 Task: Open an excel sheet with  and write heading  City data  Add 10 city name:-  '1. Chelsea, New York, NY _x000D_
2. Beverly Hills, Los Angeles, CA _x000D_
3. Knightsbridge, London, United Kingdom _x000D_
4. Le Marais, Paris, forance _x000D_
5. Ginza, Tokyo, Japan _x000D_
6. Circular Quay, Sydney, Australia _x000D_
7. Mitte, Berlin, Germany _x000D_
8. Downtown, Toronto, Canada _x000D_
9. Trastevere, Rome_x000D_
10. Colaba, Mumbai, India. ' in march Last week sales are  1. Chelsea, New York, NY 10001 | 2. Beverly Hills, Los Angeles, CA 90210 | 3. Knightsbridge, London, United Kingdom SW1X 7XL | 4. Le Marais, Paris, forance 75004 | 5. Ginza, Tokyo, Japan 104-0061 | 6. Circular Quay, Sydney, Australia 2000 | 7. Mitte, Berlin, Germany 10178 | 8. Downtown, Toronto, Canada M5V 3L9 | 9. Trastevere, Rome, Italy 00153 | 10. Colaba, Mumbai, India 400005. Save page EvaluationSalesBySKU_2022
Action: Mouse moved to (17, 124)
Screenshot: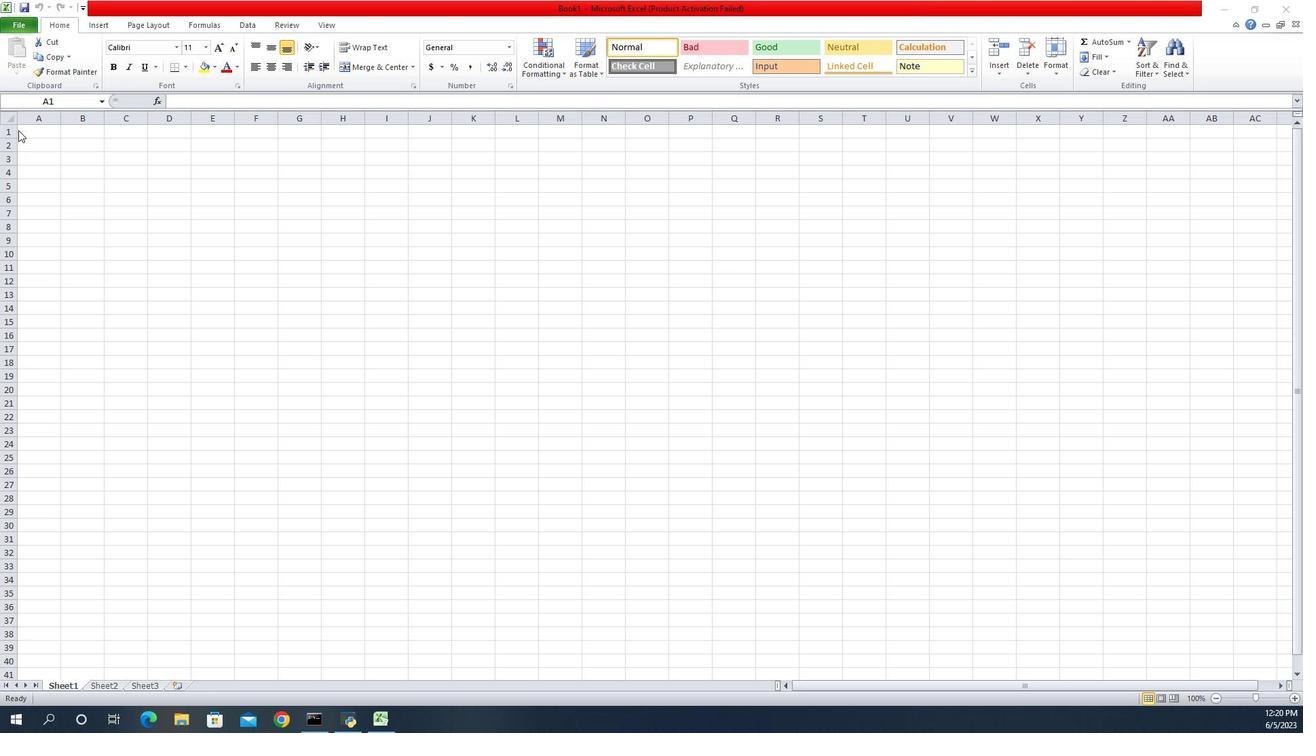 
Action: Mouse pressed left at (17, 124)
Screenshot: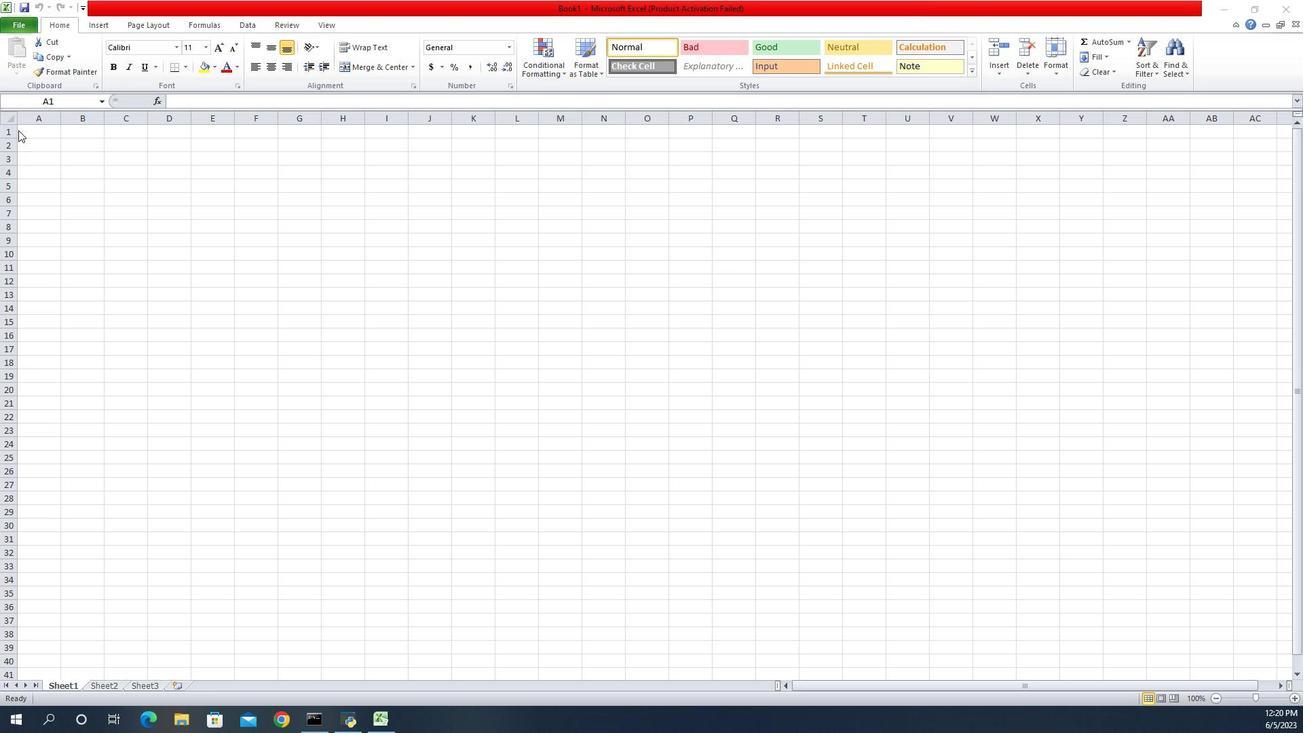
Action: Mouse moved to (17, 124)
Screenshot: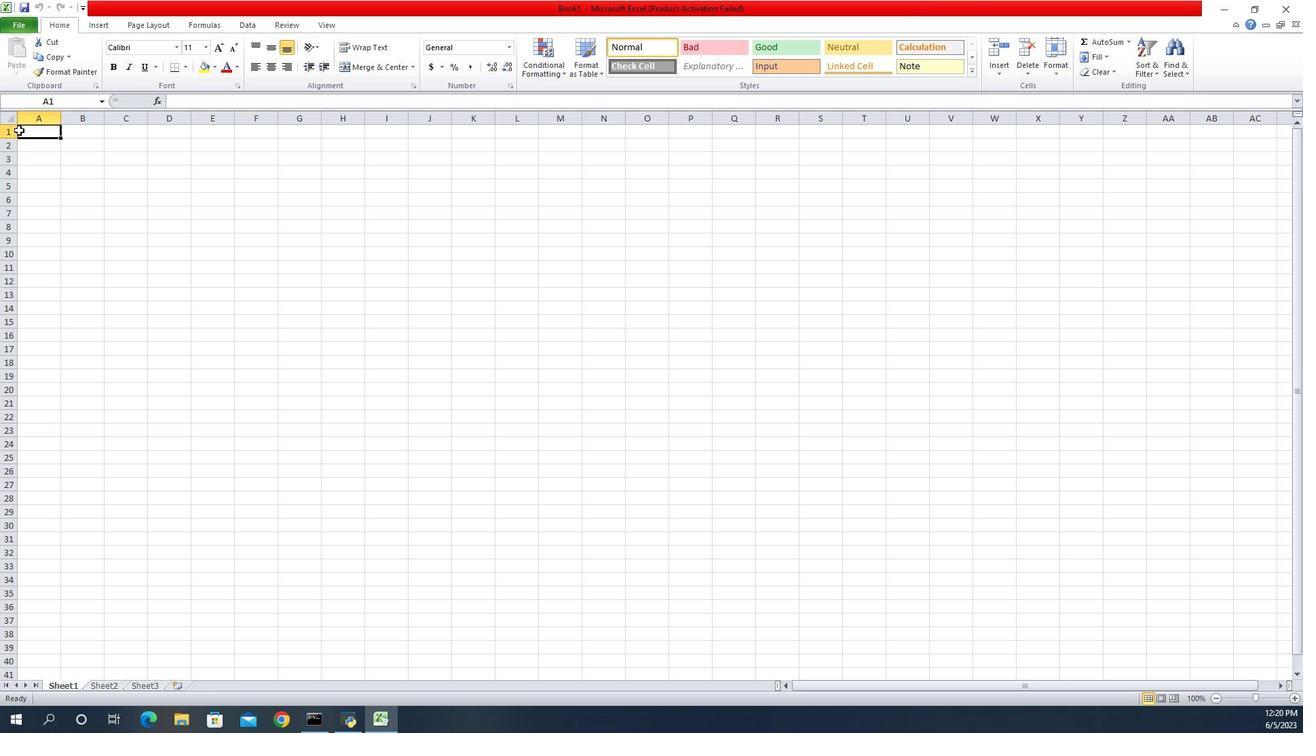 
Action: Key pressed <Key.shift>City<Key.space><Key.shift>Data<Key.enter><Key.up><Key.down>
Screenshot: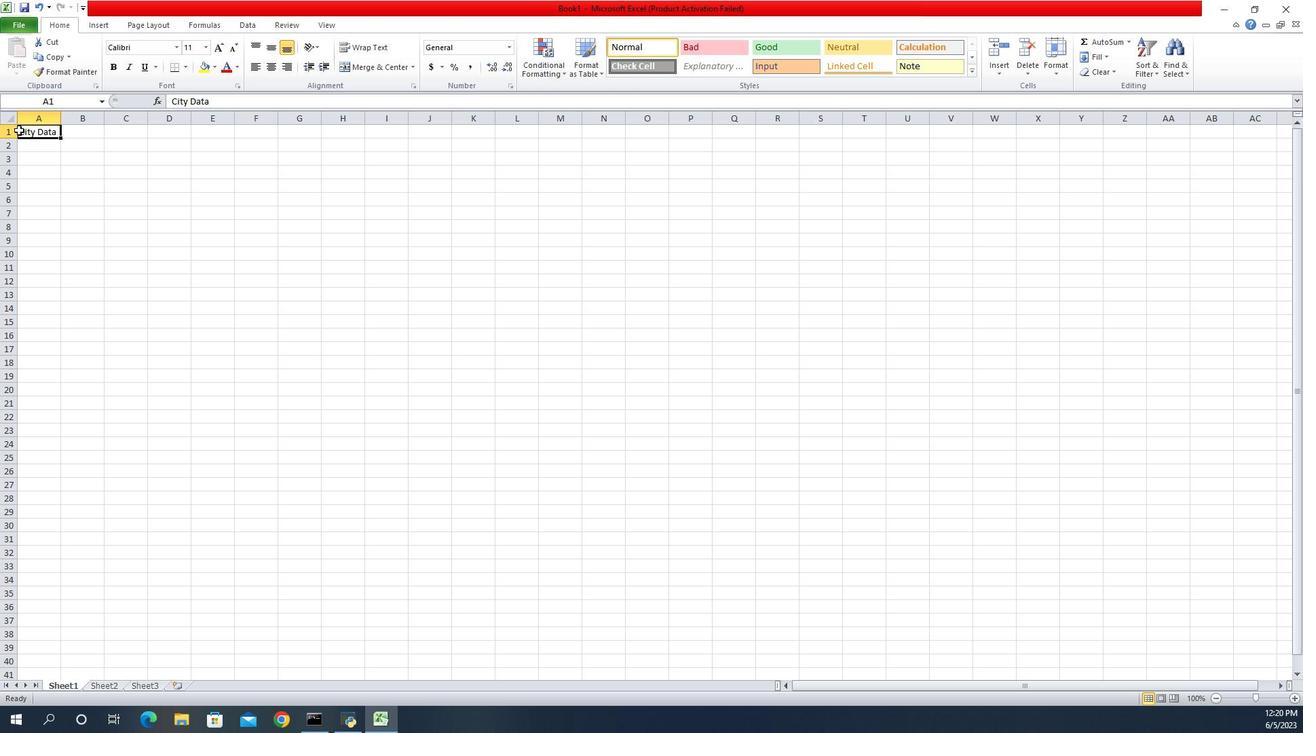 
Action: Mouse moved to (35, 140)
Screenshot: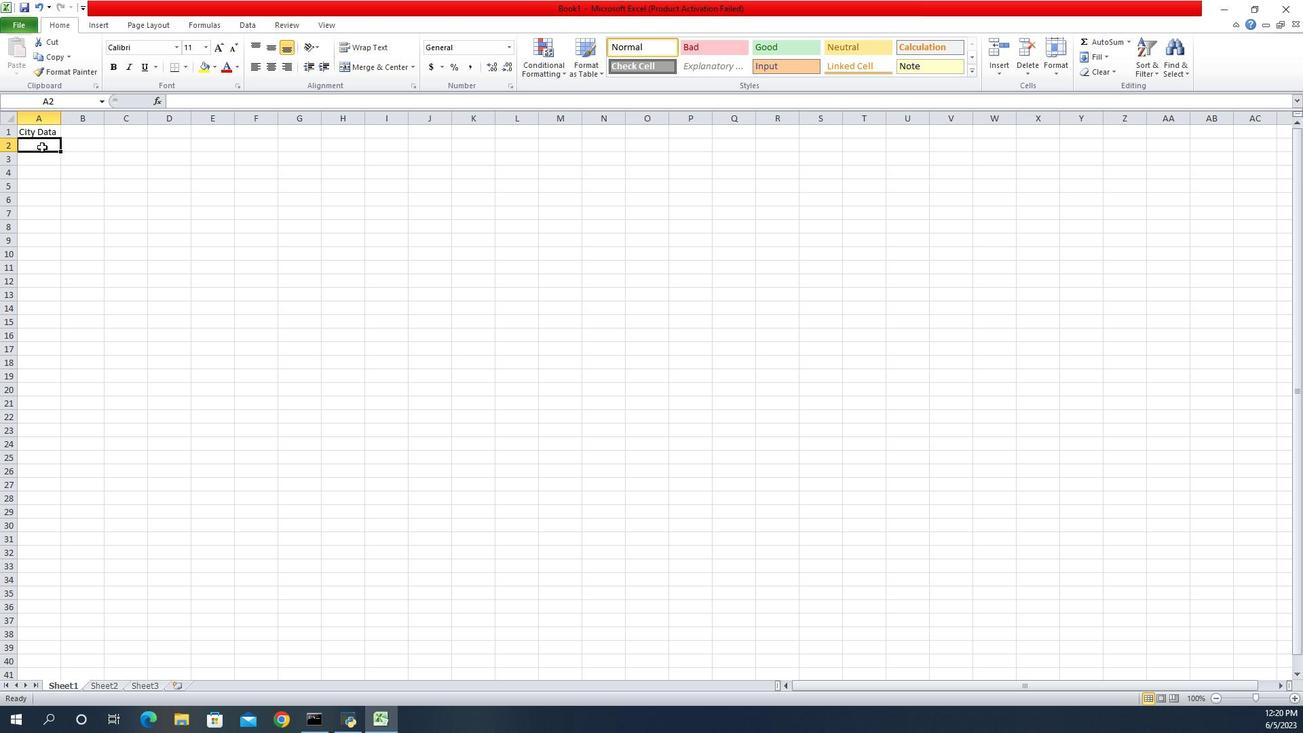 
Action: Key pressed <Key.shift>City<Key.space><Key.shift><Key.shift><Key.shift><Key.shift><Key.shift><Key.shift><Key.shift><Key.shift><Key.shift><Key.shift><Key.shift><Key.shift><Key.shift><Key.shift><Key.shift><Key.shift><Key.shift><Key.shift><Key.shift><Key.shift><Key.shift><Key.shift><Key.shift><Key.shift><Key.shift><Key.shift><Key.shift><Key.shift><Key.shift><Key.shift><Key.shift><Key.shift><Key.shift><Key.shift><Key.shift><Key.shift><Key.shift><Key.shift><Key.shift><Key.shift><Key.shift><Key.shift><Key.shift><Key.shift><Key.shift><Key.shift><Key.shift><Key.shift><Key.shift><Key.shift><Key.shift>Name<Key.enter>
Screenshot: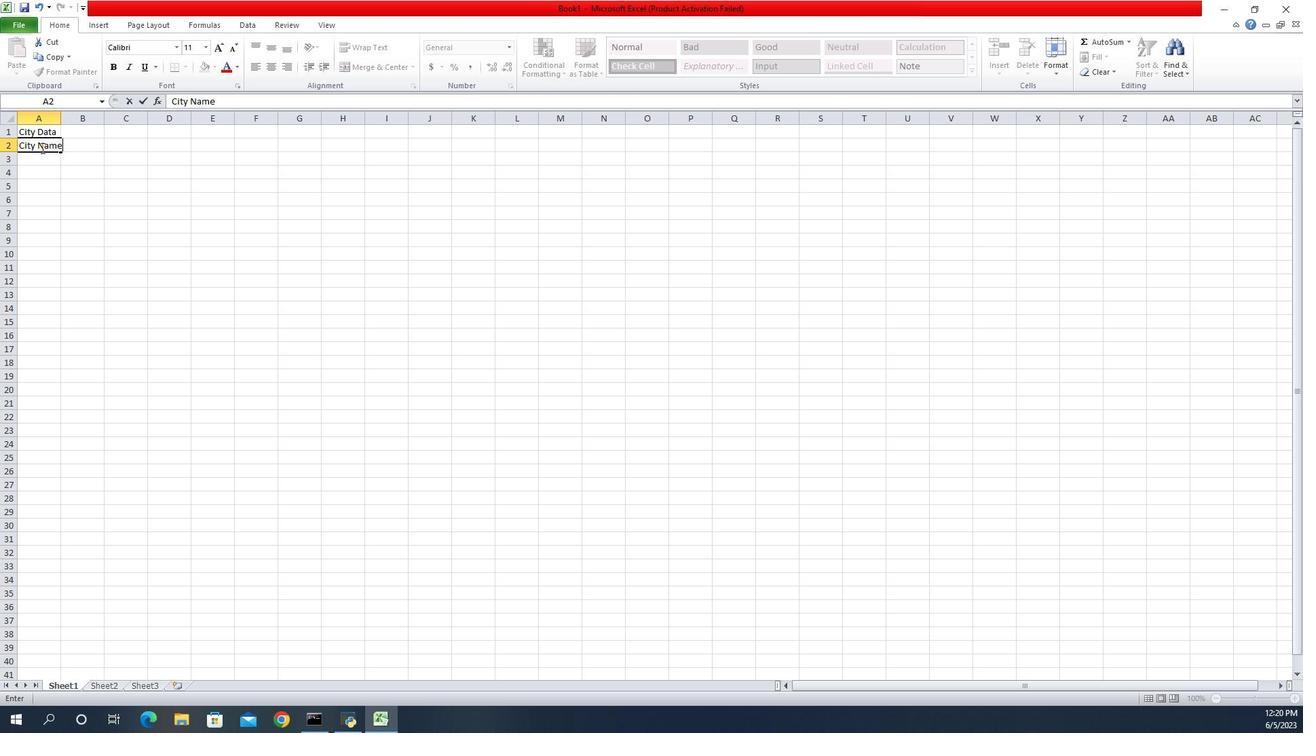 
Action: Mouse moved to (54, 141)
Screenshot: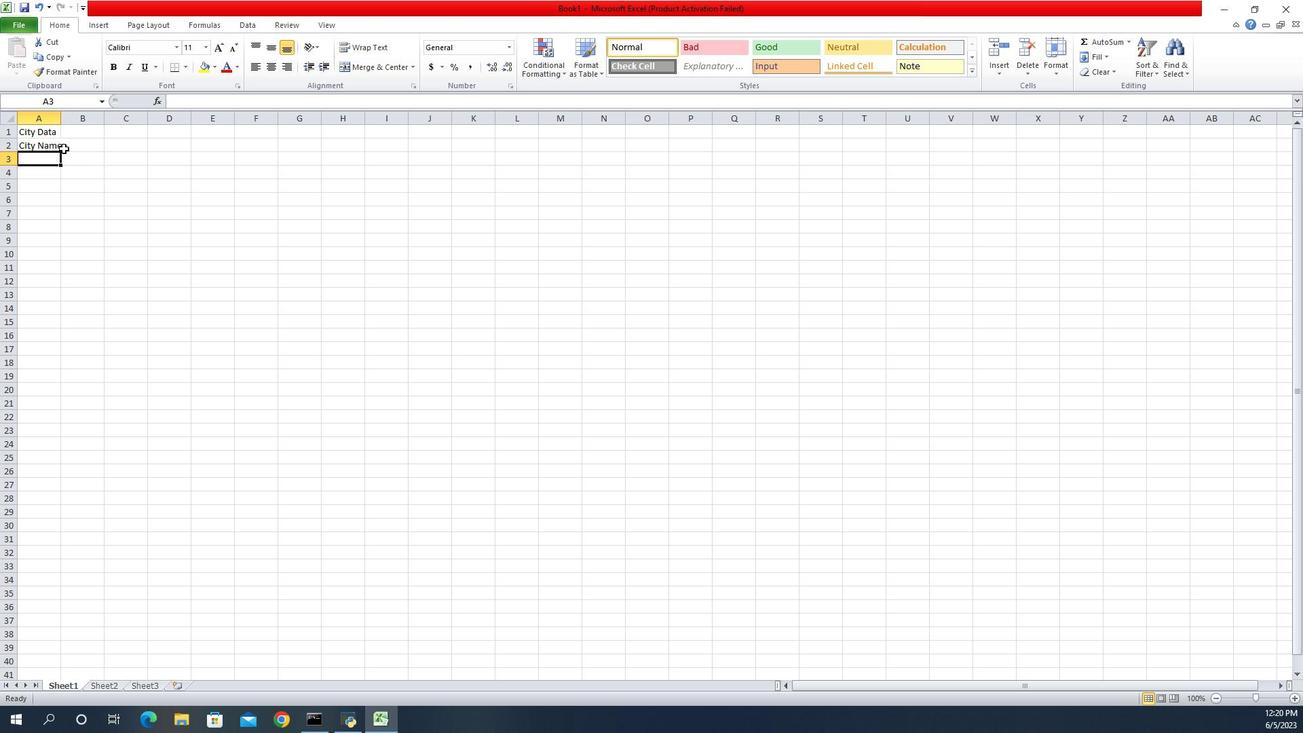 
Action: Key pressed <Key.shift>Chelsa<Key.space><Key.backspace>,<Key.space><Key.shift>New<Key.space><Key.shift>York,<Key.space><Key.shift>NY<Key.enter>
Screenshot: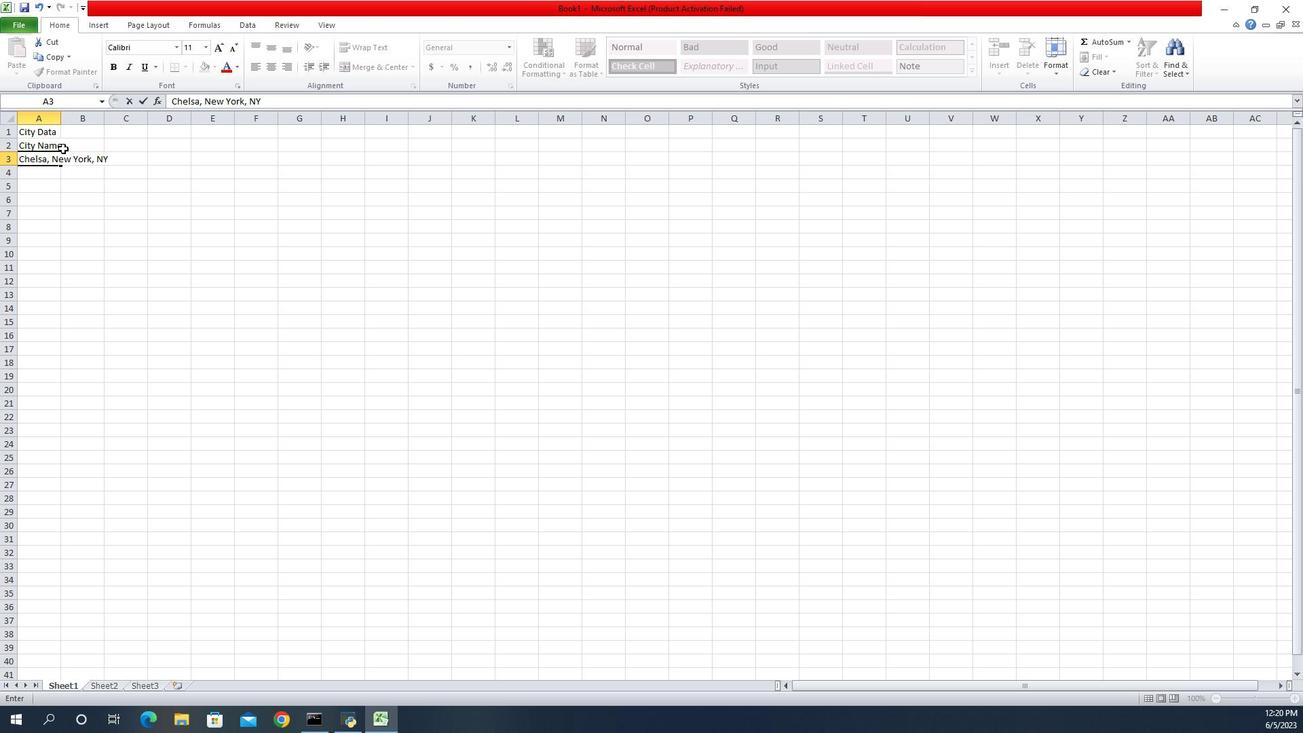 
Action: Mouse moved to (52, 107)
Screenshot: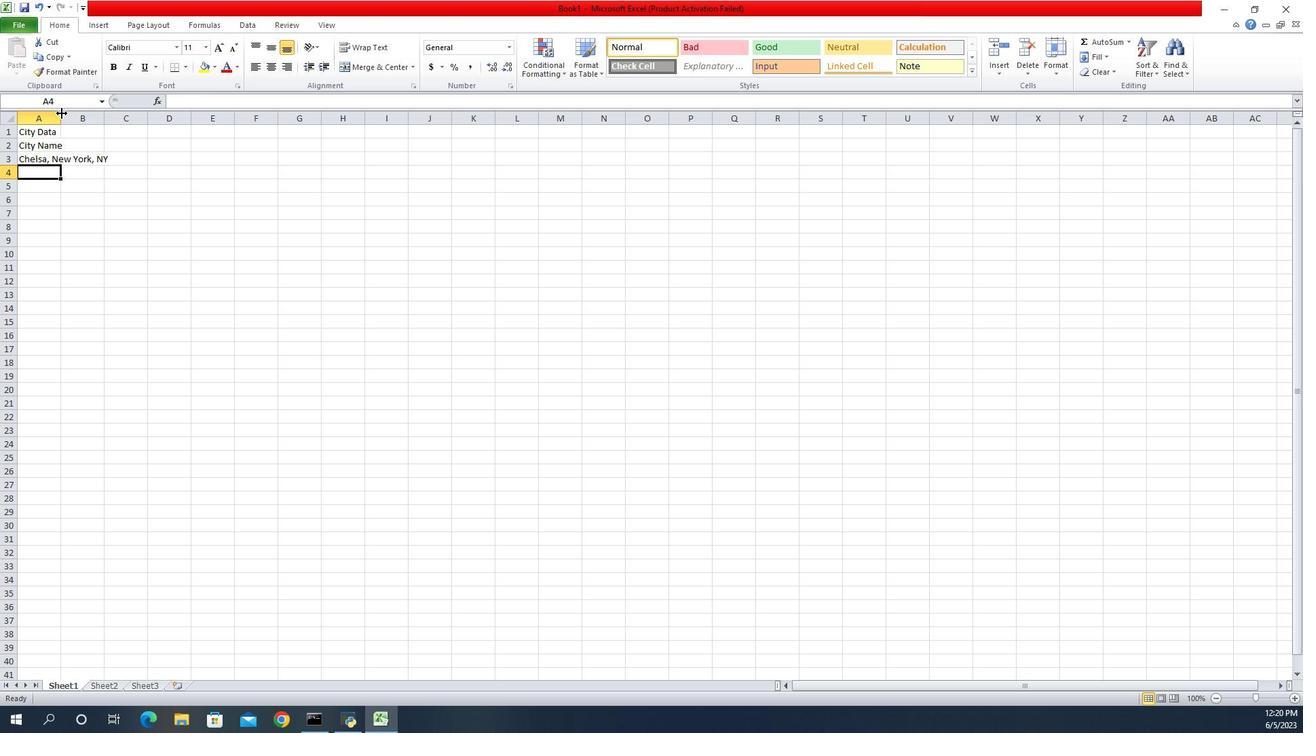 
Action: Mouse pressed left at (52, 107)
Screenshot: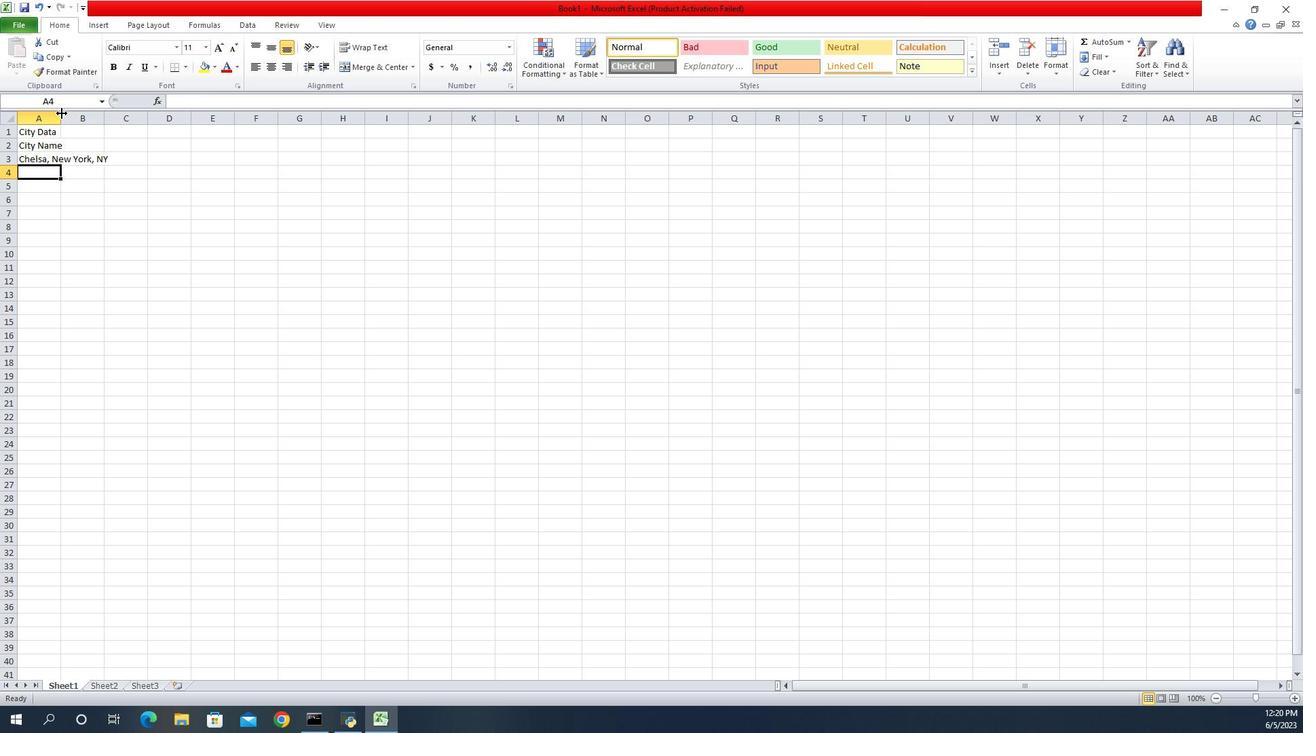 
Action: Mouse pressed left at (52, 107)
Screenshot: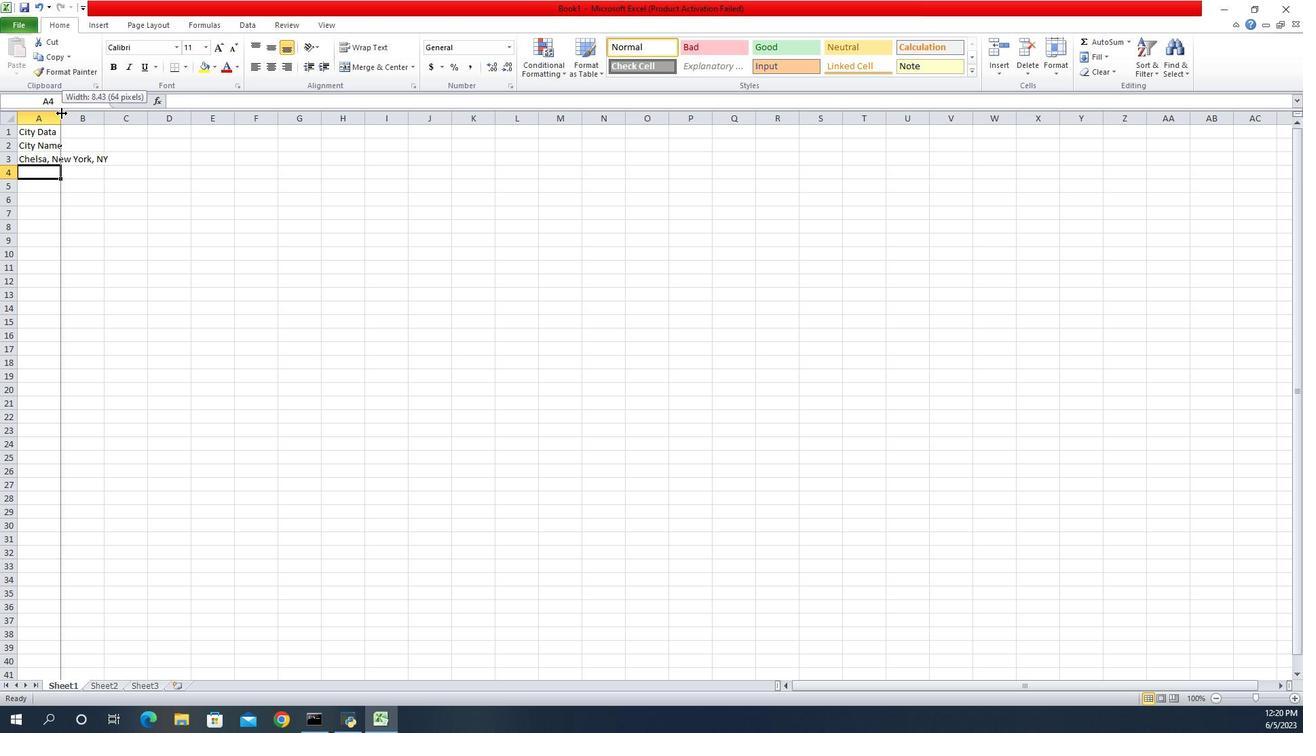 
Action: Mouse moved to (52, 166)
Screenshot: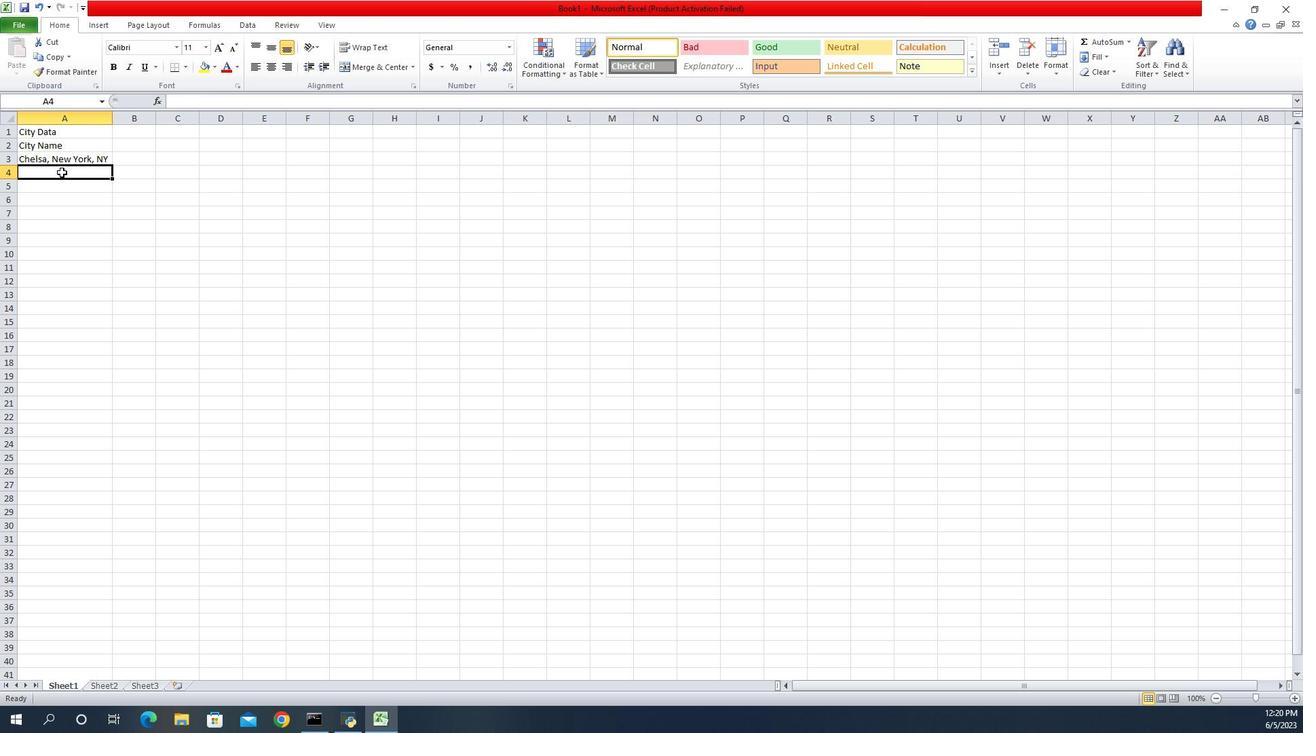 
Action: Key pressed <Key.shift>Beverly<Key.space><Key.shift>Hills,<Key.space><Key.shift>Los<Key.space><Key.shift>Angeles,<Key.space><Key.shift>Ca<Key.backspace><Key.shift>A<Key.enter>
Screenshot: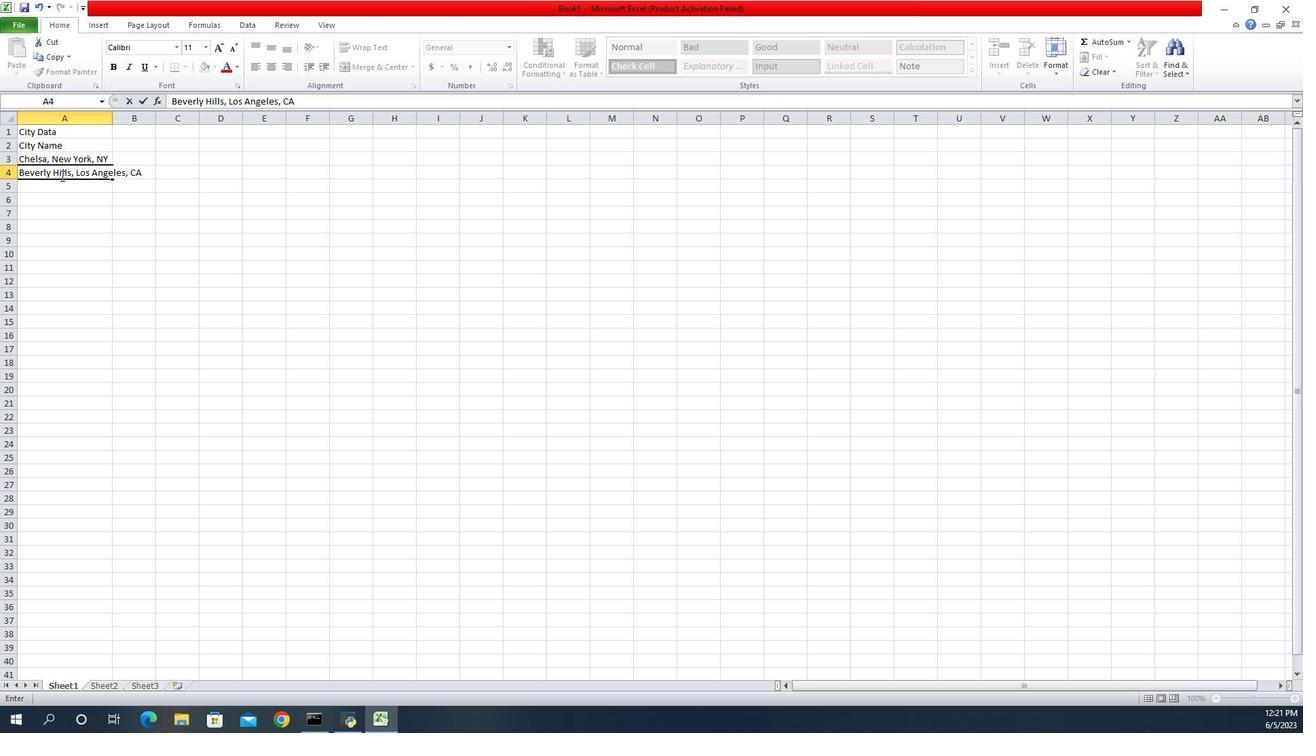 
Action: Mouse moved to (99, 112)
Screenshot: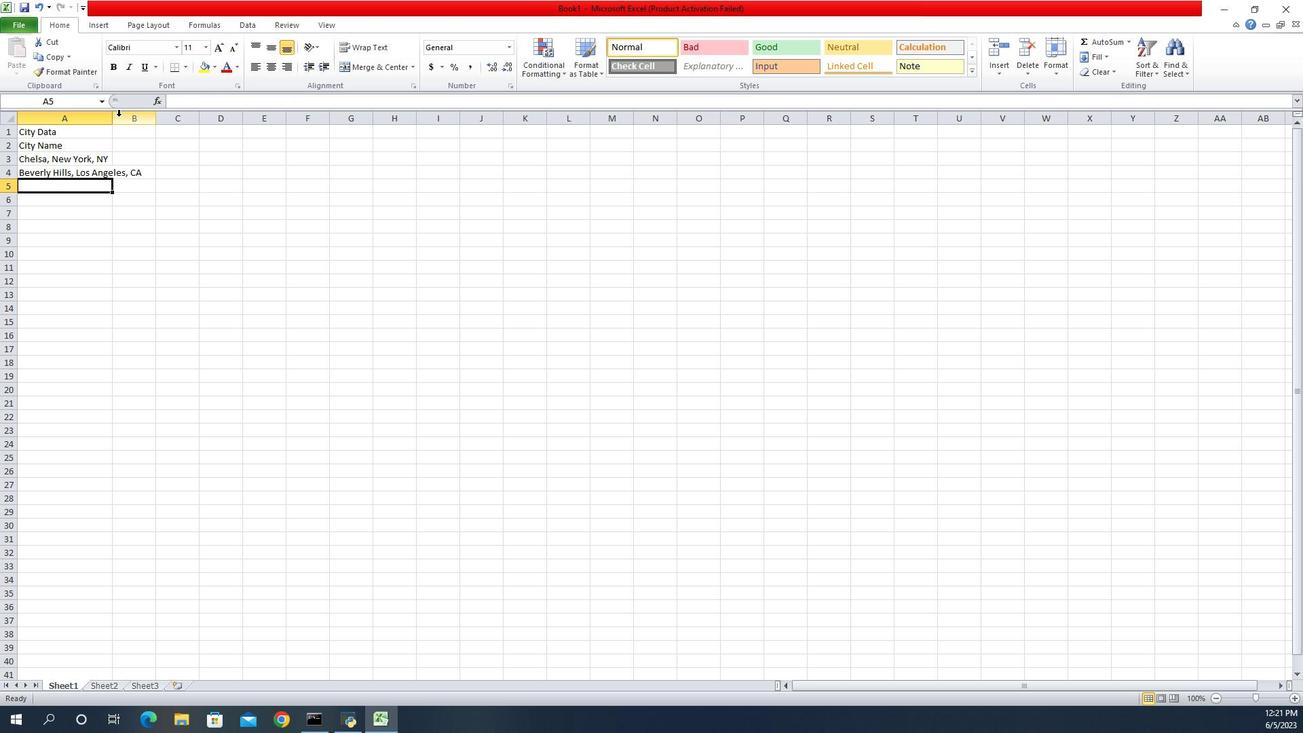 
Action: Mouse pressed left at (99, 112)
Screenshot: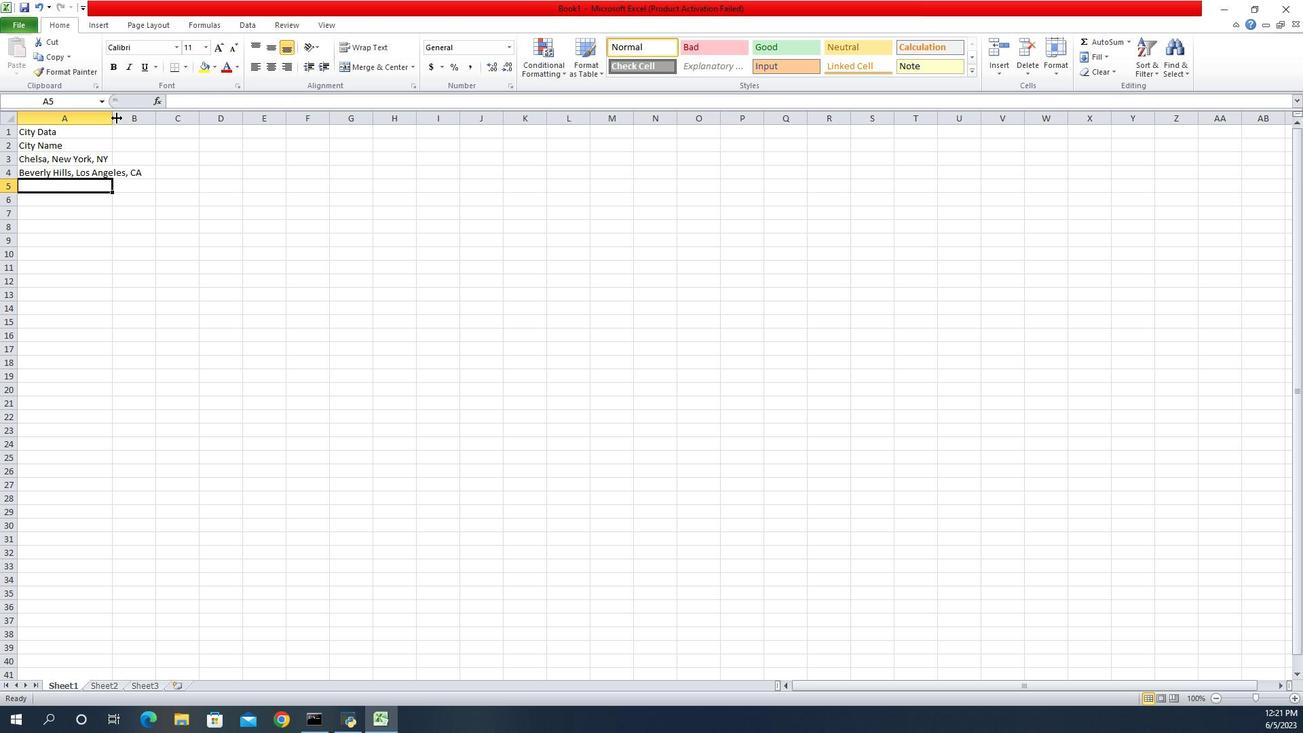 
Action: Mouse moved to (99, 112)
Screenshot: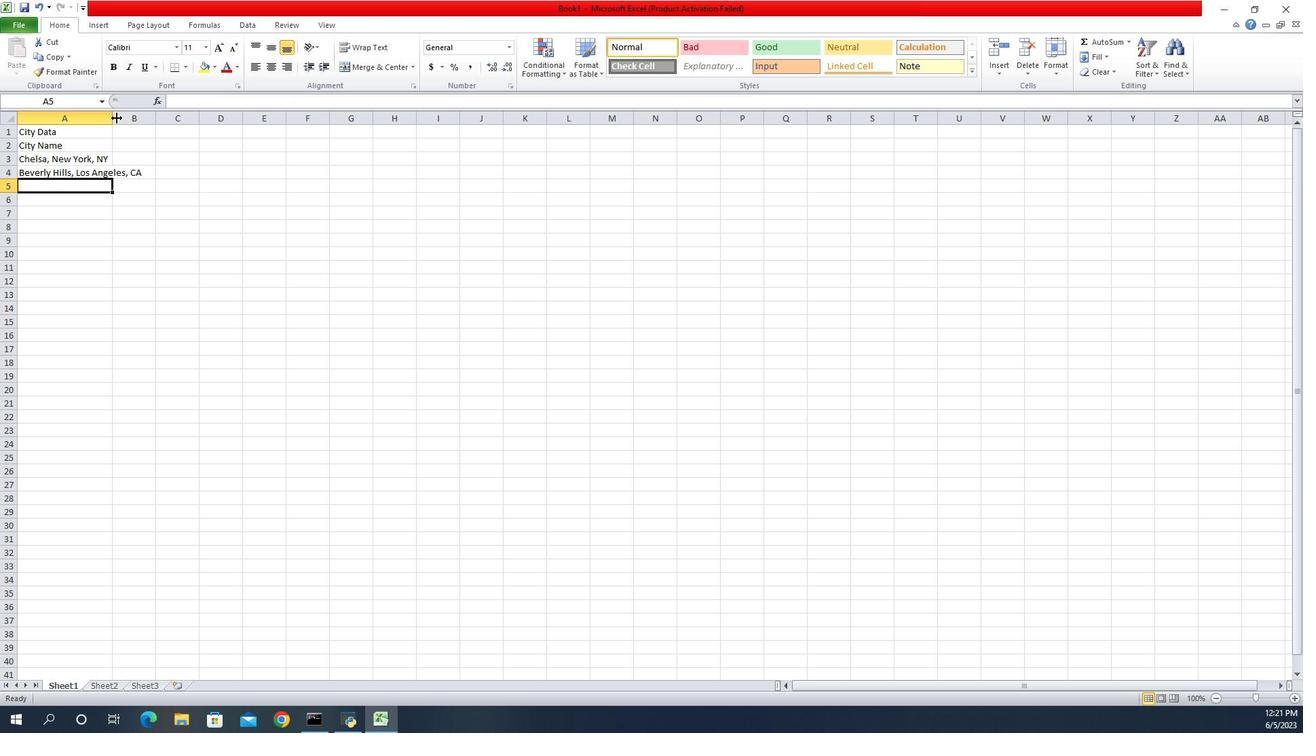 
Action: Mouse pressed left at (99, 112)
Screenshot: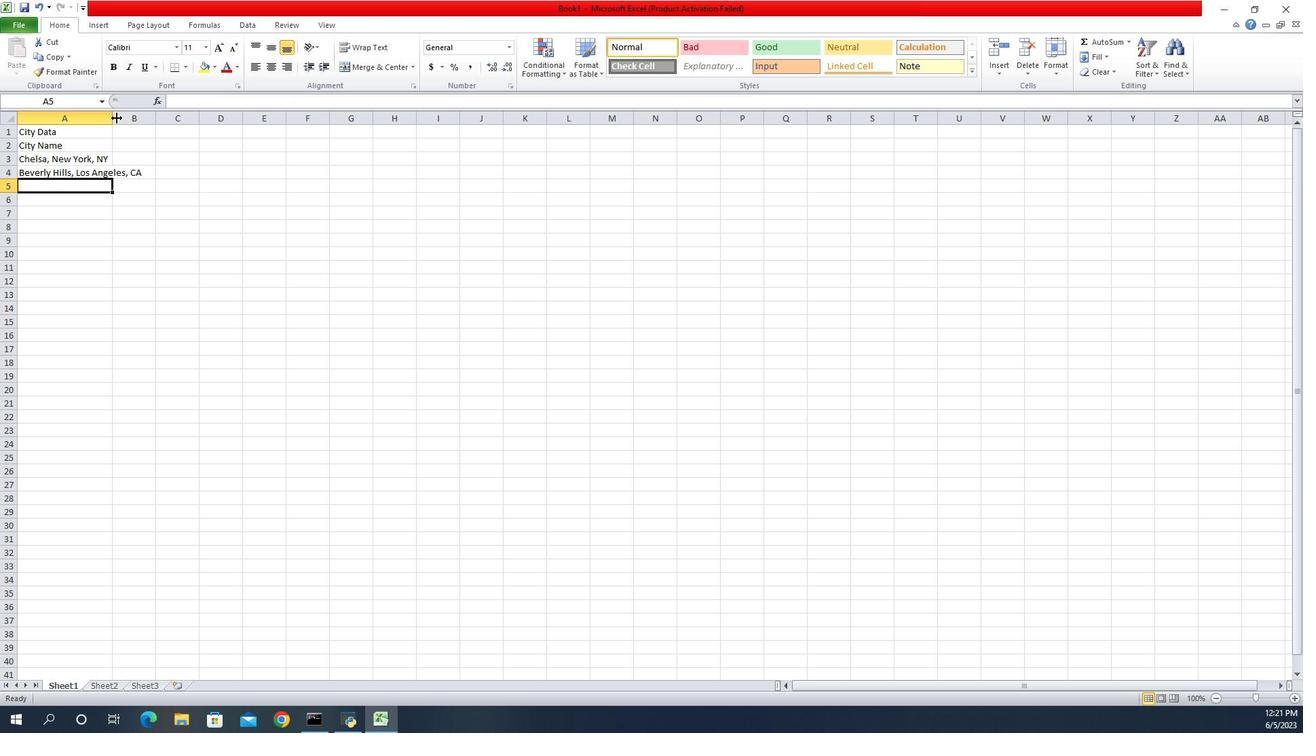 
Action: Mouse pressed right at (99, 112)
Screenshot: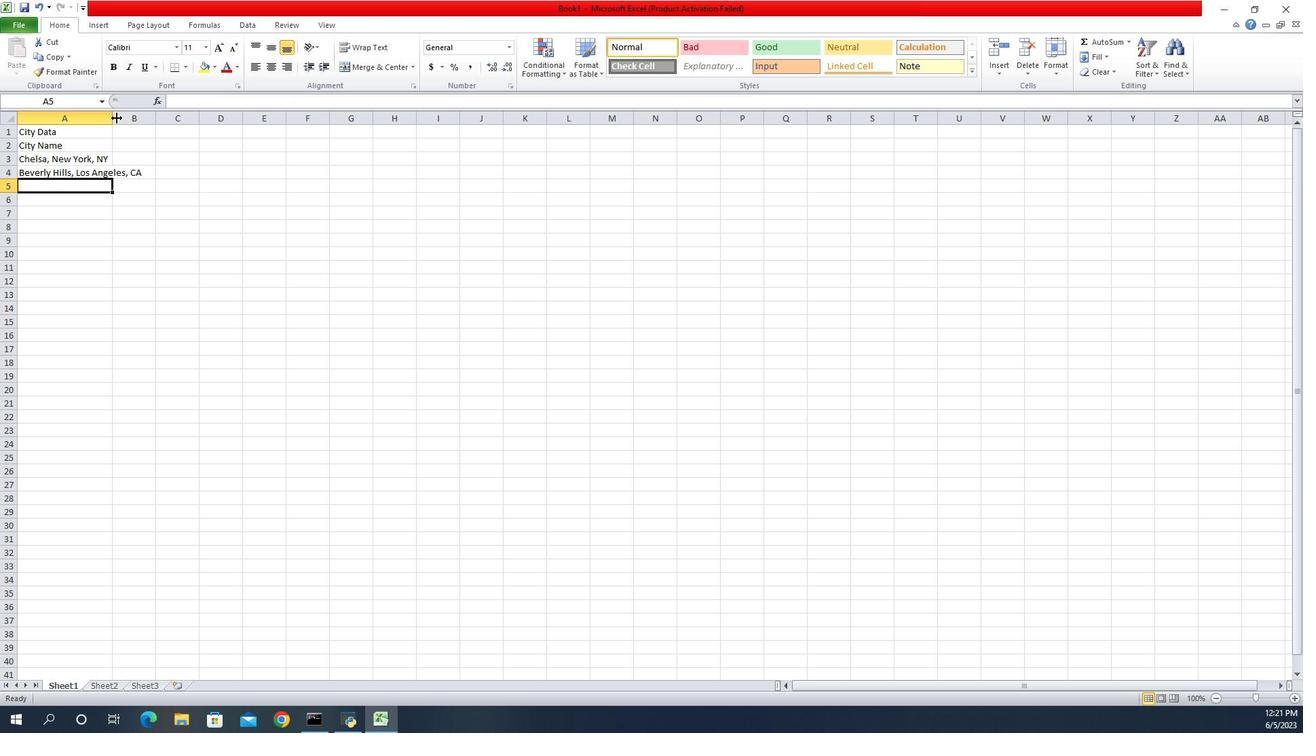 
Action: Mouse moved to (96, 115)
Screenshot: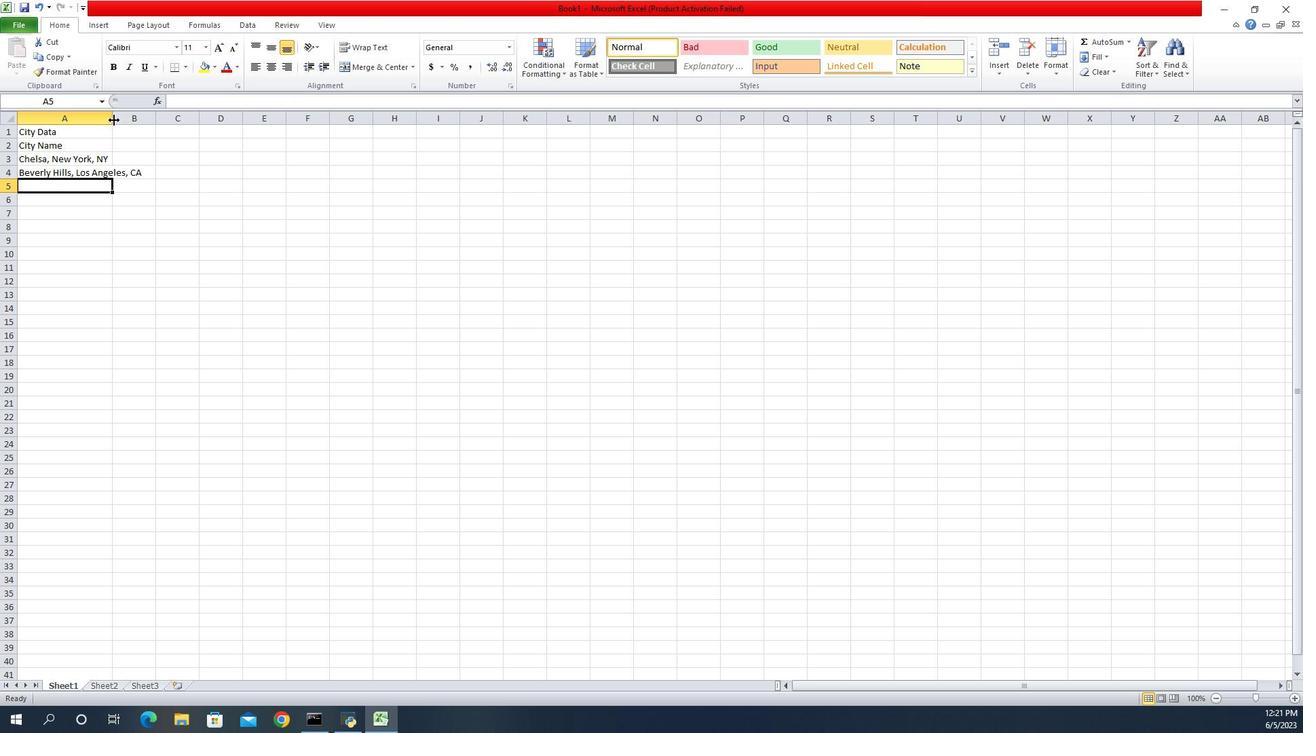 
Action: Mouse pressed left at (96, 115)
Screenshot: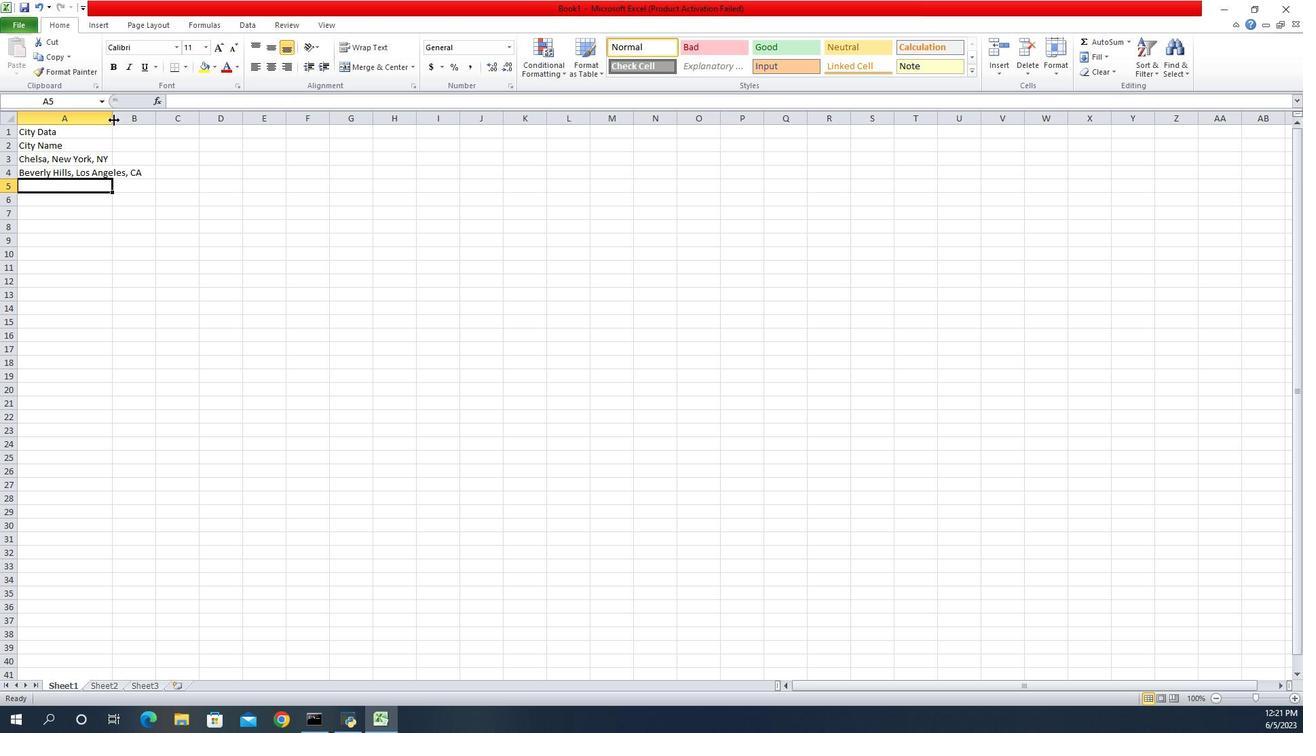 
Action: Mouse pressed left at (96, 115)
Screenshot: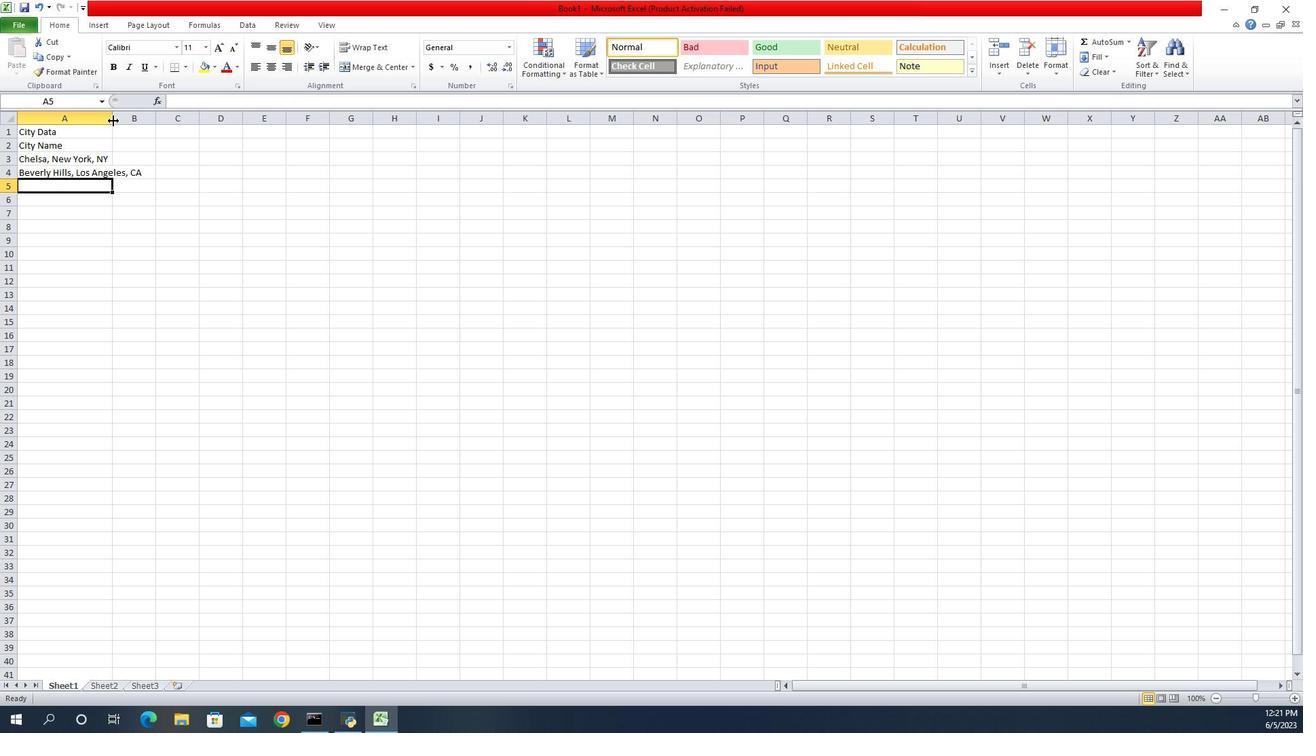 
Action: Mouse moved to (96, 181)
Screenshot: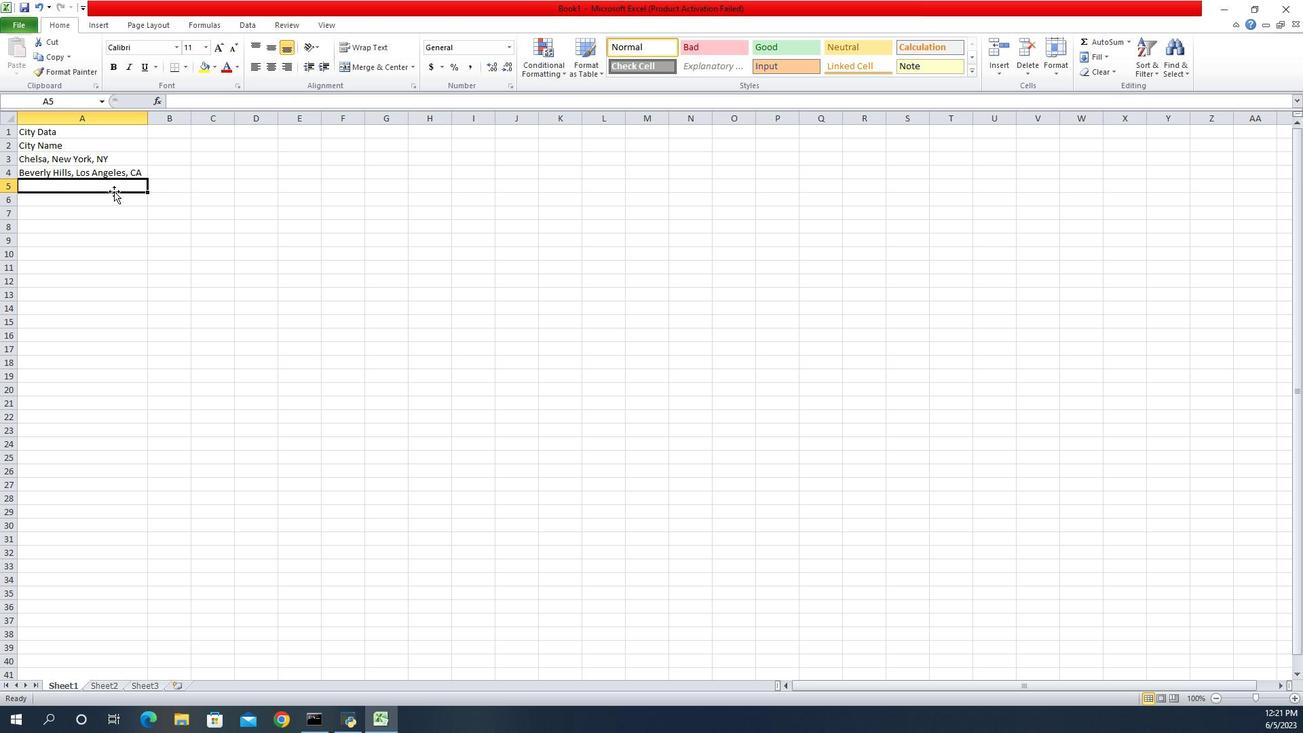 
Action: Key pressed <Key.shift><Key.shift><Key.shift><Key.shift><Key.shift>Knightsbridge,<Key.space><Key.shift>London,<Key.space><Key.shift>United<Key.space><Key.shift><Key.shift><Key.shift><Key.shift><Key.shift><Key.shift><Key.shift><Key.shift><Key.shift>Kingdom<Key.enter>
Screenshot: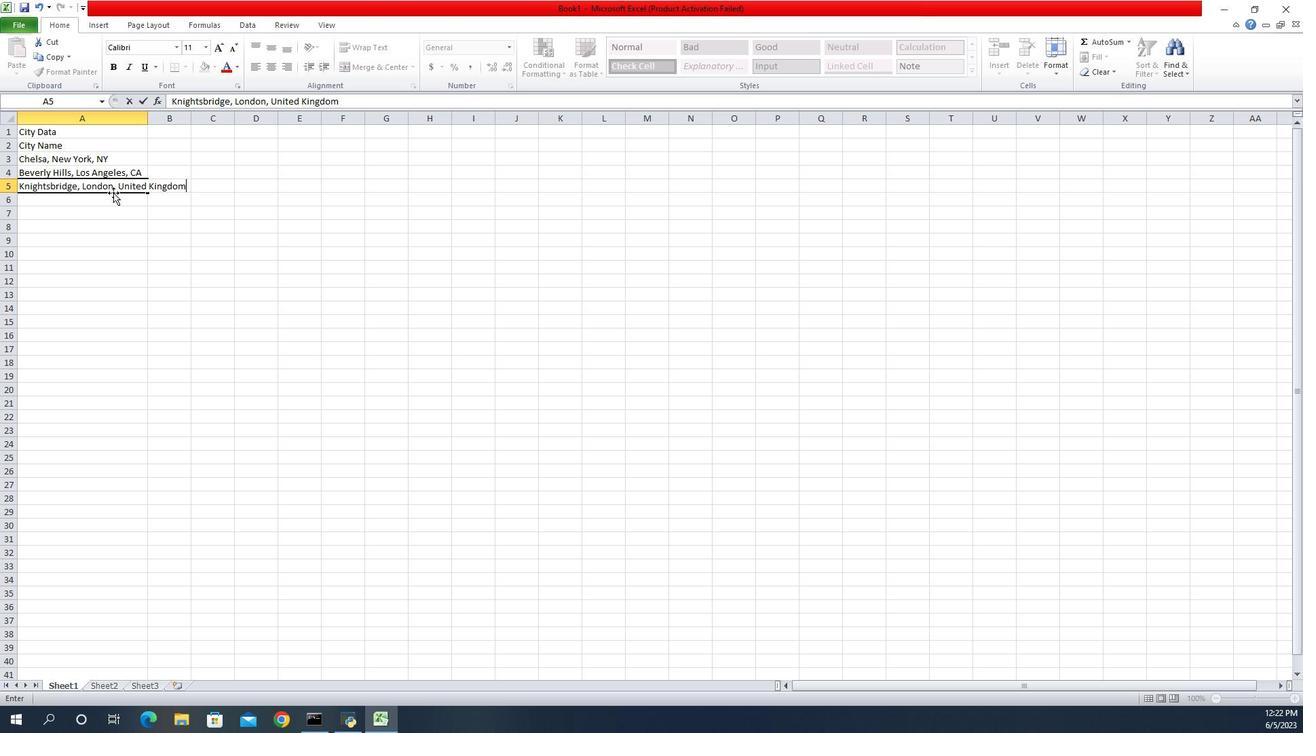 
Action: Mouse moved to (126, 115)
Screenshot: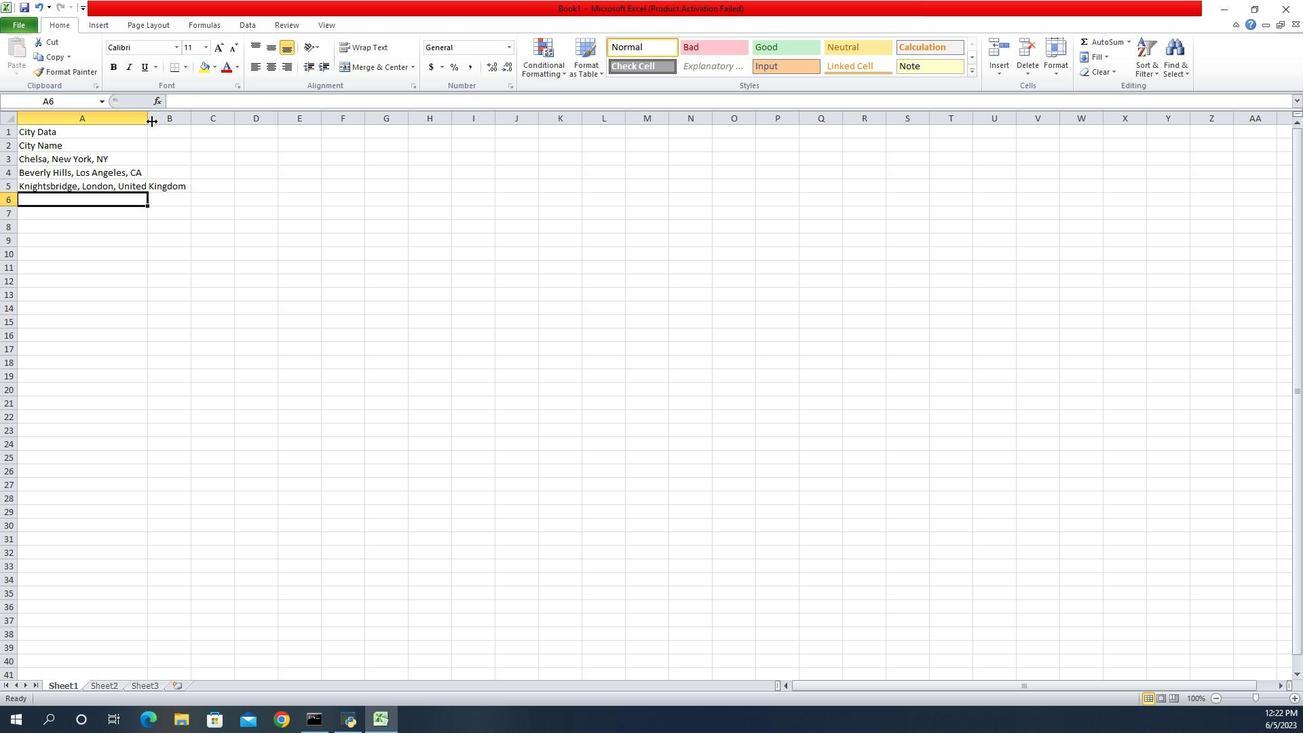 
Action: Mouse pressed left at (126, 115)
Screenshot: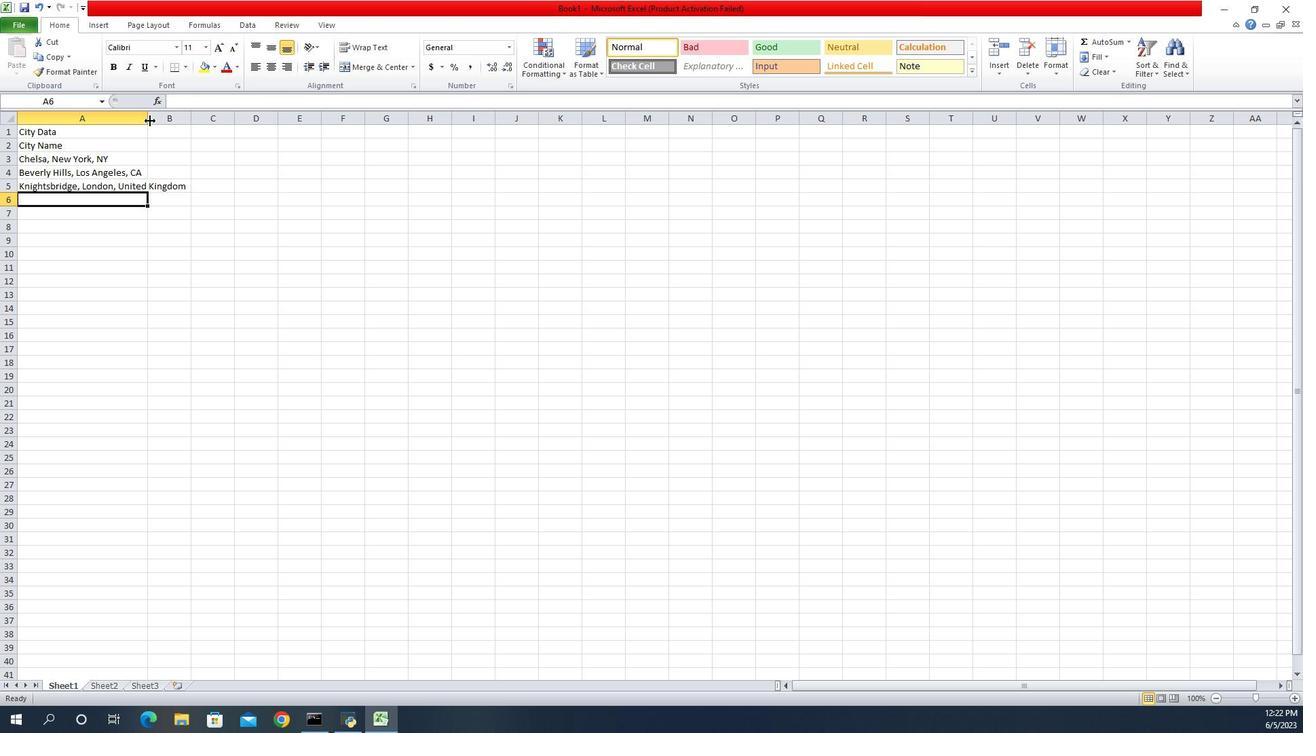 
Action: Mouse pressed left at (126, 115)
Screenshot: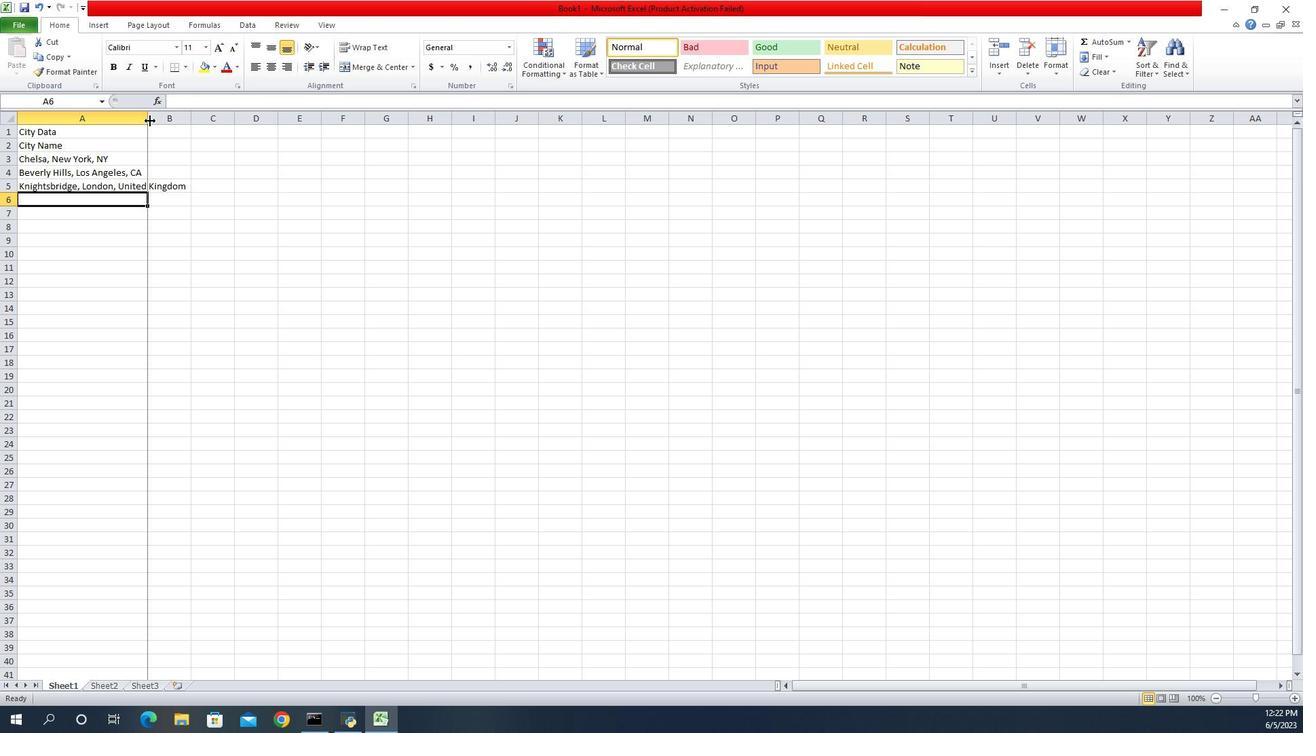 
Action: Mouse moved to (52, 189)
Screenshot: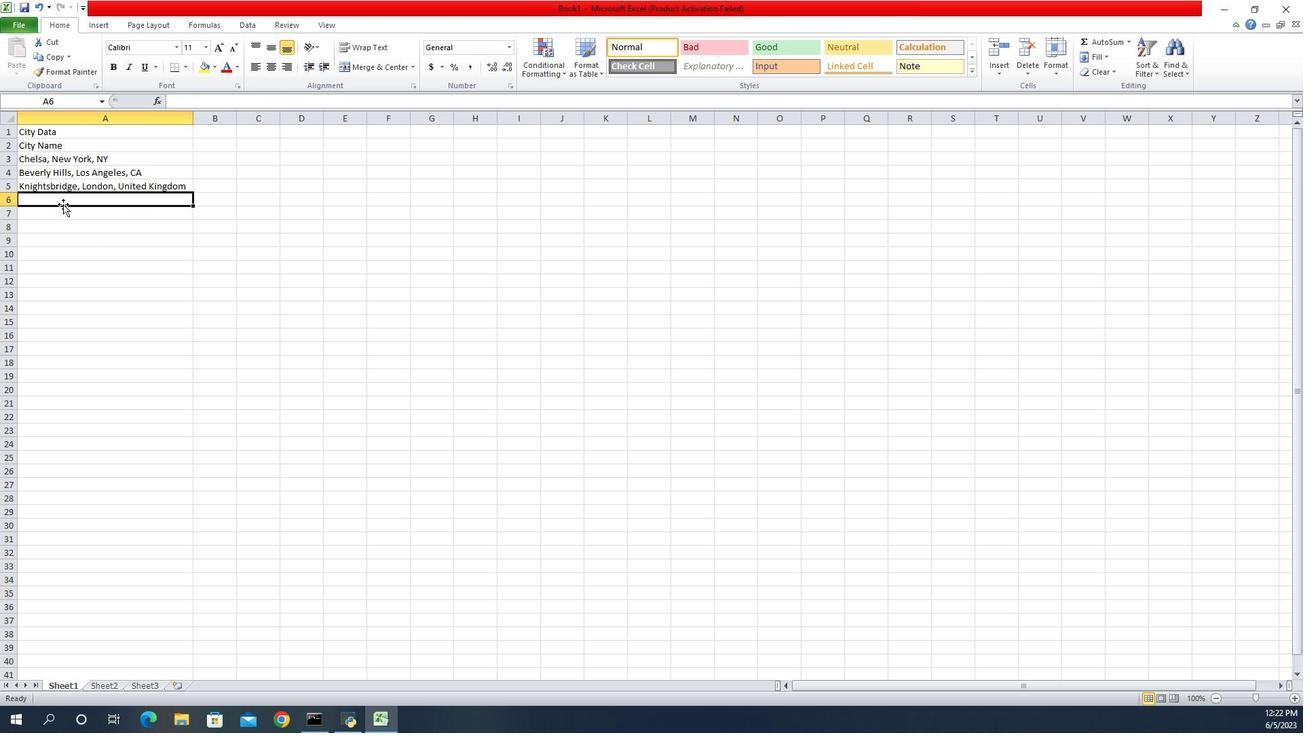 
Action: Key pressed <Key.shift>Le<Key.space><Key.shift>Marasi<Key.backspace><Key.backspace>ia<Key.backspace>s,<Key.space><Key.shift>Paris,<Key.space><Key.shift><Key.shift><Key.shift><Key.shift><Key.shift><Key.shift><Key.shift><Key.shift><Key.shift><Key.shift><Key.shift><Key.shift>Forance<Key.enter><Key.shift><Key.shift><Key.shift><Key.shift><Key.shift>Ginza,<Key.space><Key.shift>Tokya,<Key.space><Key.shift><Key.shift><Key.shift><Key.shift><Key.shift>Japan<Key.enter><Key.shift><Key.shift><Key.shift><Key.shift><Key.shift><Key.shift>Circular<Key.space><Key.shift>Quay,<Key.space><Key.shift><Key.shift><Key.shift><Key.shift><Key.shift><Key.shift><Key.shift><Key.shift><Key.shift><Key.shift><Key.shift><Key.shift><Key.shift><Key.shift><Key.shift><Key.shift><Key.shift><Key.shift>Sydney<Key.space><Key.backspace>,<Key.space><Key.shift>Australia<Key.enter><Key.shift>Mitte,<Key.space><Key.shift><Key.shift><Key.shift><Key.shift><Key.shift><Key.shift><Key.shift><Key.shift>Berlin,<Key.space><Key.shift>Germany<Key.enter><Key.shift>Down<Key.shift>ntoen<Key.backspace><Key.backspace>wn,<Key.space><Key.shift><Key.shift><Key.shift><Key.shift>Toronto,<Key.space><Key.shift>Canada<Key.enter><Key.shift><Key.shift><Key.shift><Key.shift><Key.shift><Key.shift><Key.shift><Key.shift><Key.shift><Key.shift><Key.shift><Key.shift><Key.shift><Key.shift><Key.shift><Key.shift><Key.shift>Trastevere,<Key.space><Key.shift><Key.shift><Key.shift><Key.shift><Key.shift><Key.shift><Key.shift>ROme<Key.backspace><Key.backspace><Key.backspace>ome<Key.enter><Key.shift><Key.shift><Key.shift><Key.shift><Key.shift><Key.shift><Key.shift><Key.shift><Key.shift><Key.shift><Key.shift><Key.shift><Key.shift><Key.shift><Key.shift><Key.shift><Key.shift><Key.shift><Key.shift><Key.shift><Key.shift><Key.shift><Key.shift><Key.shift><Key.shift><Key.shift><Key.shift>Colaba,<Key.space><Key.shift><Key.shift><Key.shift><Key.shift><Key.shift>Mumbia<Key.backspace><Key.backspace>ai,<Key.space><Key.shift>India<Key.enter><Key.up><Key.up><Key.up><Key.up><Key.up><Key.up><Key.up><Key.up><Key.up><Key.up><Key.up><Key.right><Key.shift>March<Key.space><Key.shift>Last<Key.space><Key.shift><Key.shift><Key.shift><Key.shift><Key.shift><Key.shift><Key.shift><Key.shift><Key.shift><Key.shift>Week<Key.space><Key.shift>Sales<Key.enter>
Screenshot: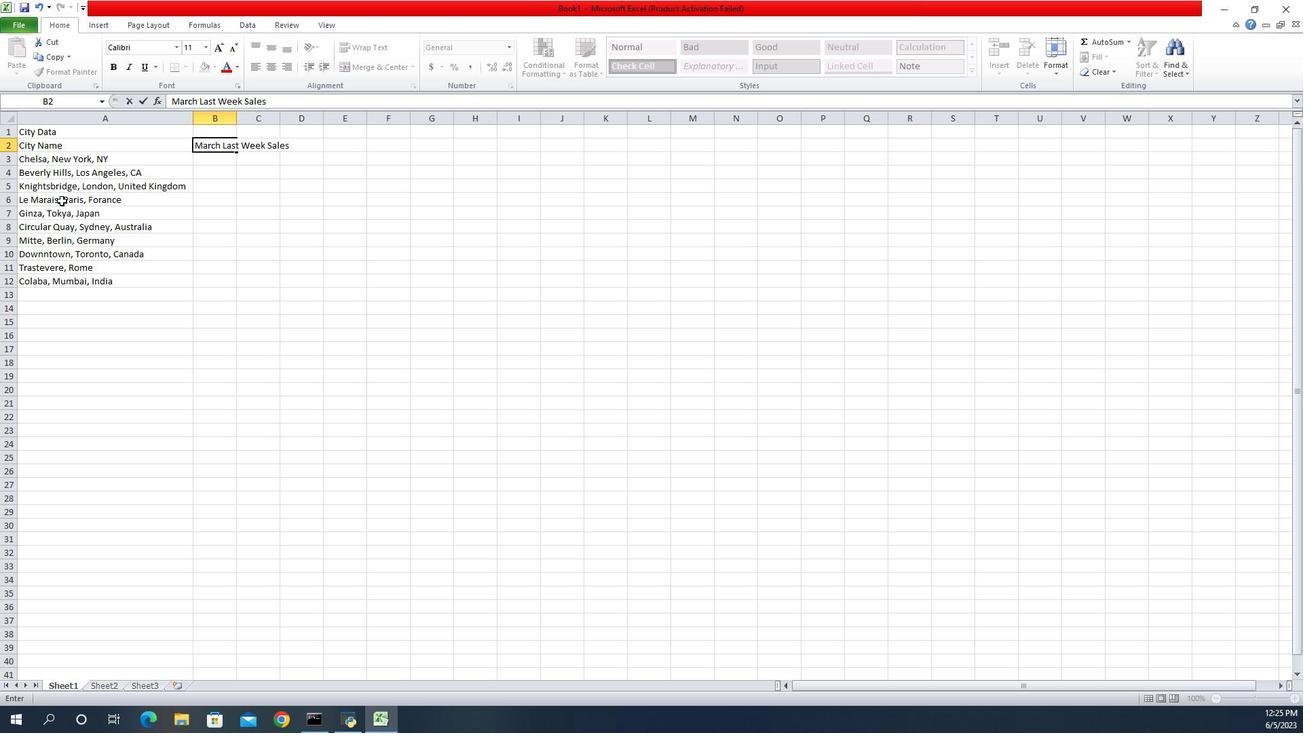 
Action: Mouse moved to (200, 114)
Screenshot: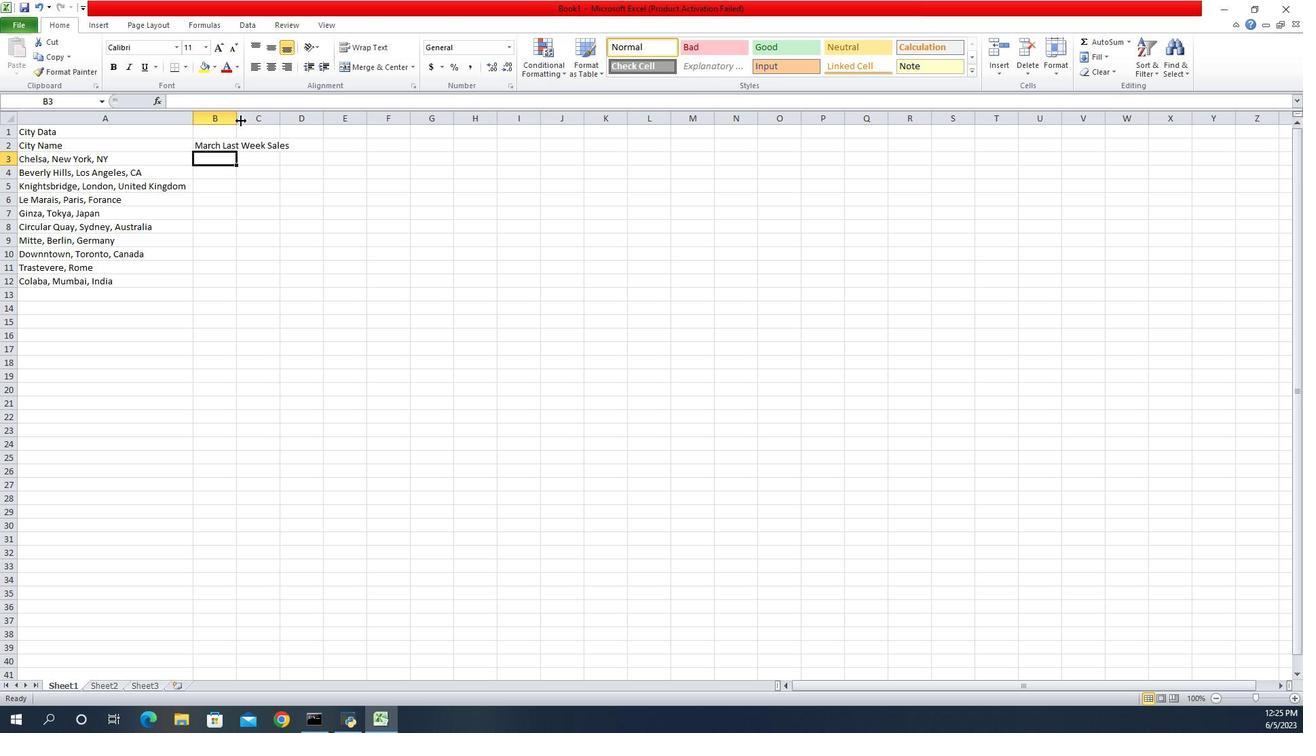 
Action: Mouse pressed left at (200, 114)
Screenshot: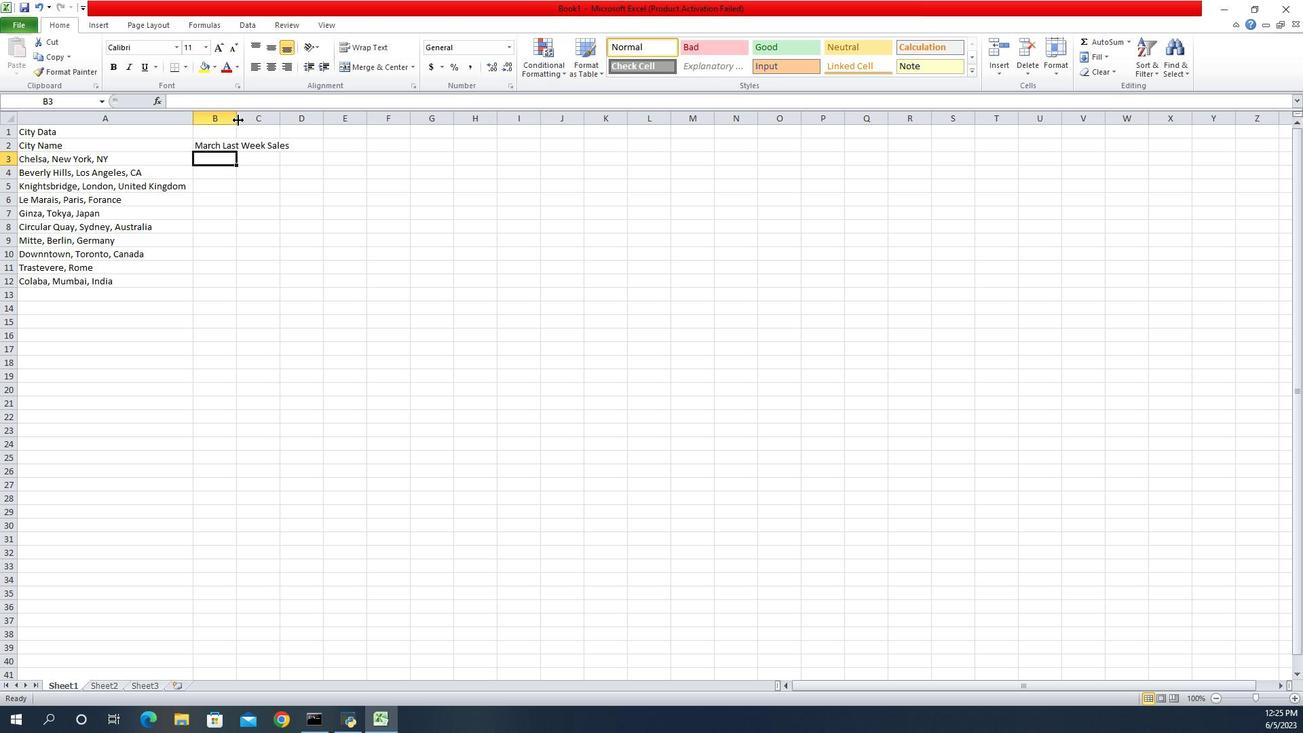 
Action: Mouse pressed left at (200, 114)
Screenshot: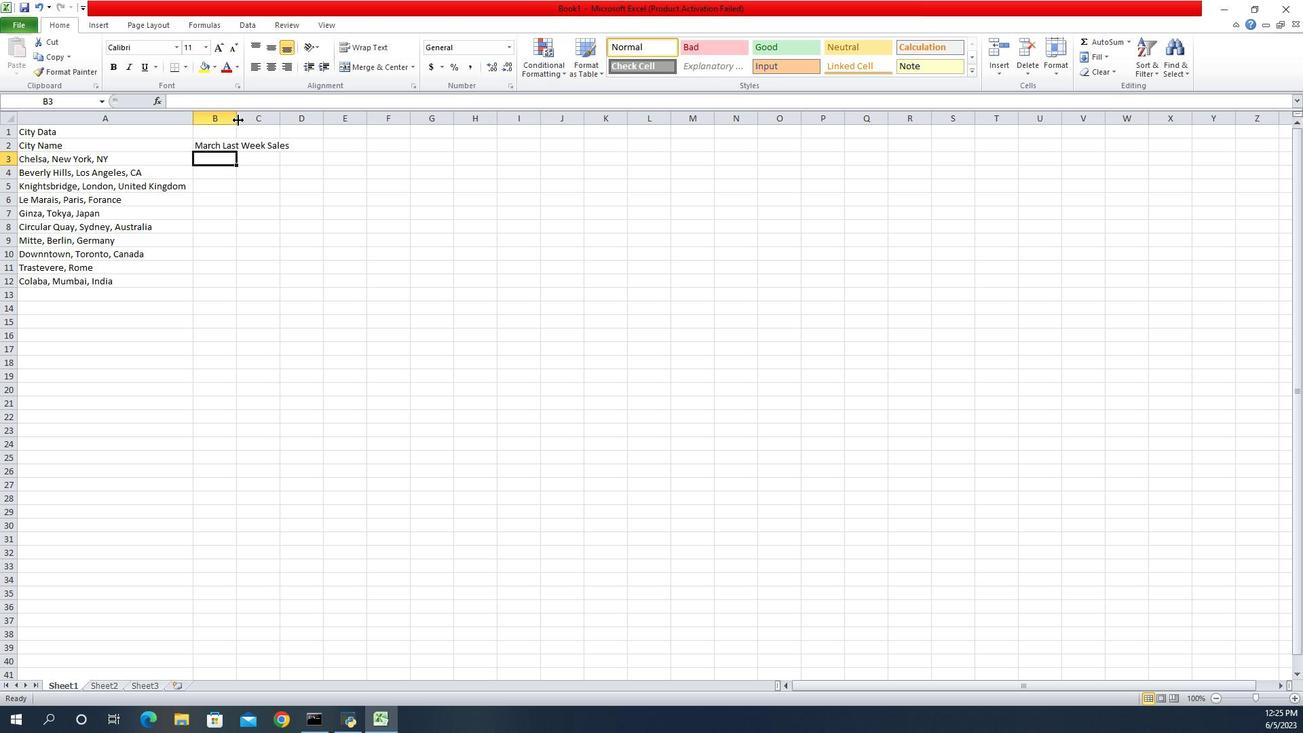 
Action: Mouse moved to (200, 148)
Screenshot: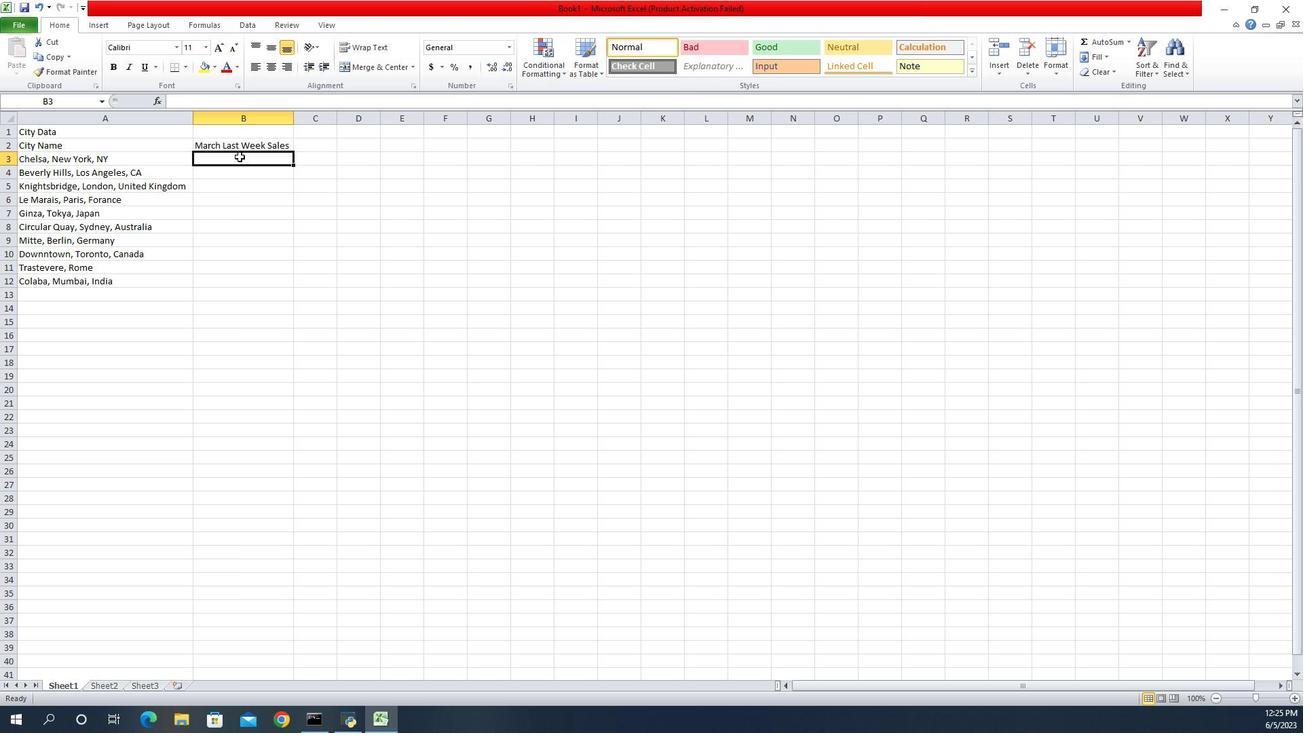 
Action: Key pressed <Key.shift><Key.shift><Key.shift><Key.shift><Key.shift><Key.shift><Key.shift><Key.shift><Key.shift><Key.shift><Key.shift><Key.shift><Key.shift><Key.shift><Key.shift><Key.shift>Chelsea,<Key.space><Key.shift><Key.shift><Key.shift><Key.shift><Key.shift><Key.shift><Key.shift><Key.shift><Key.shift><Key.shift><Key.shift>New<Key.space><Key.shift>York,<Key.space><Key.shift>N<Key.shift>Y<Key.space>10001<Key.enter>
Screenshot: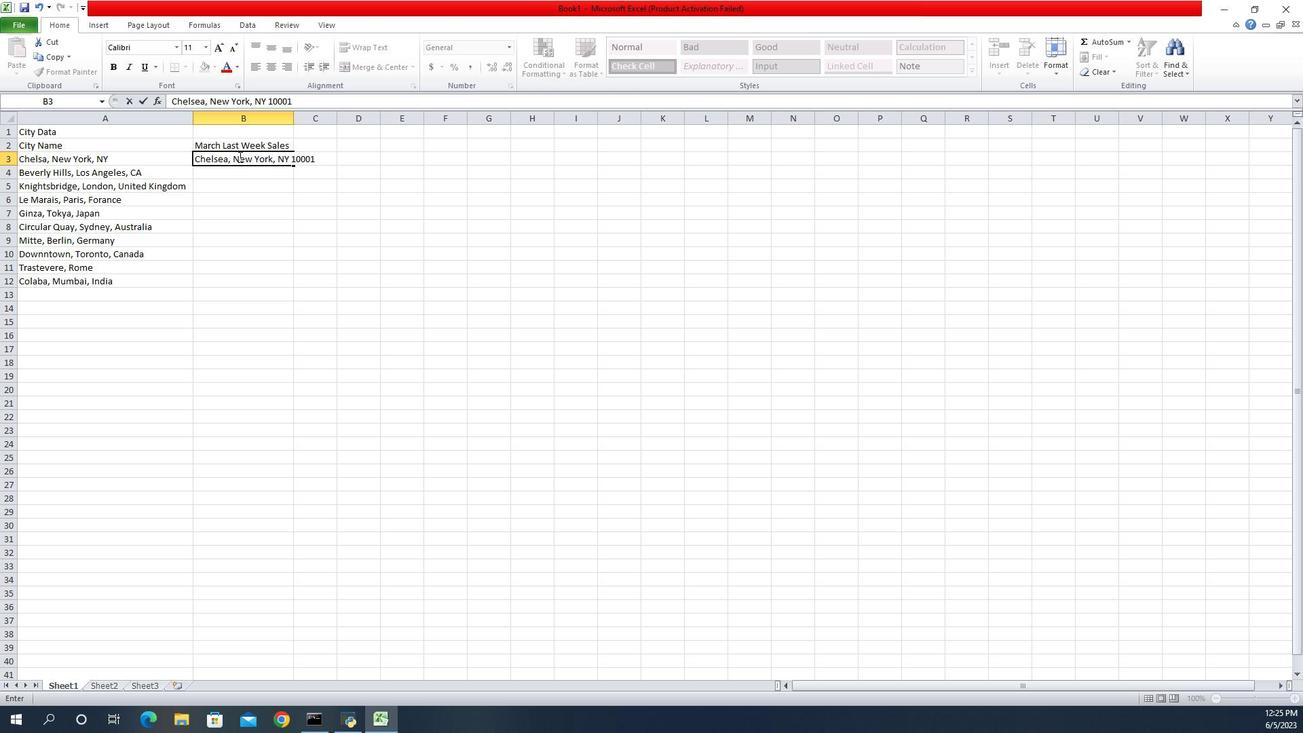 
Action: Mouse moved to (245, 118)
Screenshot: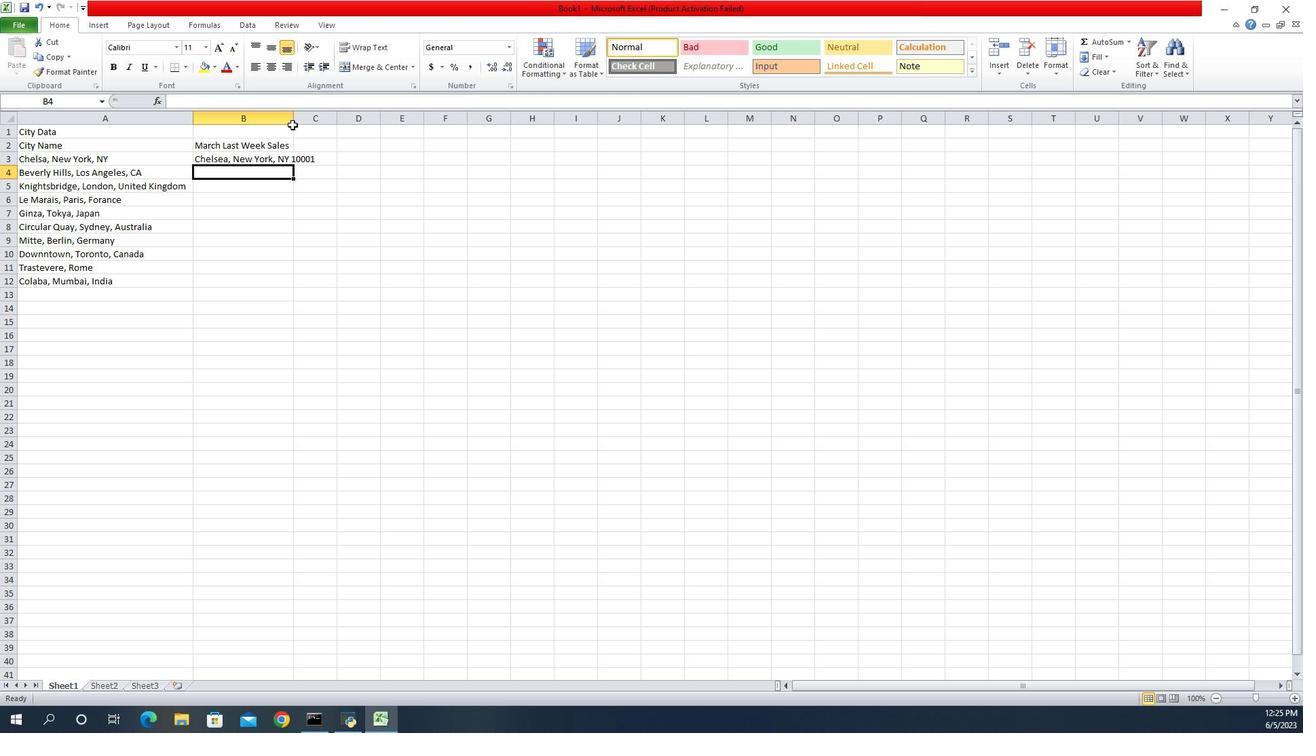 
Action: Mouse pressed left at (245, 118)
Screenshot: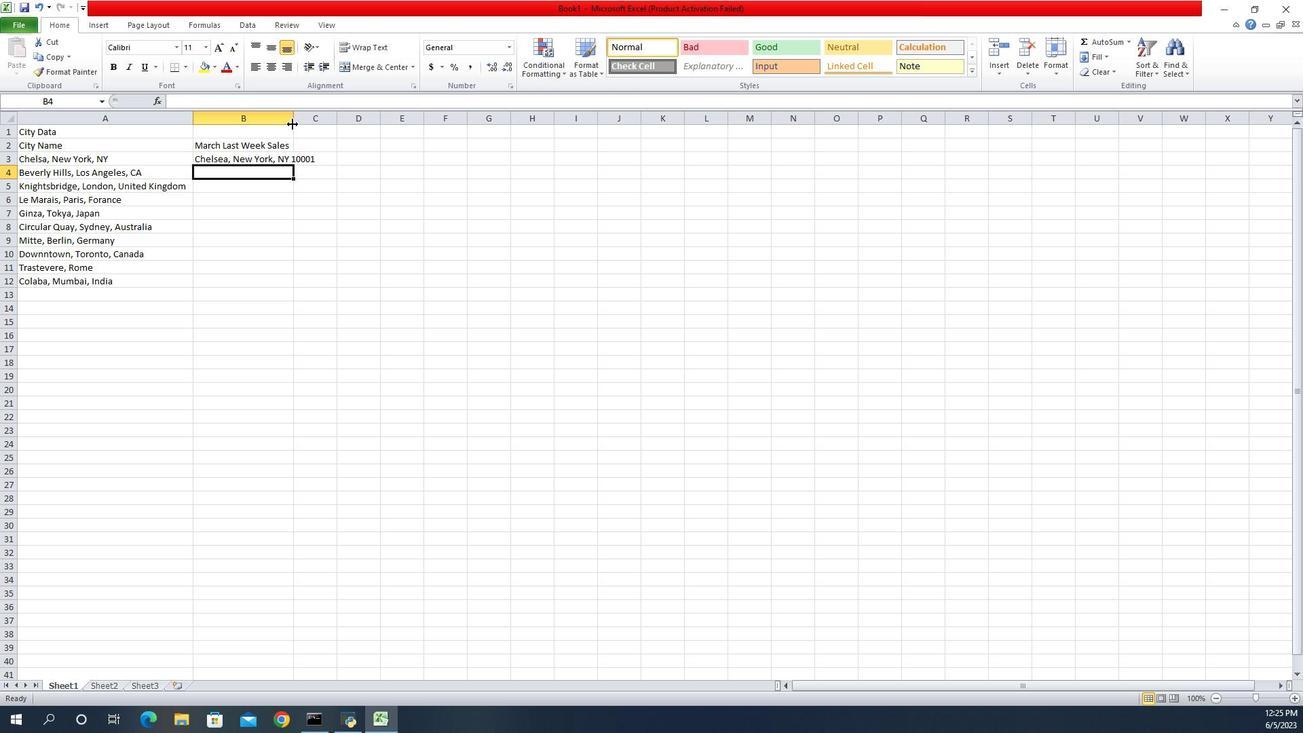 
Action: Mouse pressed left at (245, 118)
Screenshot: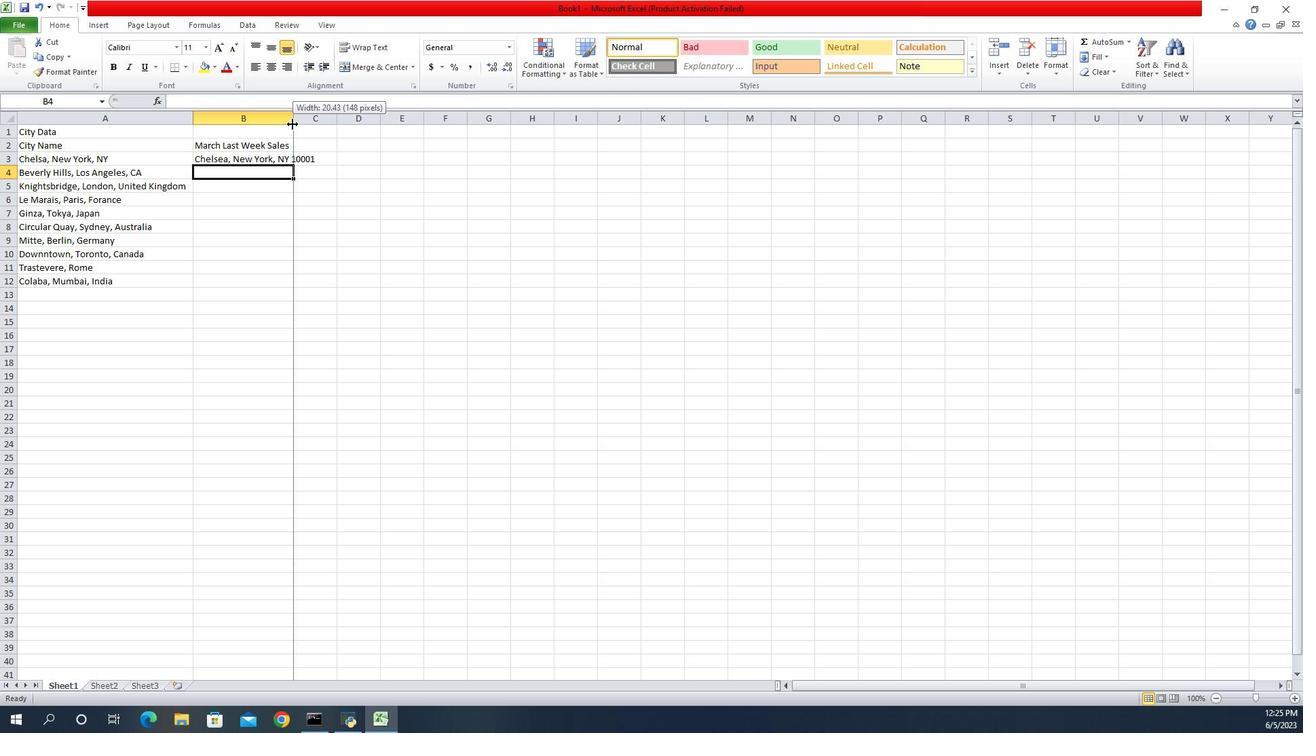 
Action: Mouse pressed left at (245, 118)
Screenshot: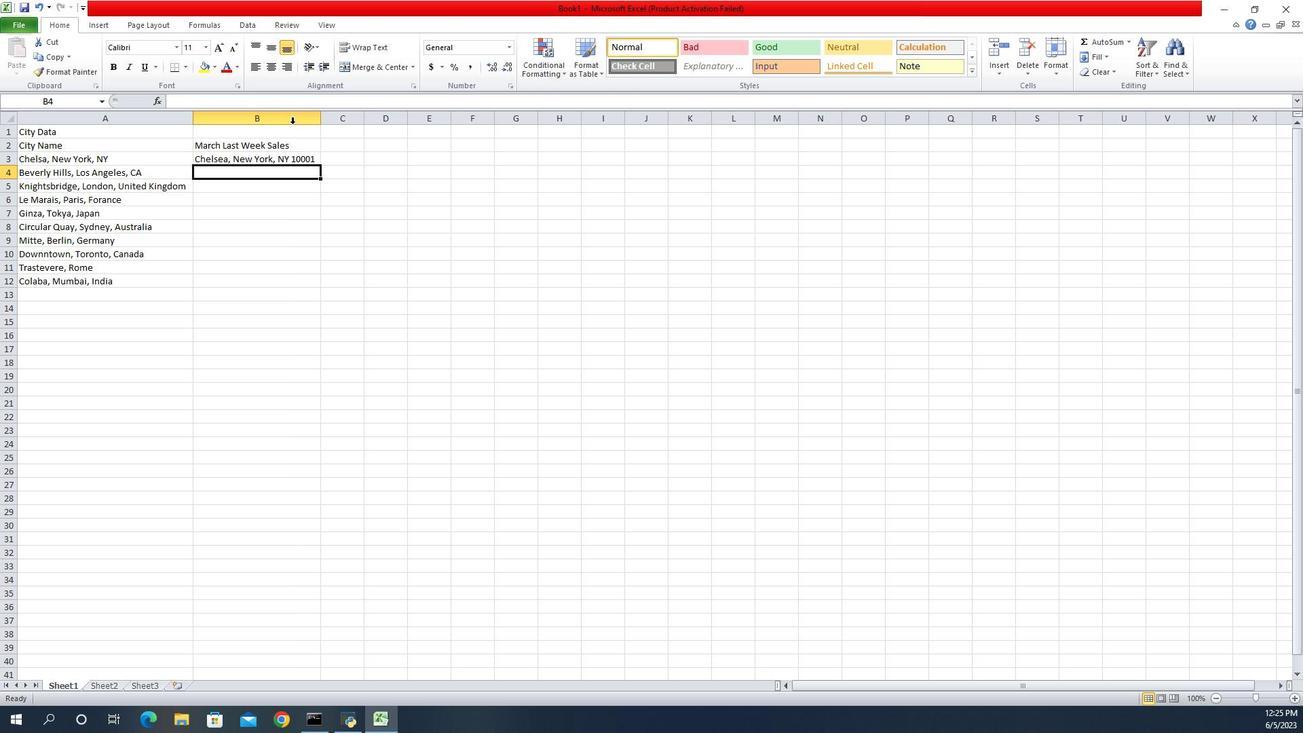 
Action: Mouse moved to (238, 164)
Screenshot: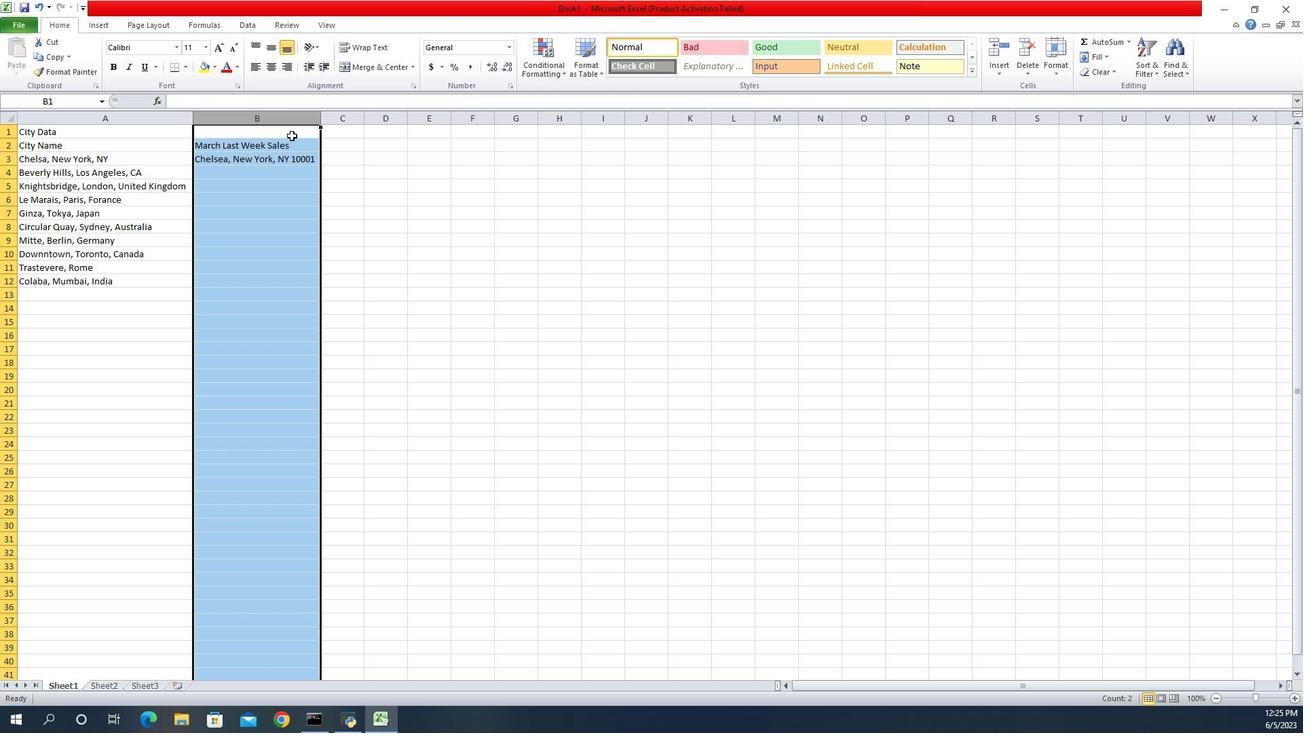 
Action: Mouse pressed left at (238, 164)
Screenshot: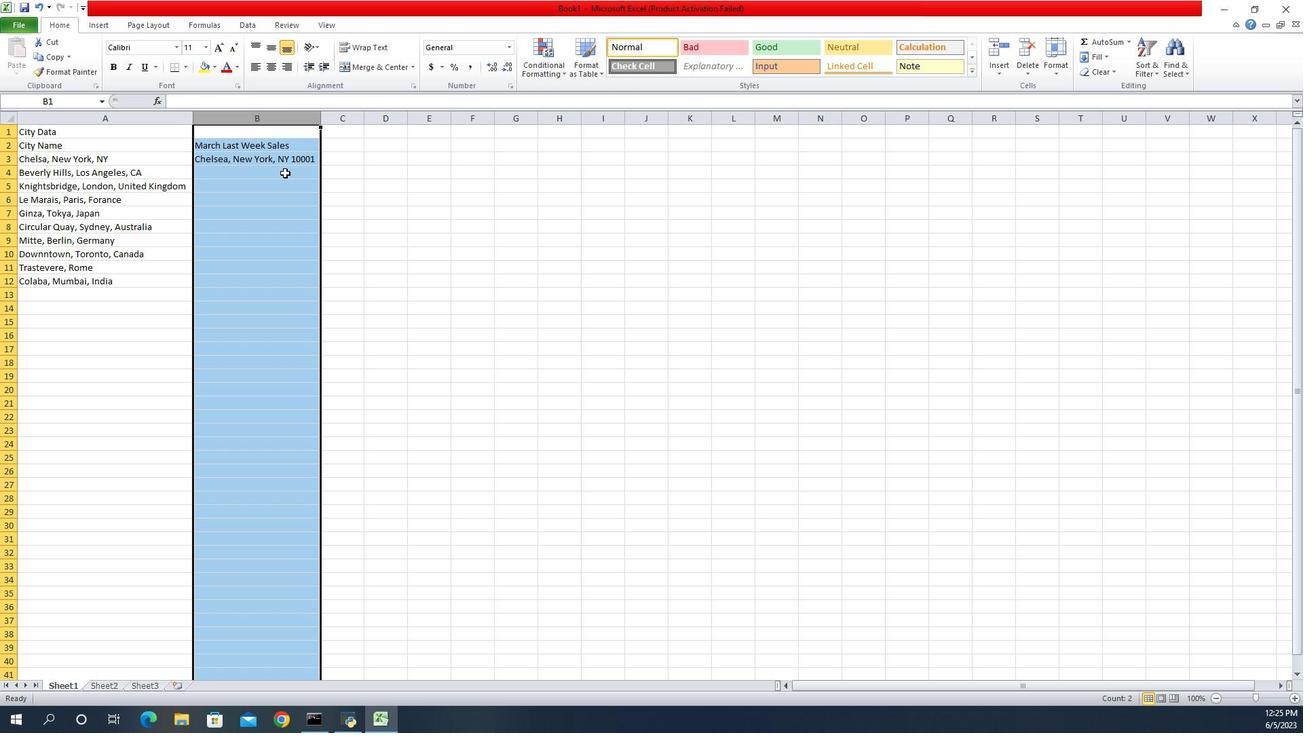 
Action: Mouse moved to (234, 166)
Screenshot: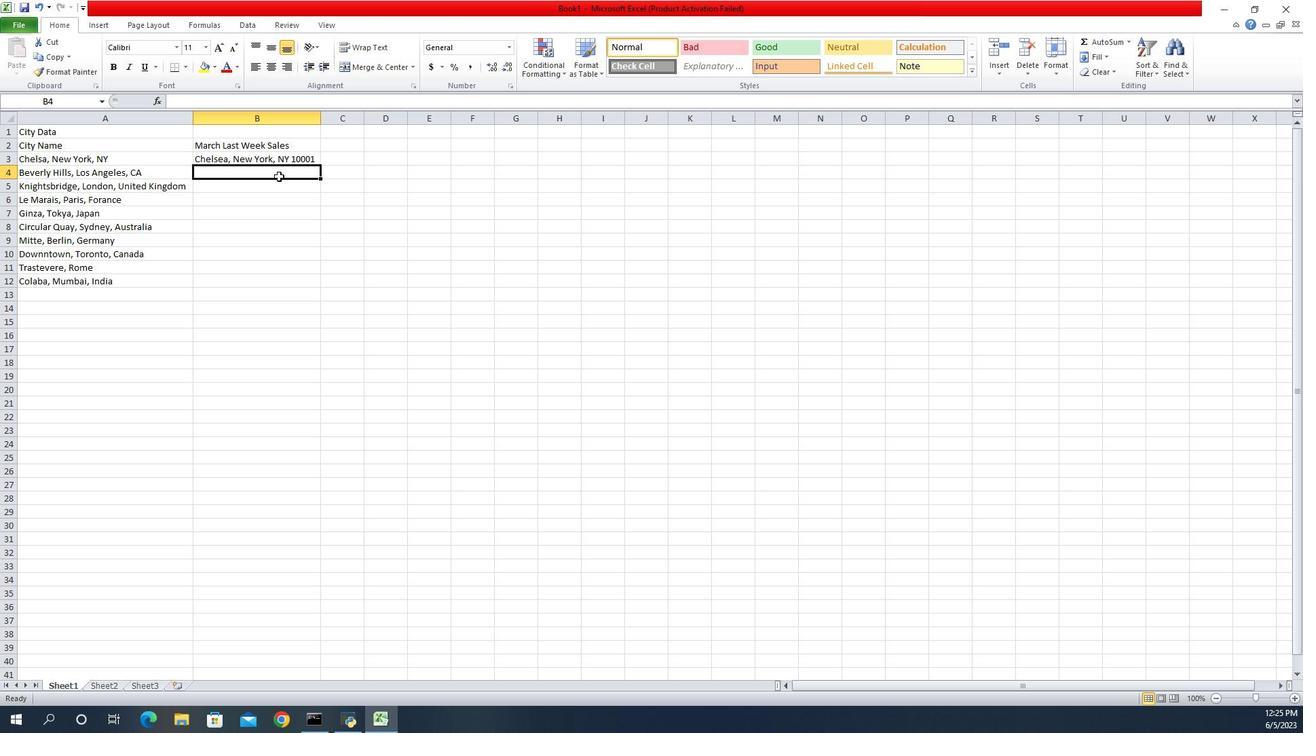 
Action: Key pressed <Key.shift>Bev
Screenshot: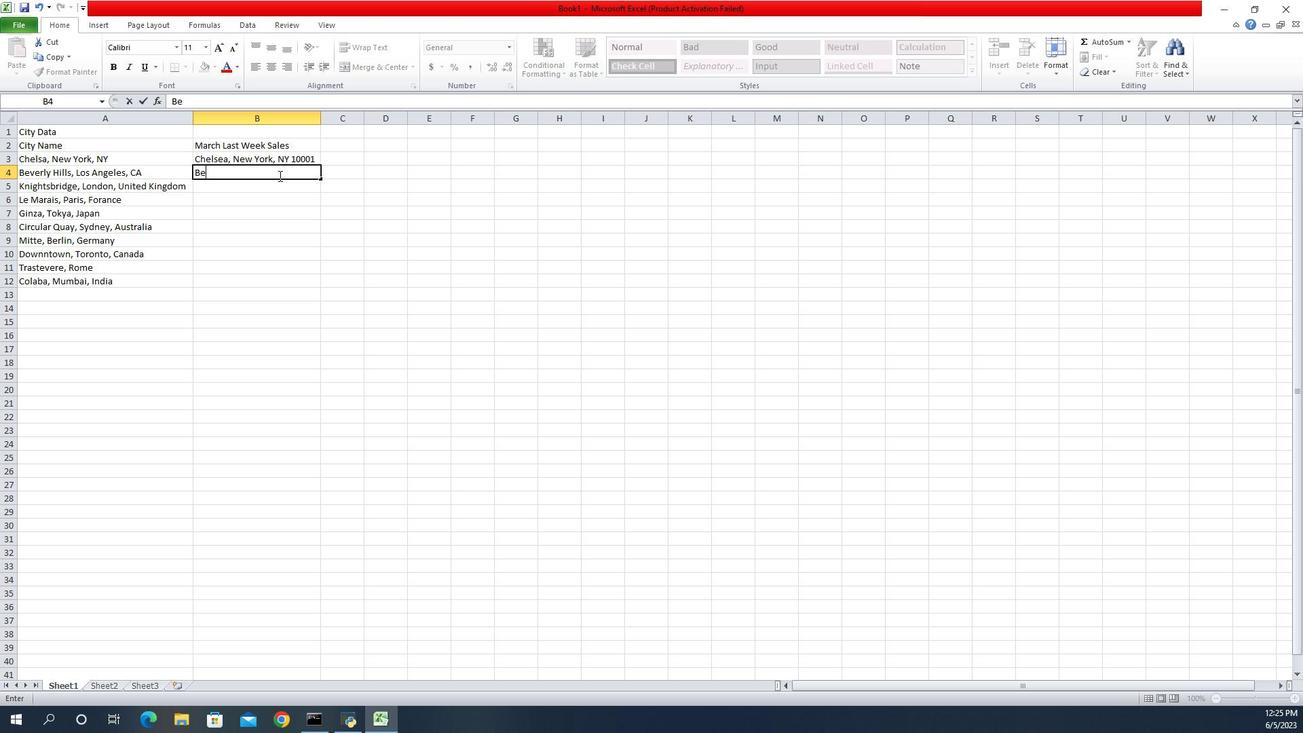 
Action: Mouse moved to (234, 166)
Screenshot: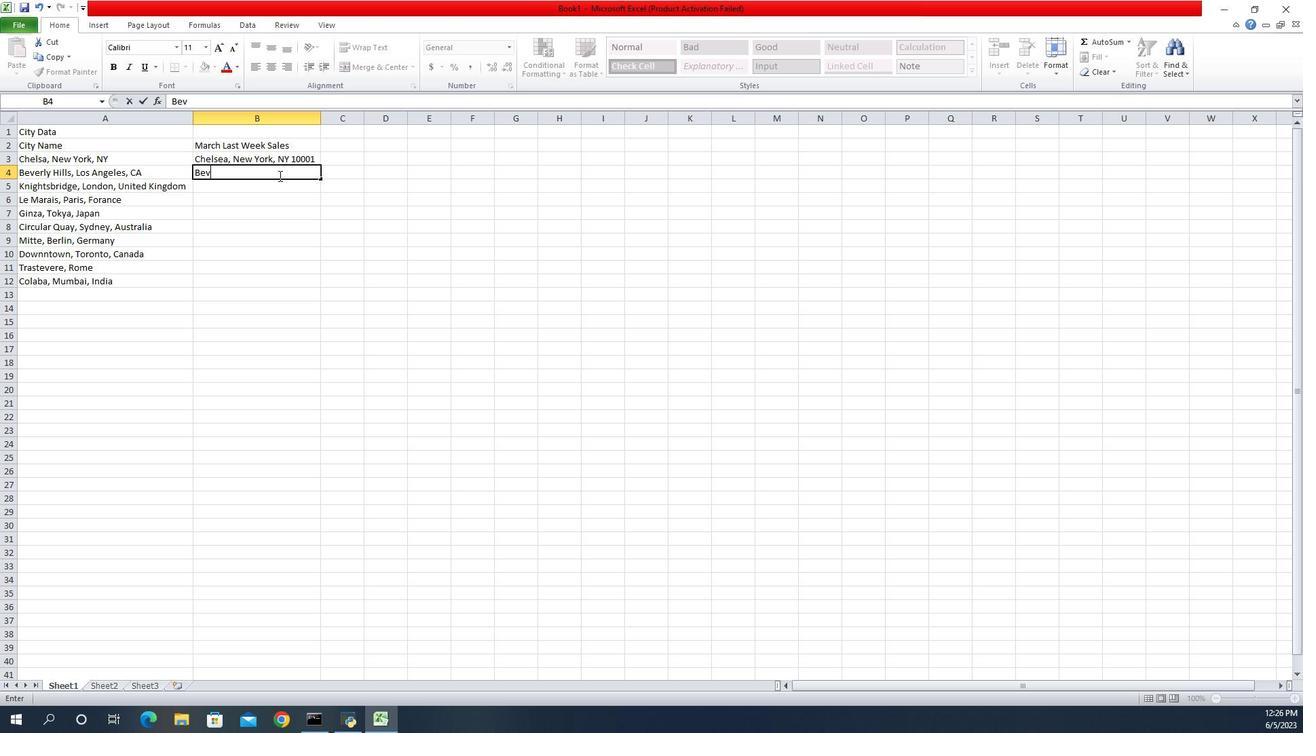 
Action: Key pressed erly<Key.space><Key.shift>Hills,<Key.space><Key.shift>Los<Key.space><Key.shift>Angeles,<Key.space><Key.shift><Key.shift><Key.shift><Key.shift><Key.shift><Key.shift><Key.shift><Key.shift>C<Key.shift>A<Key.space>90210
Screenshot: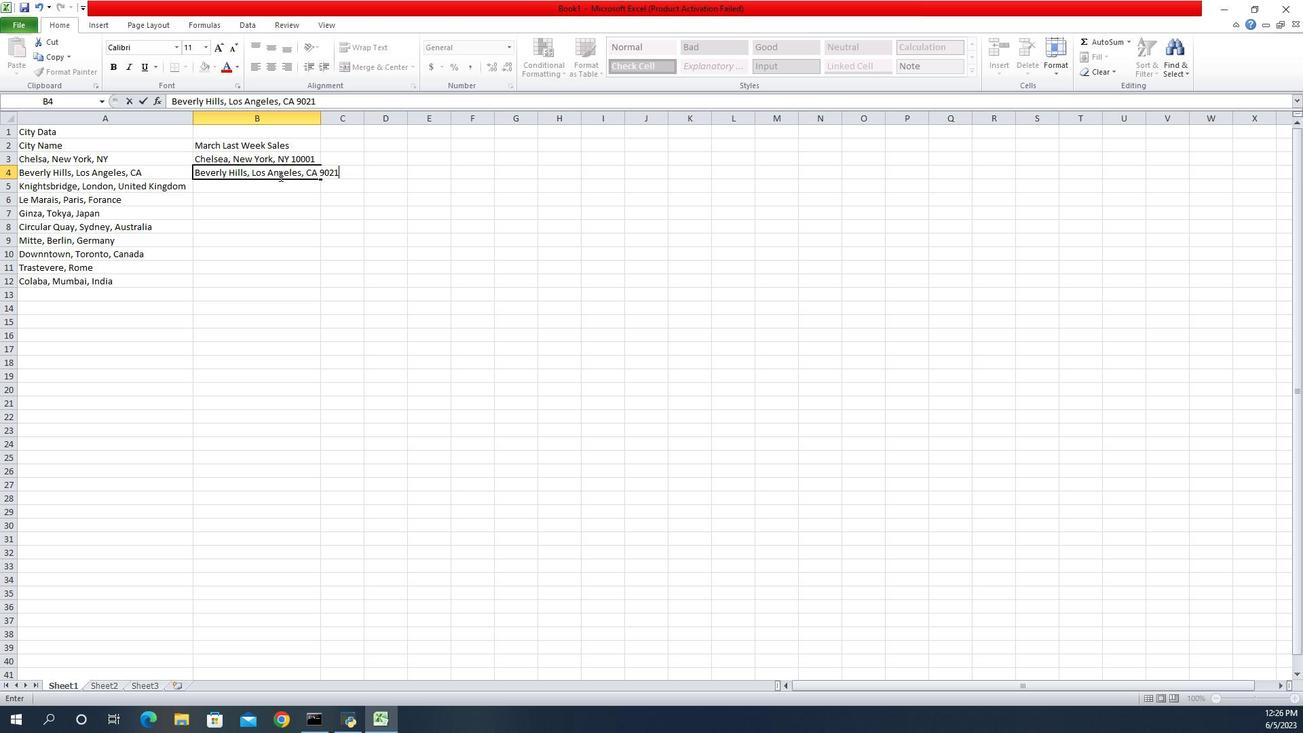 
Action: Mouse moved to (268, 114)
Screenshot: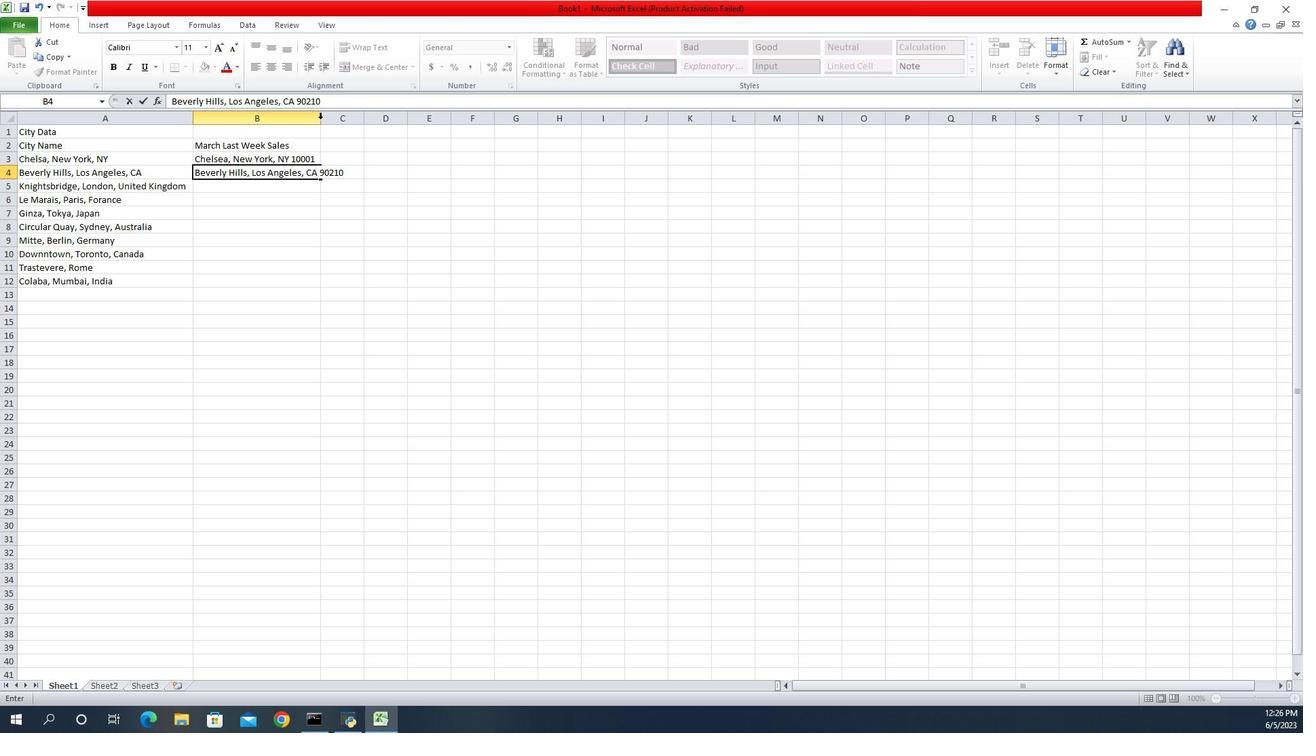 
Action: Mouse pressed left at (268, 114)
Screenshot: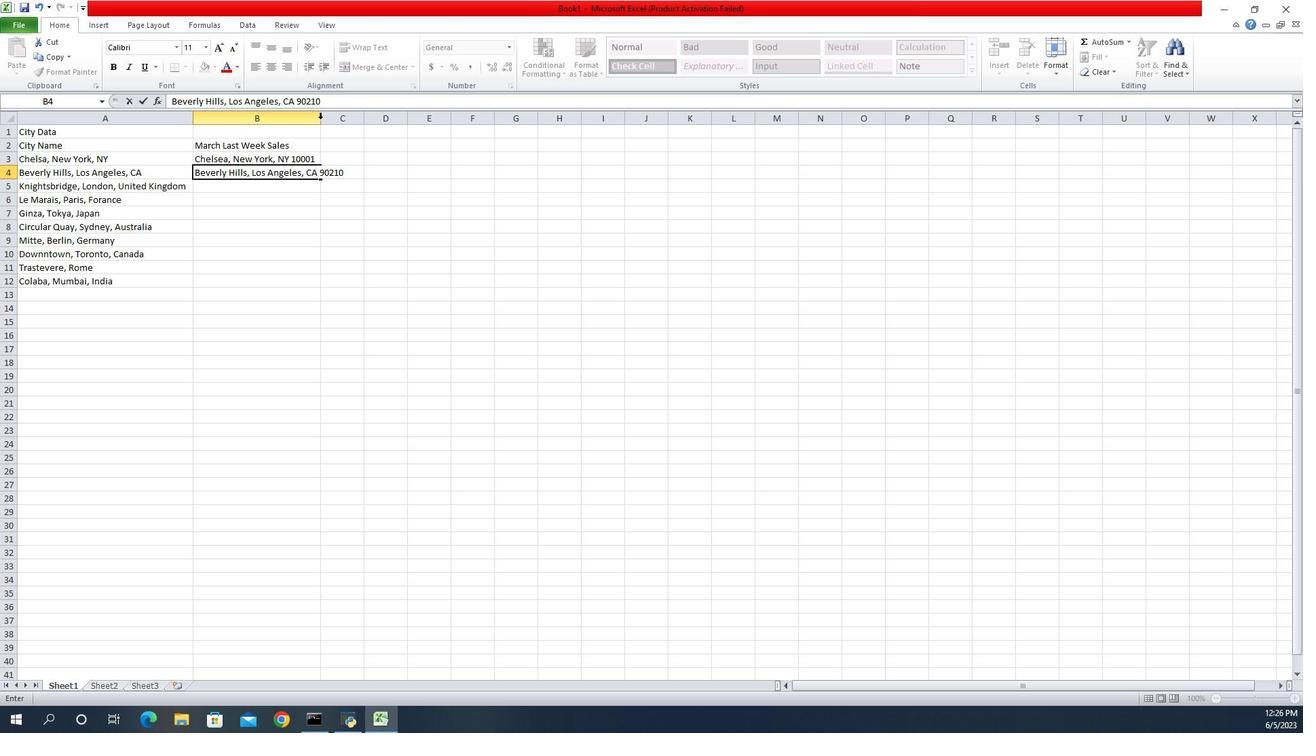 
Action: Mouse pressed left at (268, 114)
Screenshot: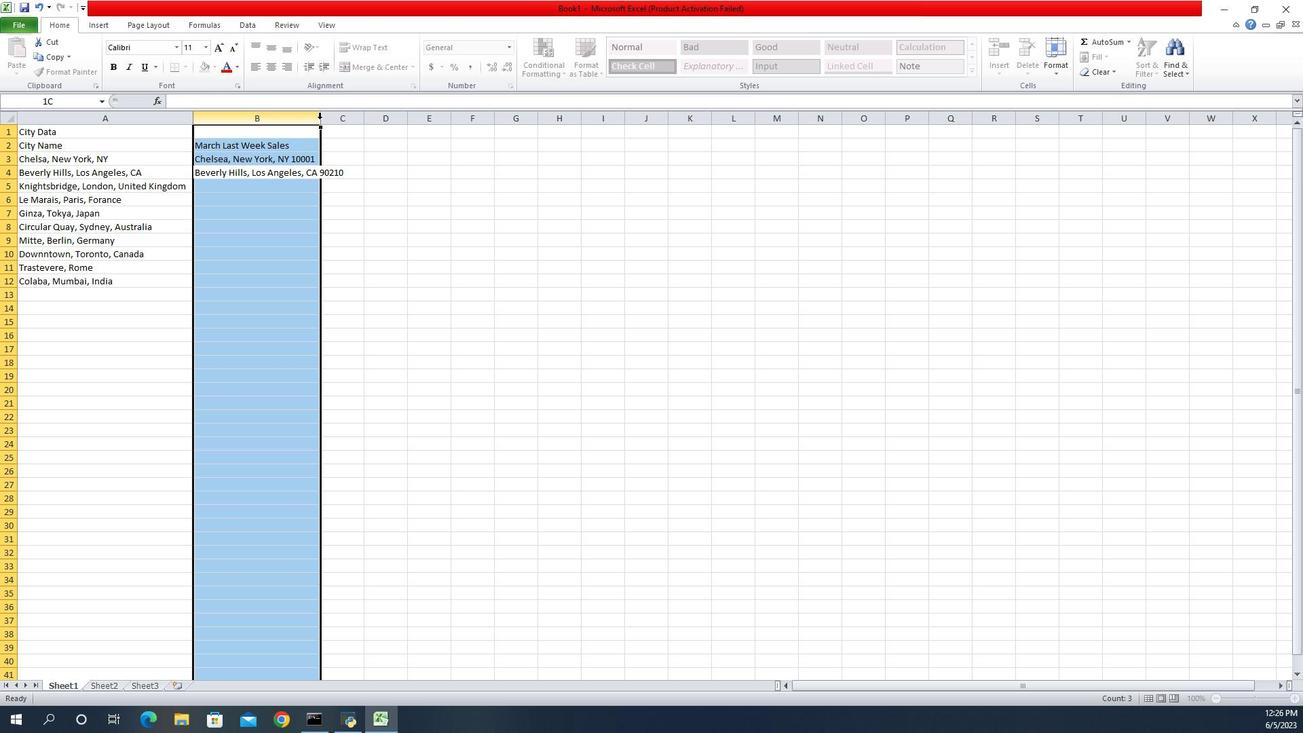 
Action: Mouse pressed left at (268, 114)
Screenshot: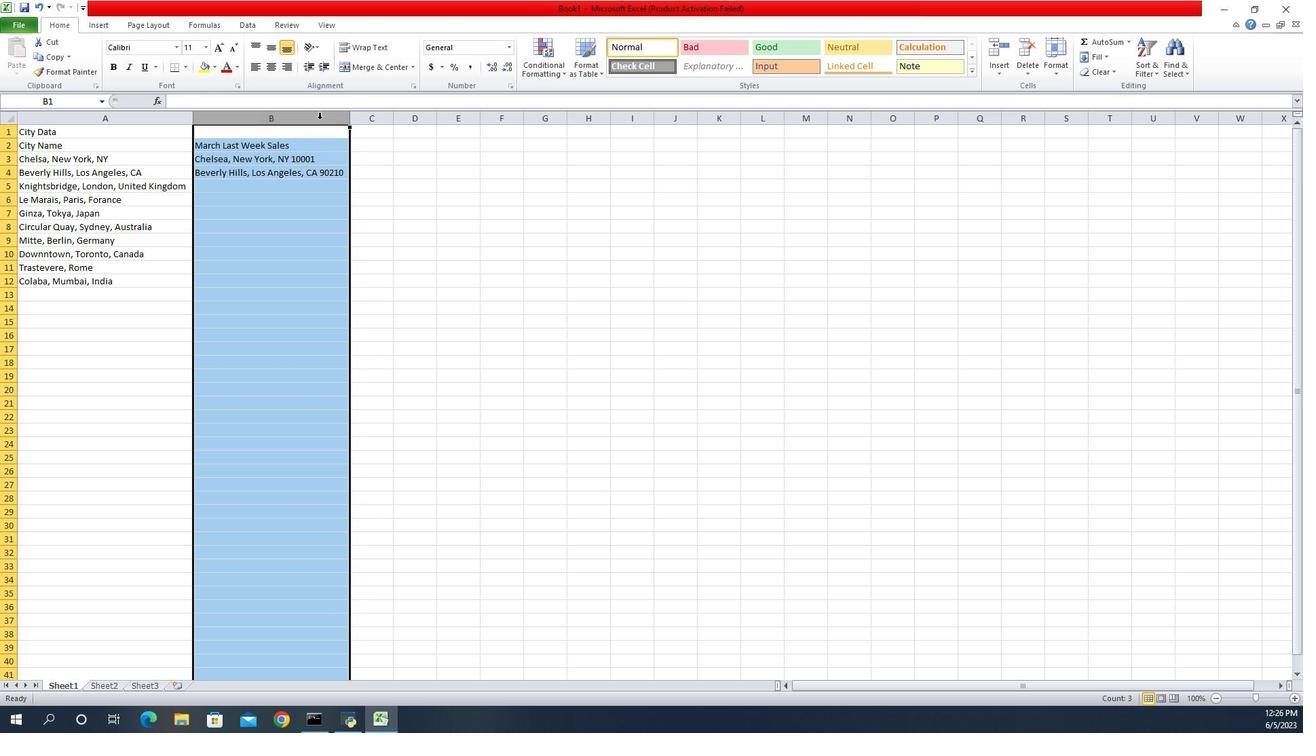 
Action: Mouse moved to (255, 173)
Screenshot: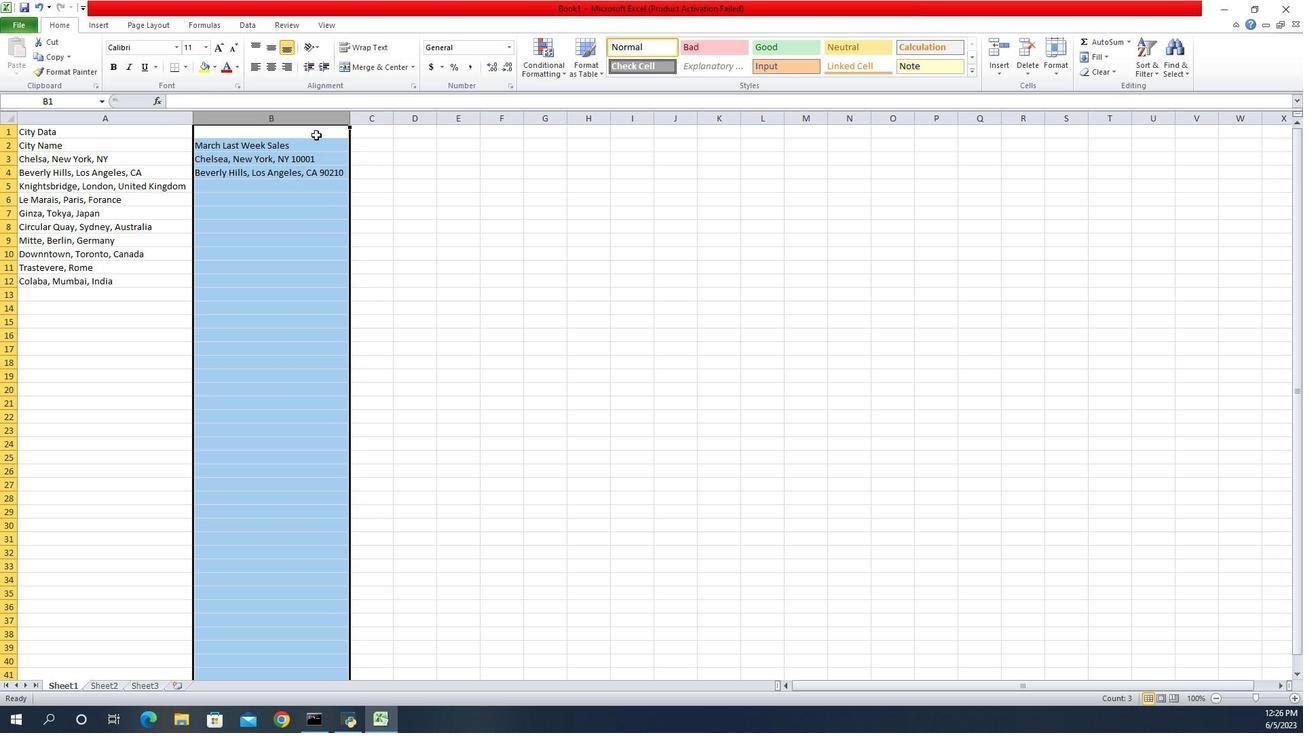 
Action: Mouse pressed left at (255, 173)
Screenshot: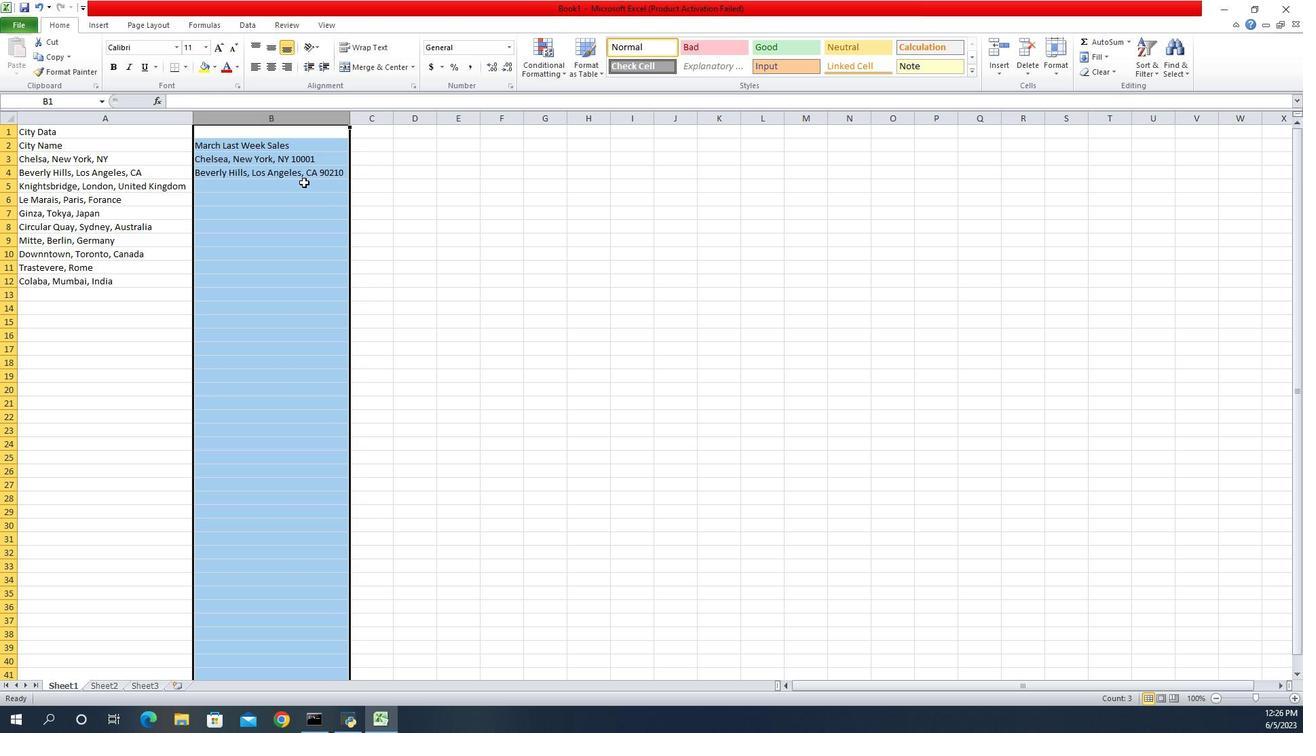 
Action: Key pressed <Key.shift>Knightsbridge,<Key.space><Key.shift>London,<Key.space><Key.shift><Key.shift><Key.shift><Key.shift><Key.shift><Key.shift><Key.shift><Key.shift><Key.shift><Key.shift><Key.shift><Key.shift><Key.shift><Key.shift><Key.shift><Key.shift><Key.shift><Key.shift><Key.shift><Key.shift><Key.shift><Key.shift><Key.shift><Key.shift><Key.shift><Key.shift><Key.shift><Key.shift><Key.shift><Key.shift><Key.shift><Key.shift><Key.shift><Key.shift><Key.shift><Key.shift><Key.shift><Key.shift><Key.shift><Key.shift><Key.shift><Key.shift>Int<Key.backspace><Key.backspace><Key.backspace><Key.shift>United<Key.space><Key.shift>Kingdom<Key.space><Key.shift>S<Key.shift><Key.shift><Key.shift><Key.shift>W1<Key.shift><Key.shift><Key.shift>X<Key.space><Key.shift>7<Key.shift><Key.shift><Key.shift><Key.shift><Key.shift><Key.shift><Key.shift><Key.shift><Key.shift><Key.shift><Key.shift><Key.shift><Key.shift><Key.shift><Key.shift><Key.shift><Key.shift><Key.shift><Key.shift><Key.shift><Key.shift><Key.shift><Key.shift><Key.shift><Key.shift>XL
Screenshot: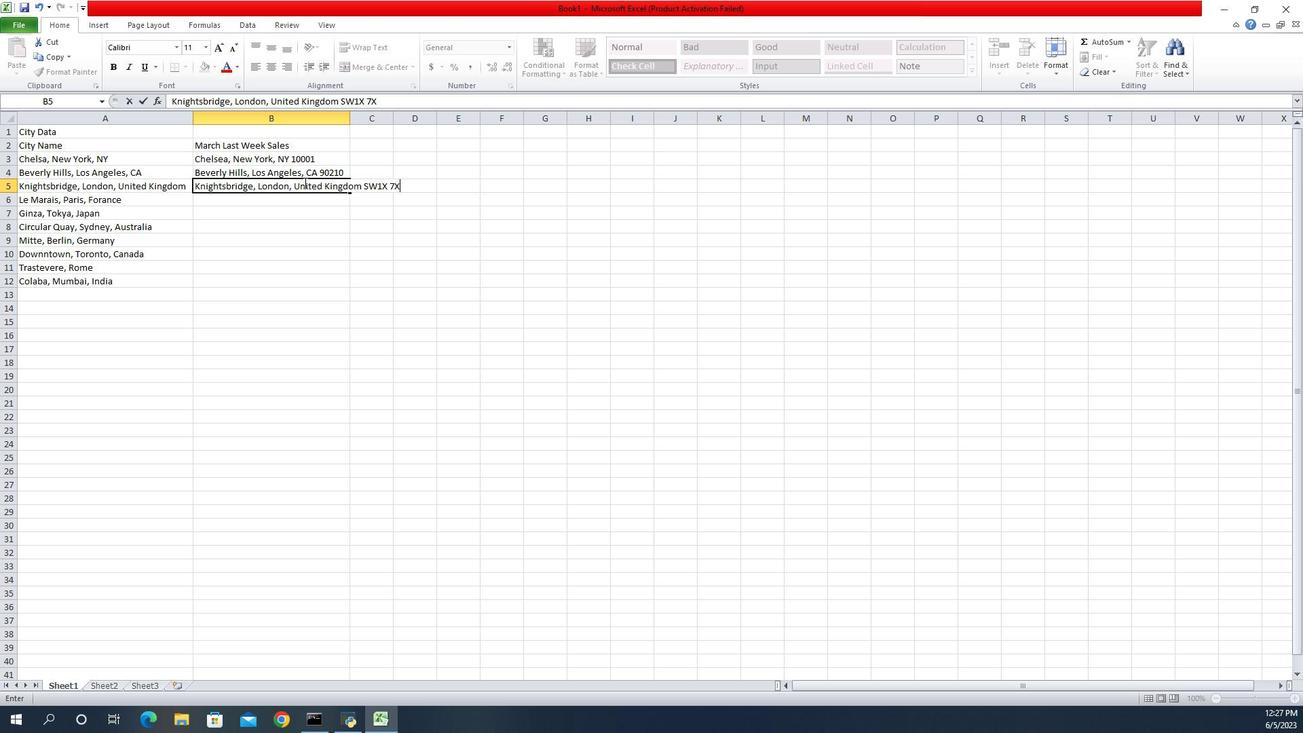 
Action: Mouse moved to (289, 116)
Screenshot: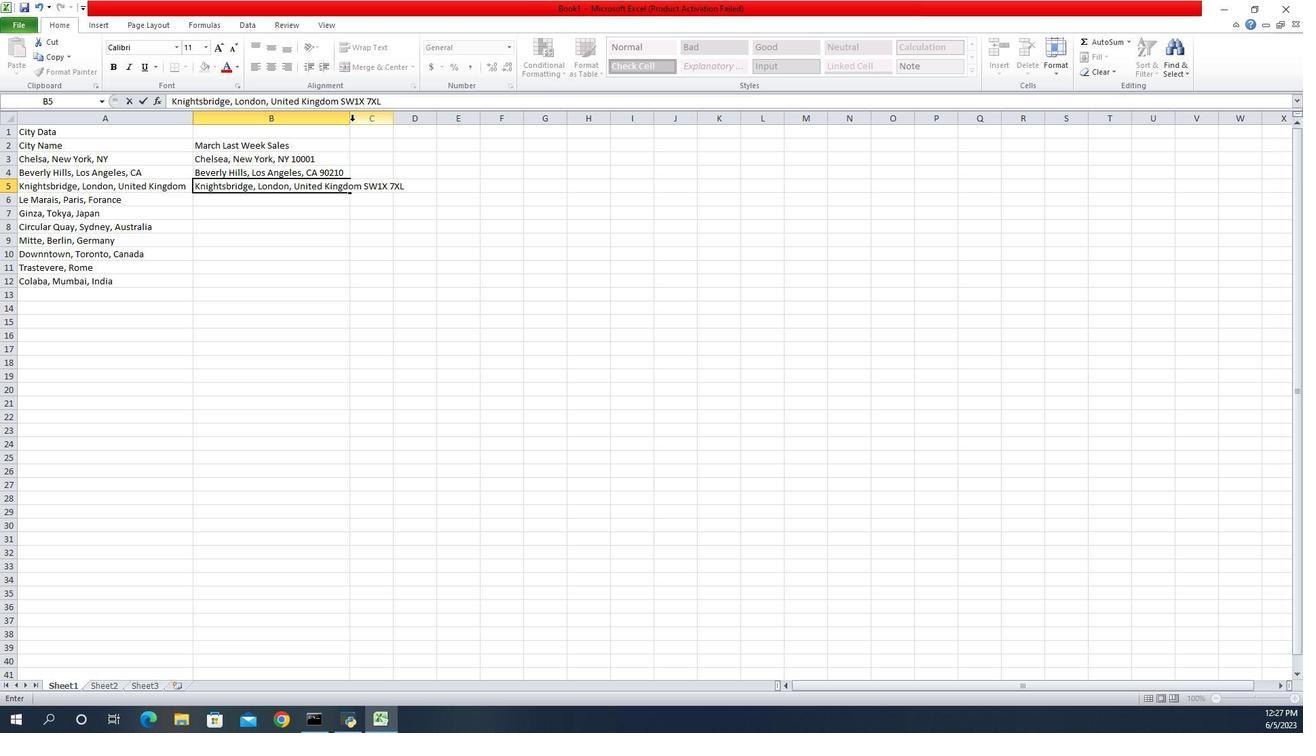 
Action: Mouse pressed left at (289, 116)
Screenshot: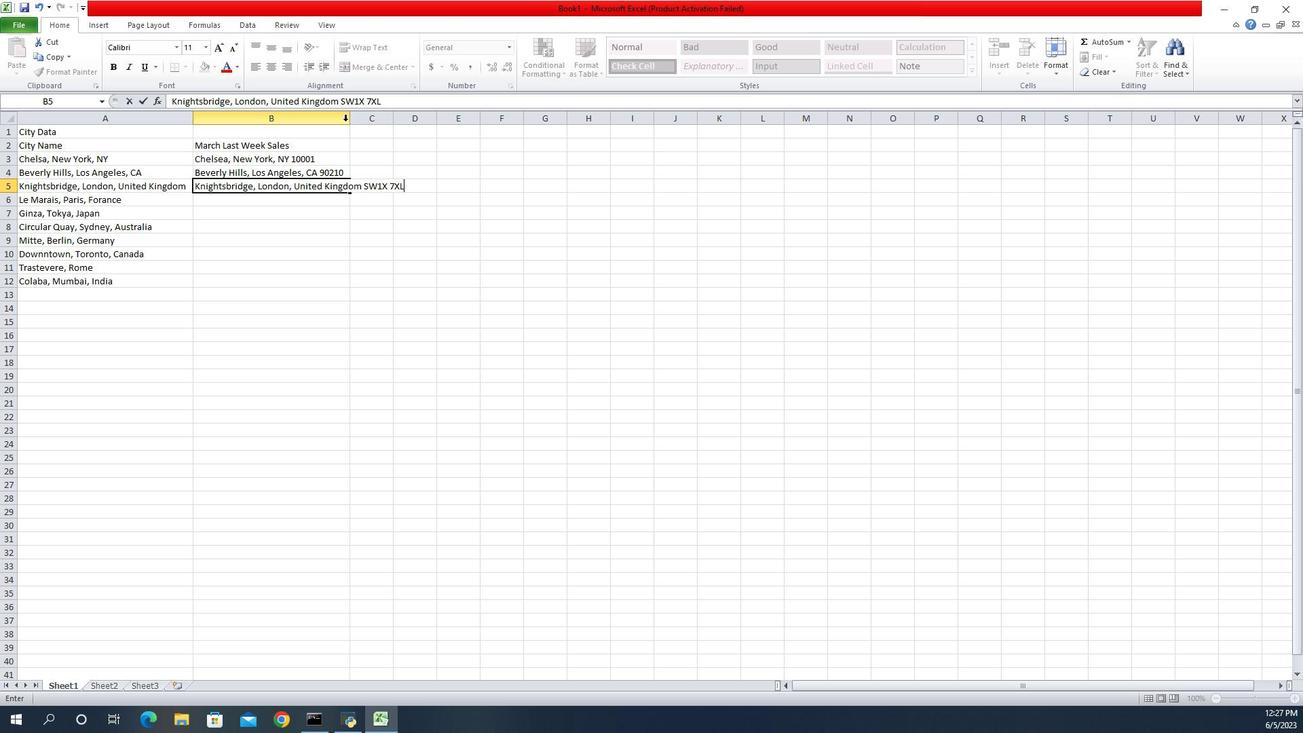 
Action: Mouse pressed left at (289, 116)
Screenshot: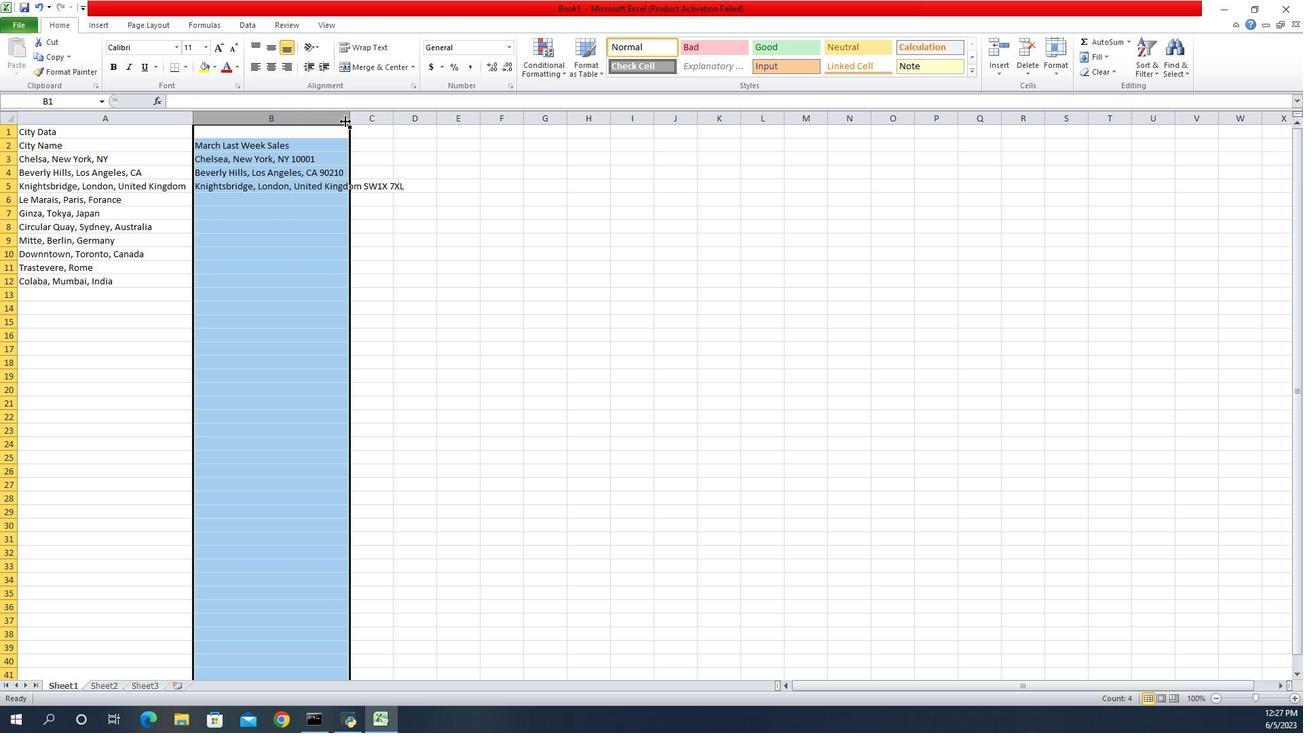 
Action: Mouse moved to (295, 114)
Screenshot: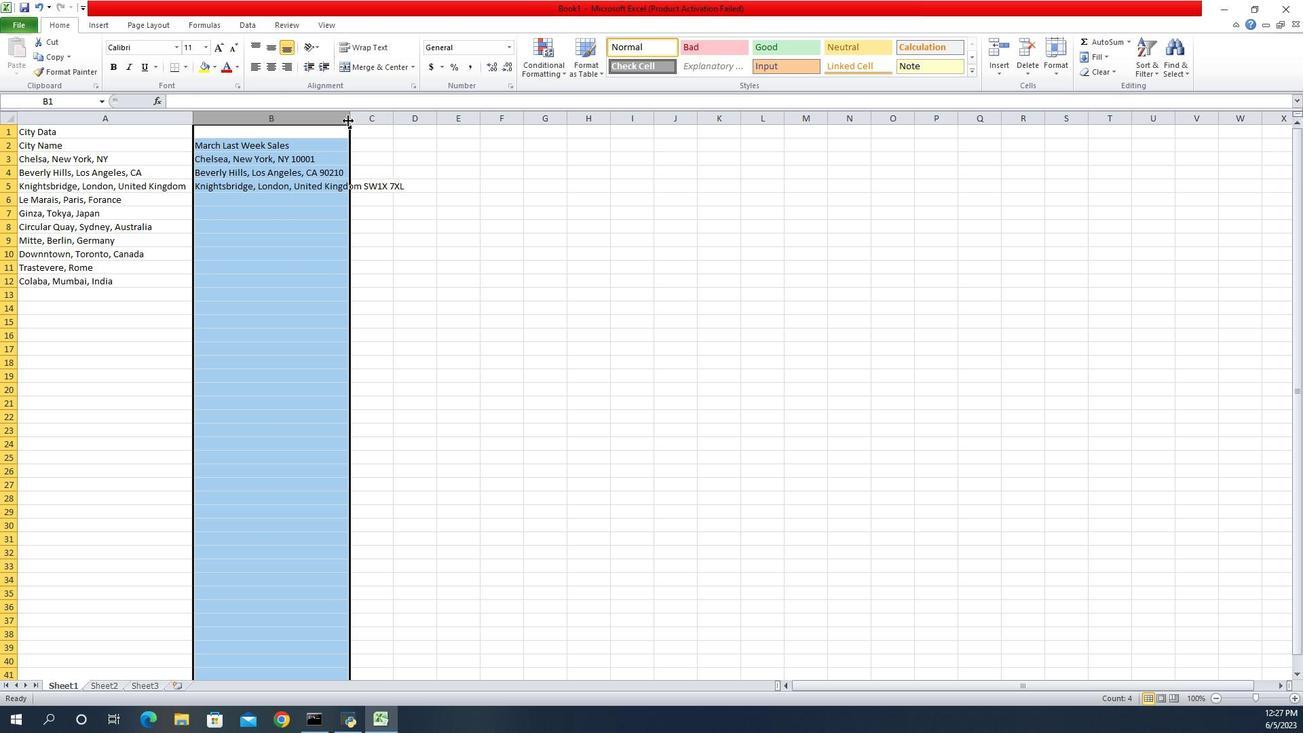 
Action: Mouse pressed left at (295, 114)
Screenshot: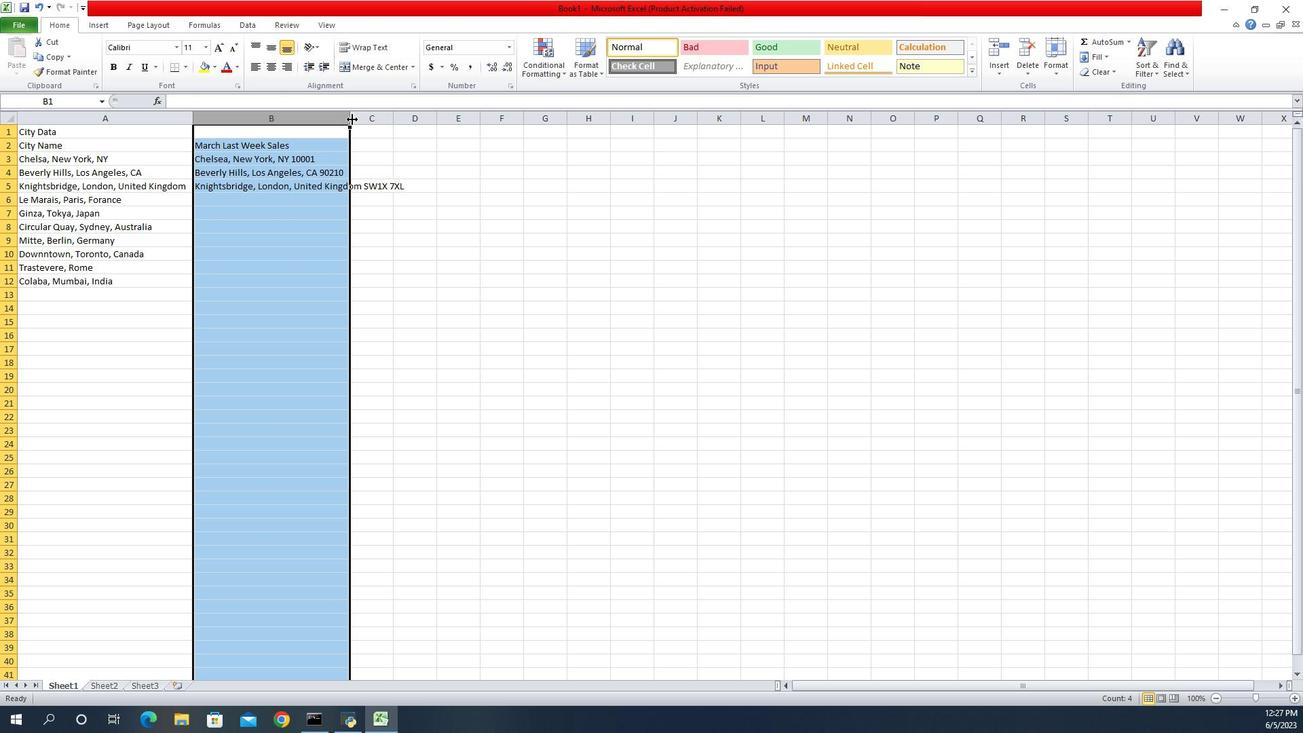 
Action: Mouse moved to (295, 114)
Screenshot: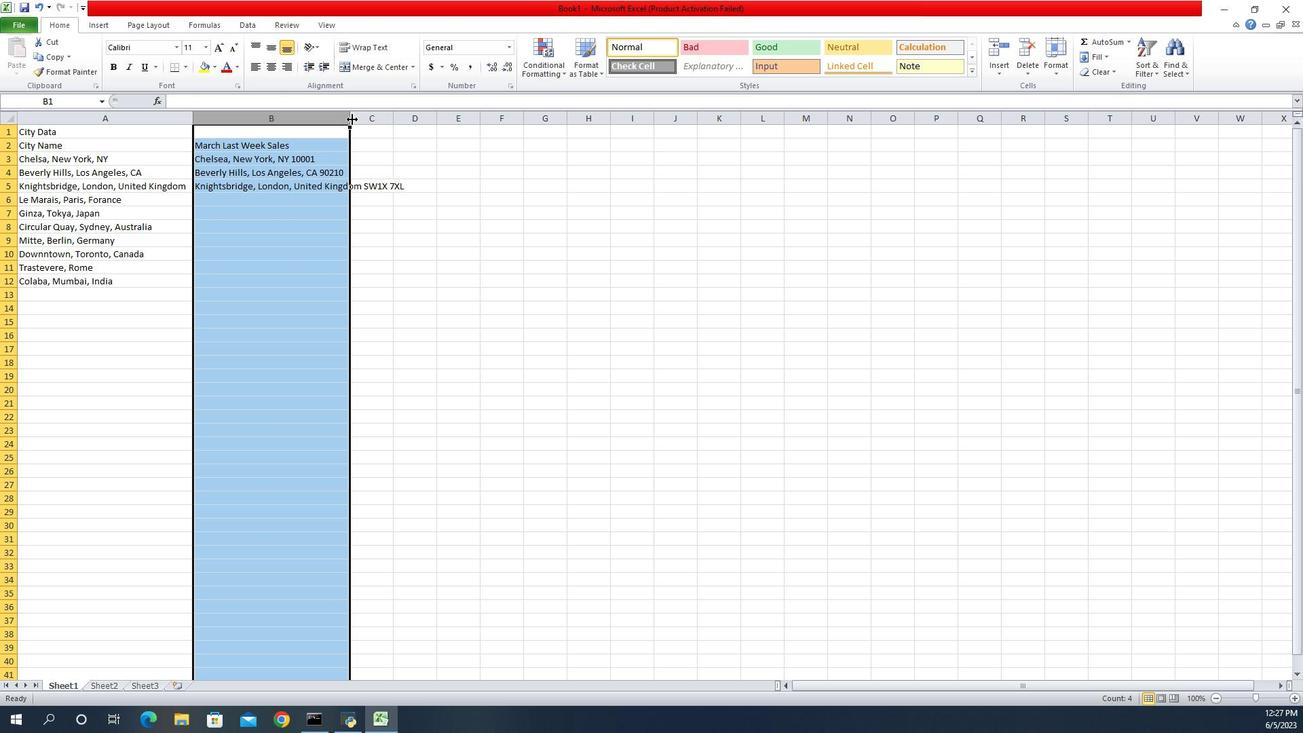 
Action: Mouse pressed left at (295, 114)
Screenshot: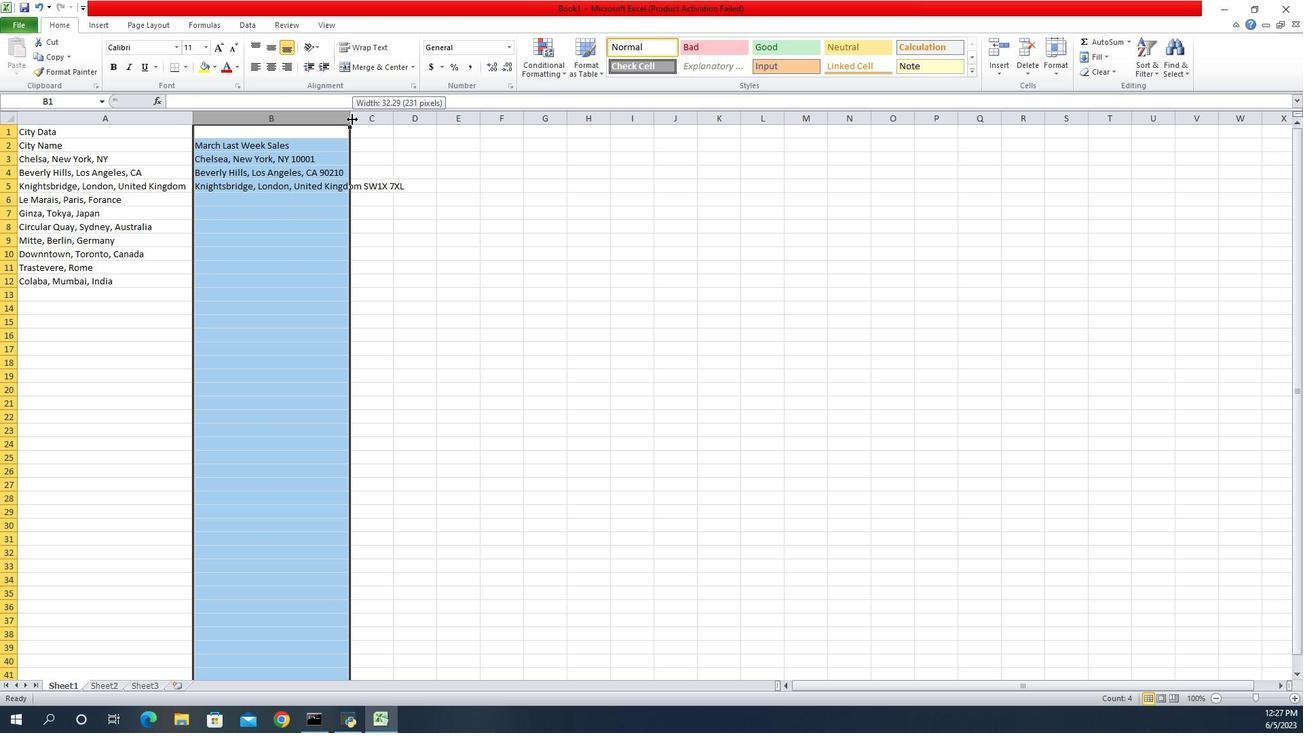 
Action: Mouse moved to (278, 192)
Screenshot: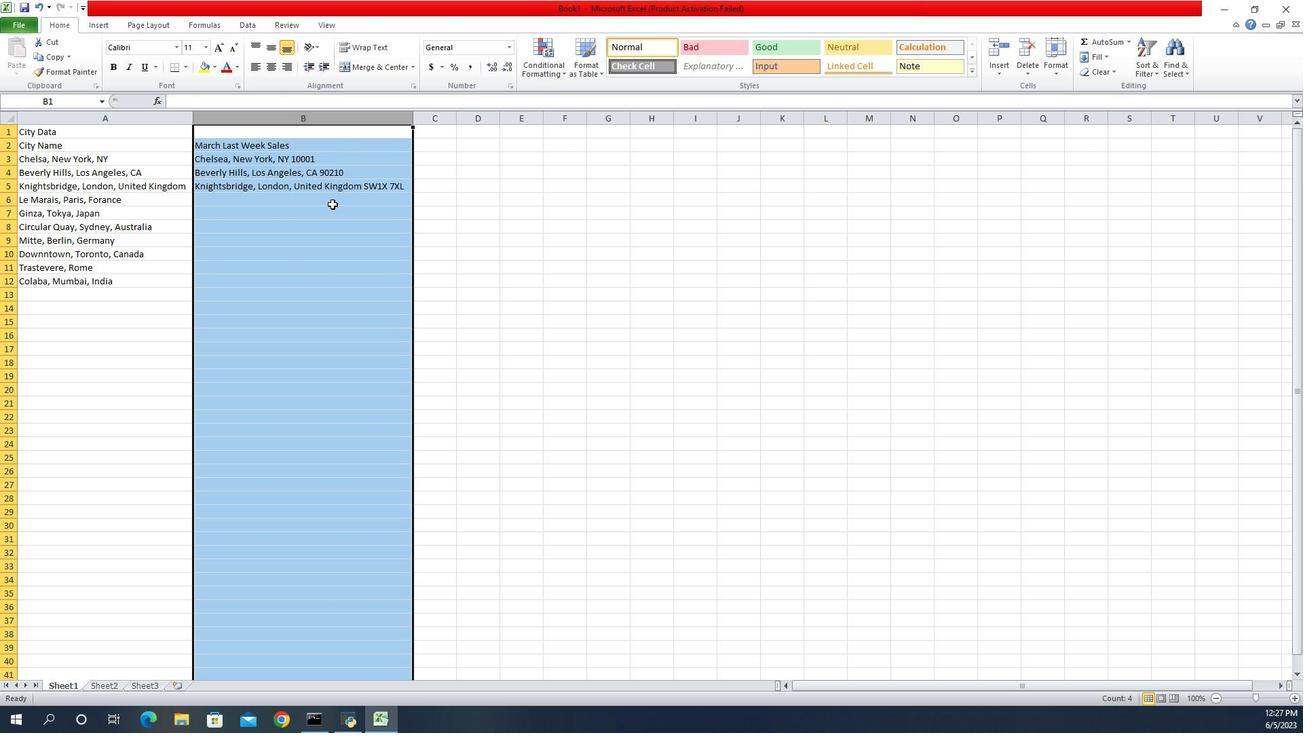 
Action: Mouse pressed left at (278, 192)
Screenshot: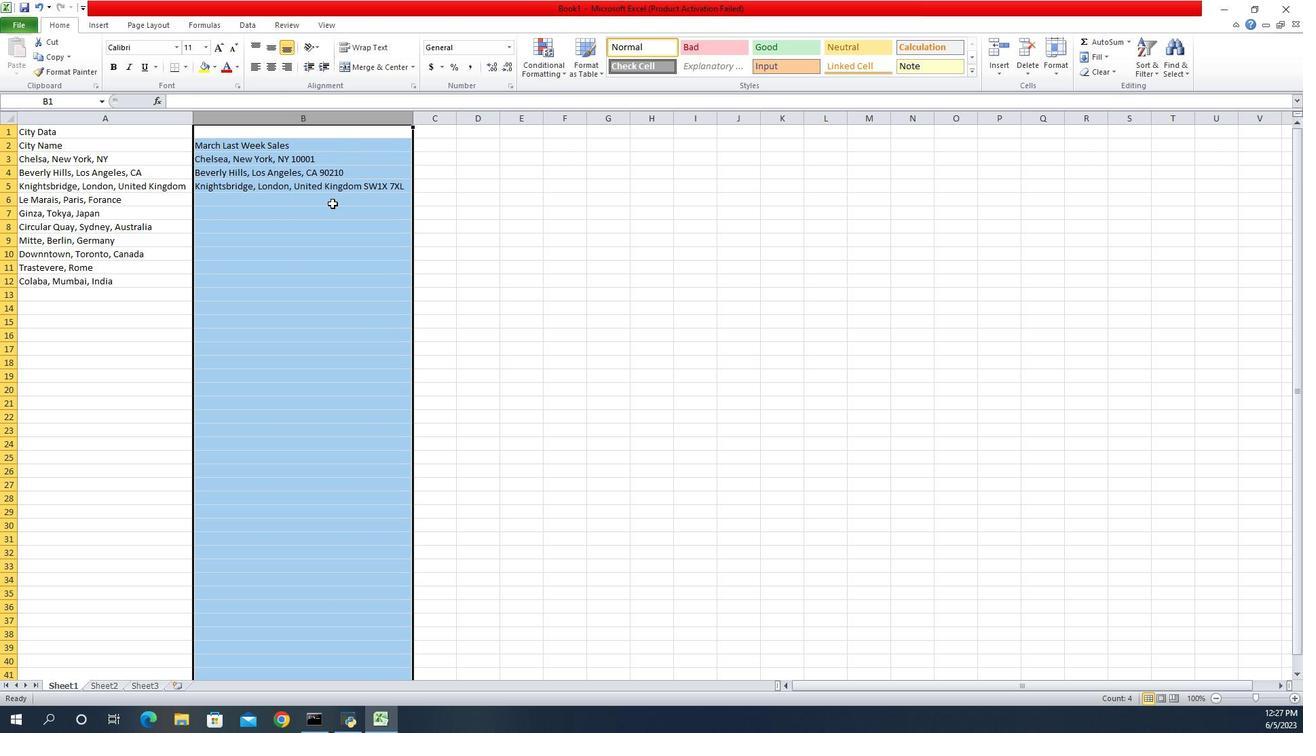 
Action: Mouse moved to (280, 190)
Screenshot: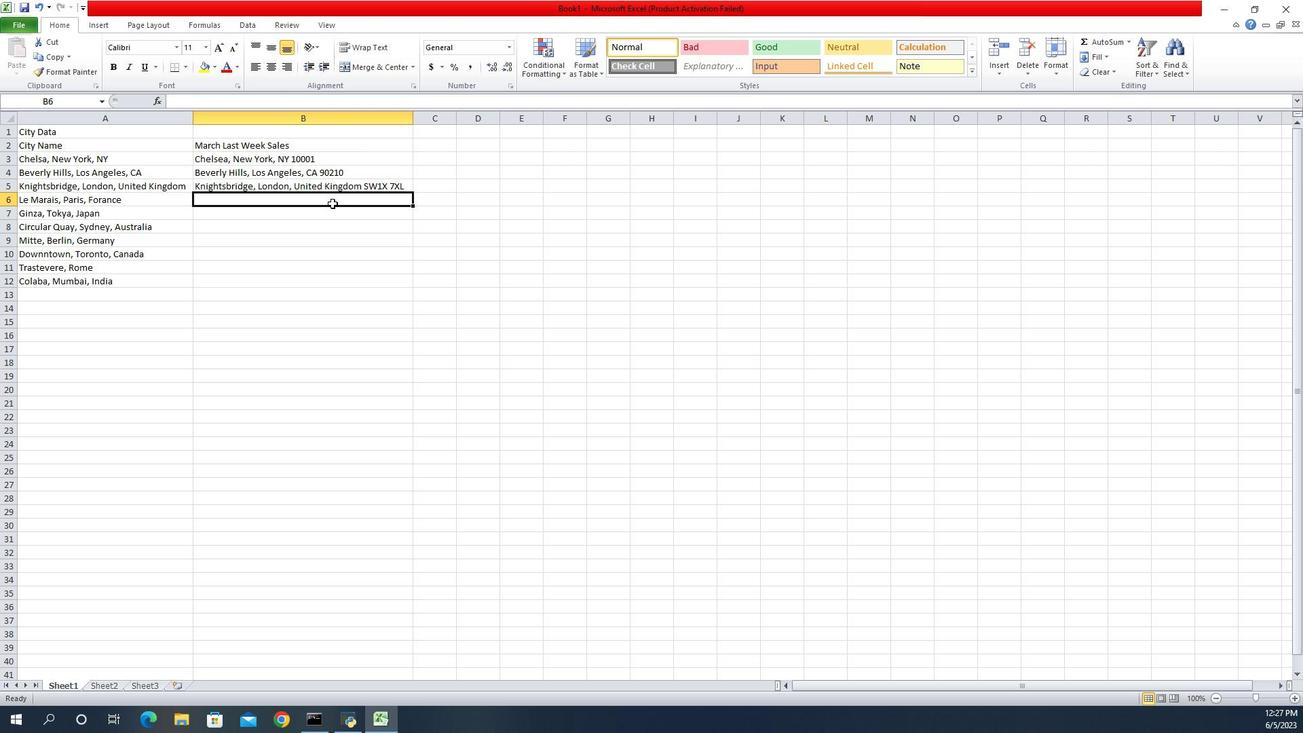 
Action: Key pressed <Key.shift>Le<Key.space><Key.shift>Marais,<Key.space><Key.shift>Paris,<Key.space><Key.shift><Key.shift><Key.shift><Key.shift><Key.shift><Key.shift><Key.shift><Key.shift><Key.shift><Key.shift><Key.shift><Key.shift>Forance<Key.space><Key.space><Key.backspace><Key.space>75004<Key.enter><Key.shift>Ginza,<Key.space><Key.shift>Tokyo,<Key.space><Key.shift><Key.shift><Key.shift><Key.shift>Japan<Key.space>10-<Key.backspace>4-0061<Key.enter><Key.shift>Circular<Key.space><Key.shift><Key.shift>Quay,<Key.space><Key.shift>Sydney,<Key.space><Key.shift><Key.shift><Key.shift><Key.shift><Key.shift><Key.shift><Key.shift>Australia<Key.space>2000<Key.enter><Key.shift>Mittle,<Key.space><Key.shift><Key.shift><Key.shift><Key.shift><Key.shift><Key.shift><Key.shift><Key.shift><Key.shift>Berlin<Key.space><Key.shift>Germany<Key.space>10178<Key.enter><Key.shift><Key.shift><Key.shift><Key.shift><Key.shift><Key.shift><Key.shift><Key.shift><Key.shift><Key.shift><Key.shift><Key.shift><Key.shift><Key.shift><Key.shift><Key.shift><Key.shift><Key.shift><Key.shift><Key.shift><Key.shift><Key.shift><Key.shift><Key.shift><Key.shift><Key.shift><Key.shift><Key.shift><Key.shift><Key.shift><Key.shift><Key.shift><Key.shift>Downtoe<Key.backspace>wm<Key.backspace>m,<Key.space><Key.shift><Key.shift><Key.shift><Key.shift><Key.shift>Toronto,<Key.space><Key.shift><Key.shift><Key.shift><Key.shift><Key.shift>Canada<Key.space><Key.shift><Key.shift><Key.shift><Key.shift><Key.shift><Key.shift><Key.shift><Key.shift><Key.shift><Key.shift><Key.shift>M5<Key.shift>V<Key.space><Key.shift>3<Key.shift>L9<Key.enter><Key.shift><Key.shift><Key.shift><Key.shift><Key.shift><Key.shift><Key.shift><Key.shift><Key.shift><Key.shift><Key.shift><Key.shift><Key.shift><Key.shift><Key.shift><Key.shift><Key.shift><Key.shift><Key.shift><Key.shift><Key.shift><Key.shift><Key.shift><Key.shift><Key.shift><Key.shift><Key.shift><Key.shift><Key.shift><Key.shift><Key.shift><Key.shift><Key.shift><Key.shift><Key.shift><Key.shift><Key.shift><Key.shift><Key.shift><Key.shift><Key.shift><Key.shift><Key.shift><Key.shift><Key.shift><Key.shift><Key.shift><Key.shift><Key.shift>Trastevere,<Key.space><Key.shift><Key.shift><Key.shift><Key.shift>Rome,<Key.space><Key.shift><Key.shift><Key.shift><Key.shift><Key.shift><Key.shift><Key.shift><Key.shift><Key.shift><Key.shift>Italy<Key.space>00153<Key.enter><Key.shift><Key.shift><Key.shift><Key.shift><Key.shift><Key.shift><Key.shift><Key.shift><Key.shift><Key.shift><Key.shift><Key.shift><Key.shift><Key.shift>Colaba,<Key.space><Key.shift><Key.shift>Mumbai,<Key.space><Key.shift>India<Key.space>400005<Key.enter>
Screenshot: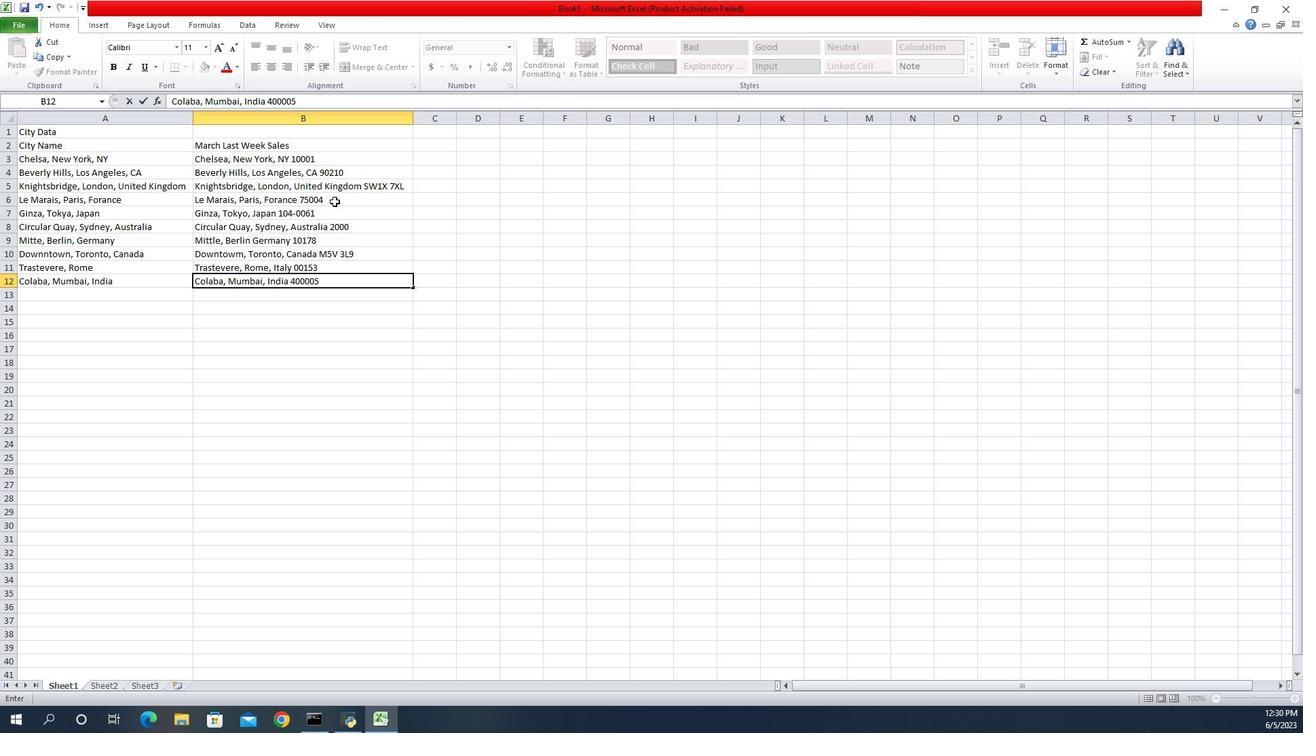
Action: Mouse moved to (16, 25)
Screenshot: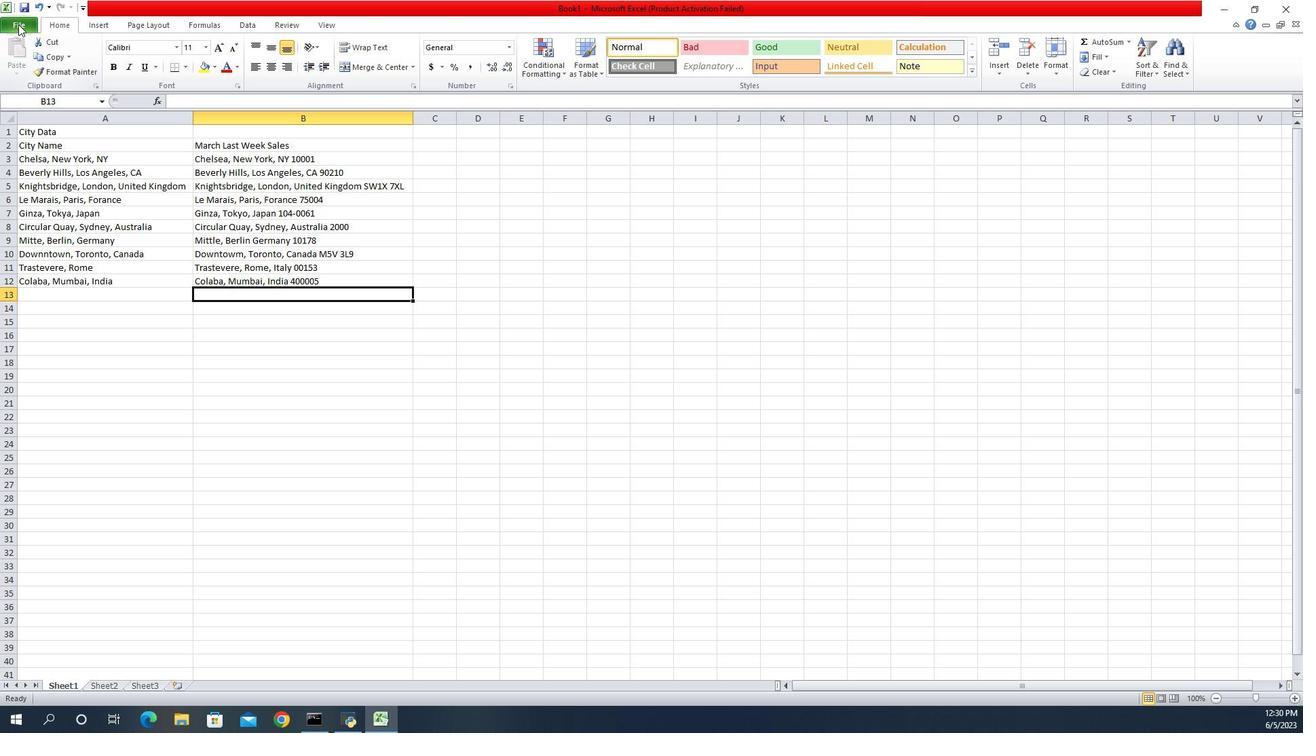 
Action: Mouse pressed left at (16, 25)
Screenshot: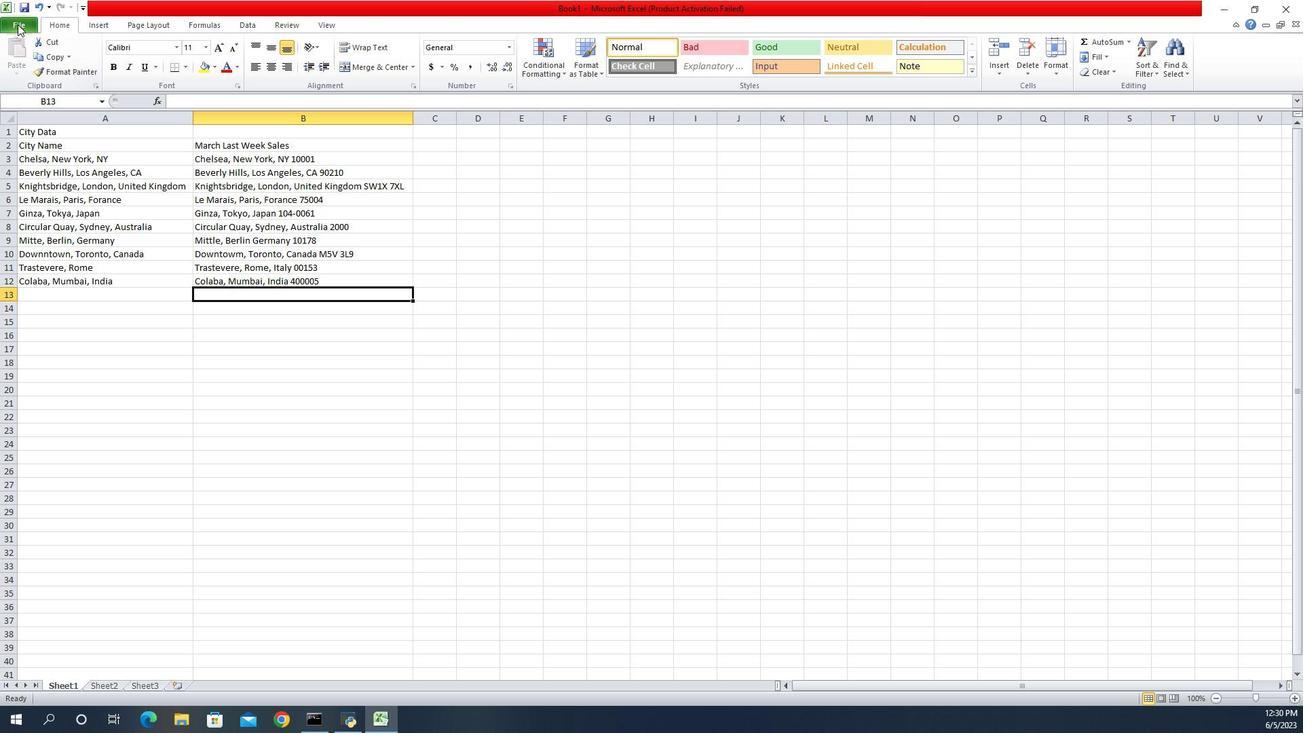 
Action: Mouse moved to (23, 47)
Screenshot: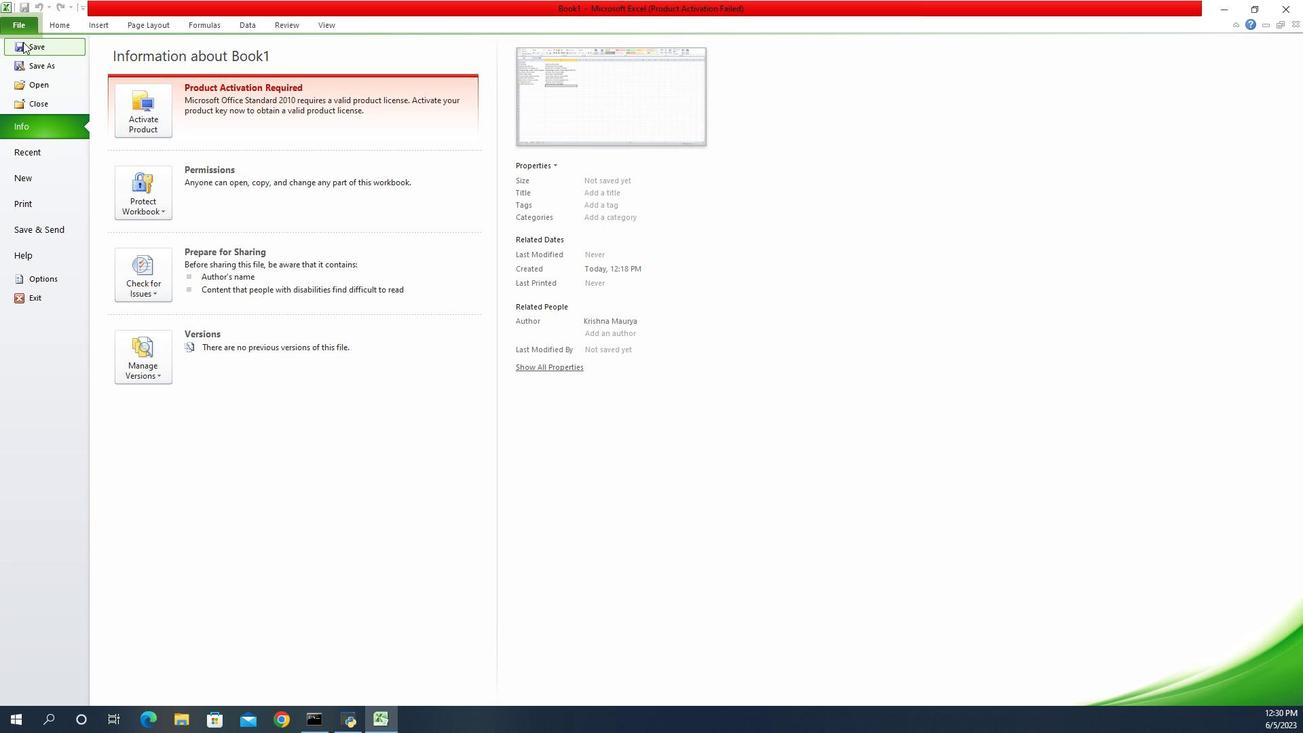 
Action: Mouse pressed left at (23, 47)
Screenshot: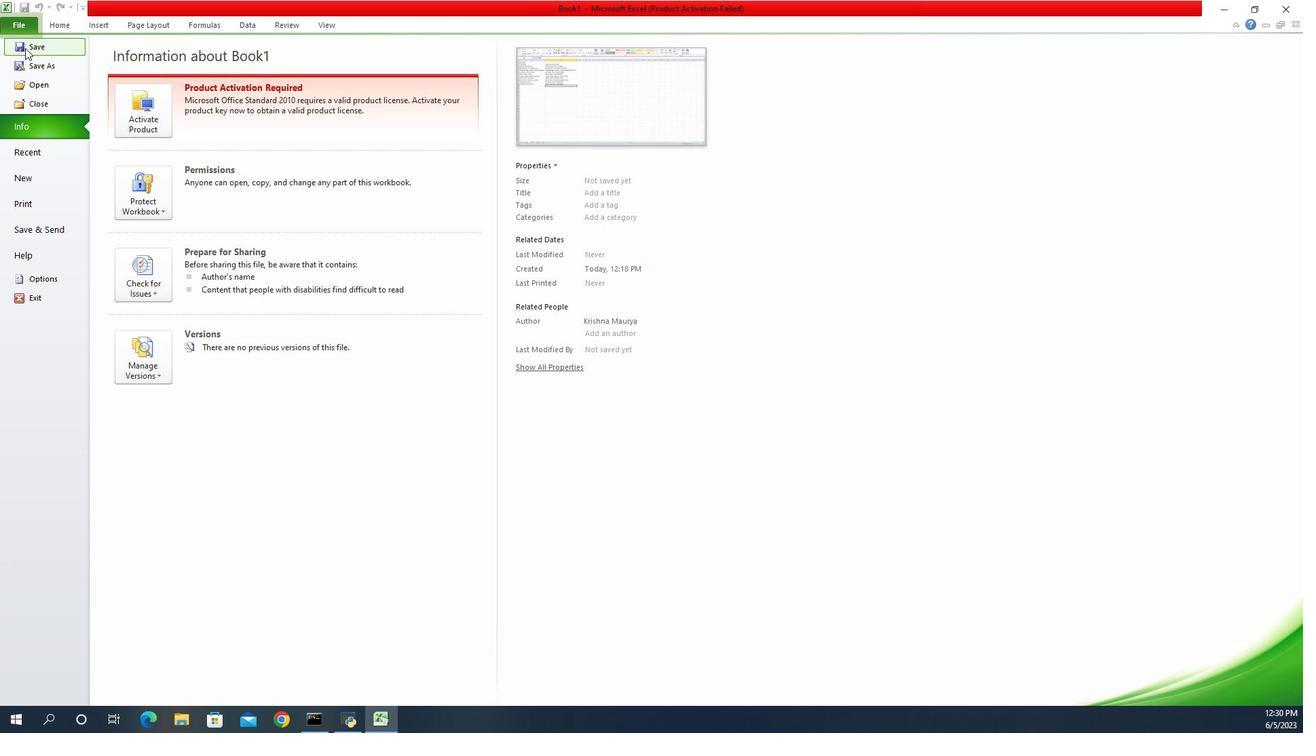
Action: Mouse moved to (49, 149)
Screenshot: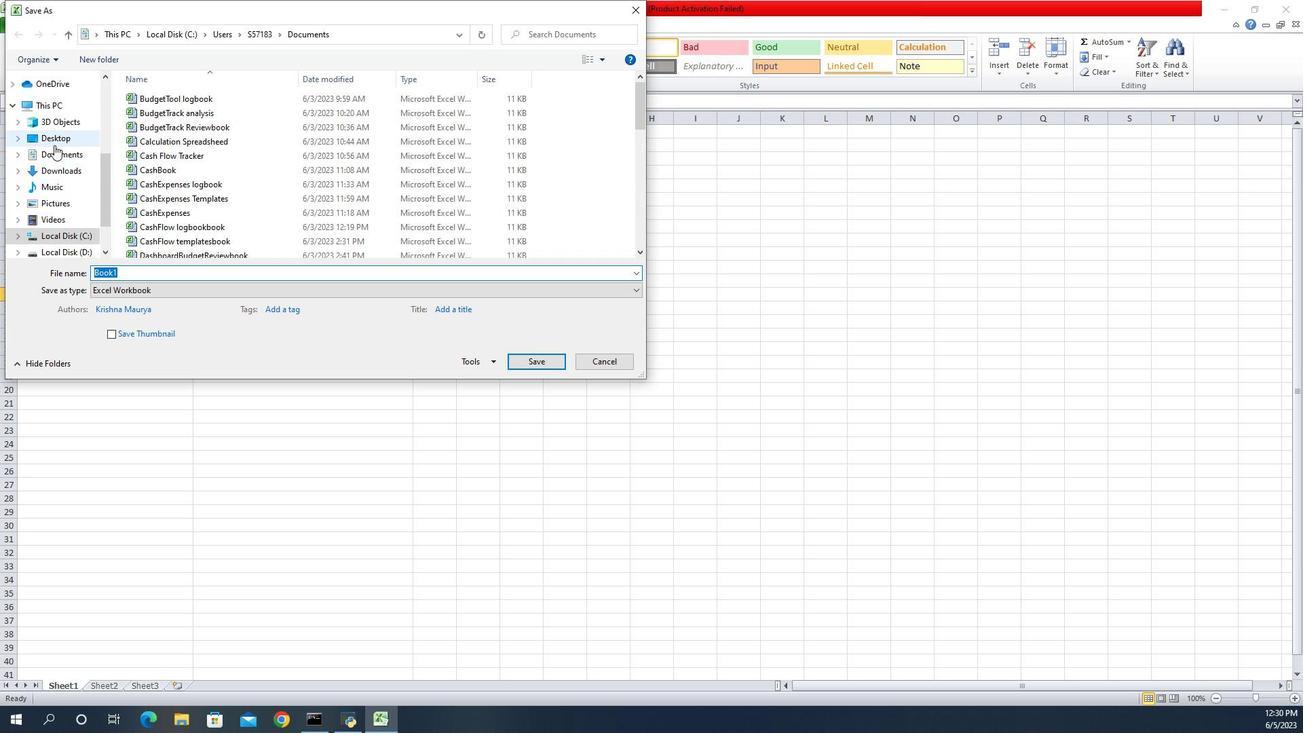 
Action: Mouse pressed left at (49, 149)
Screenshot: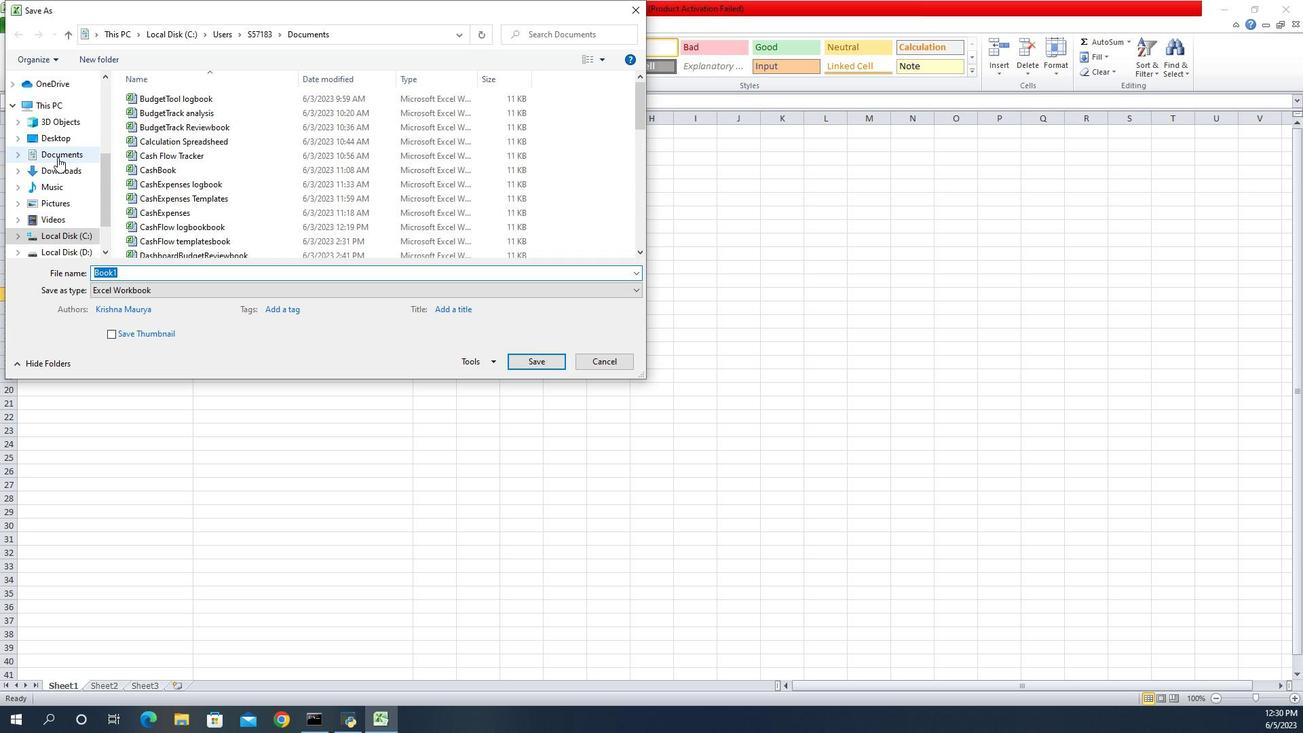 
Action: Mouse moved to (120, 259)
Screenshot: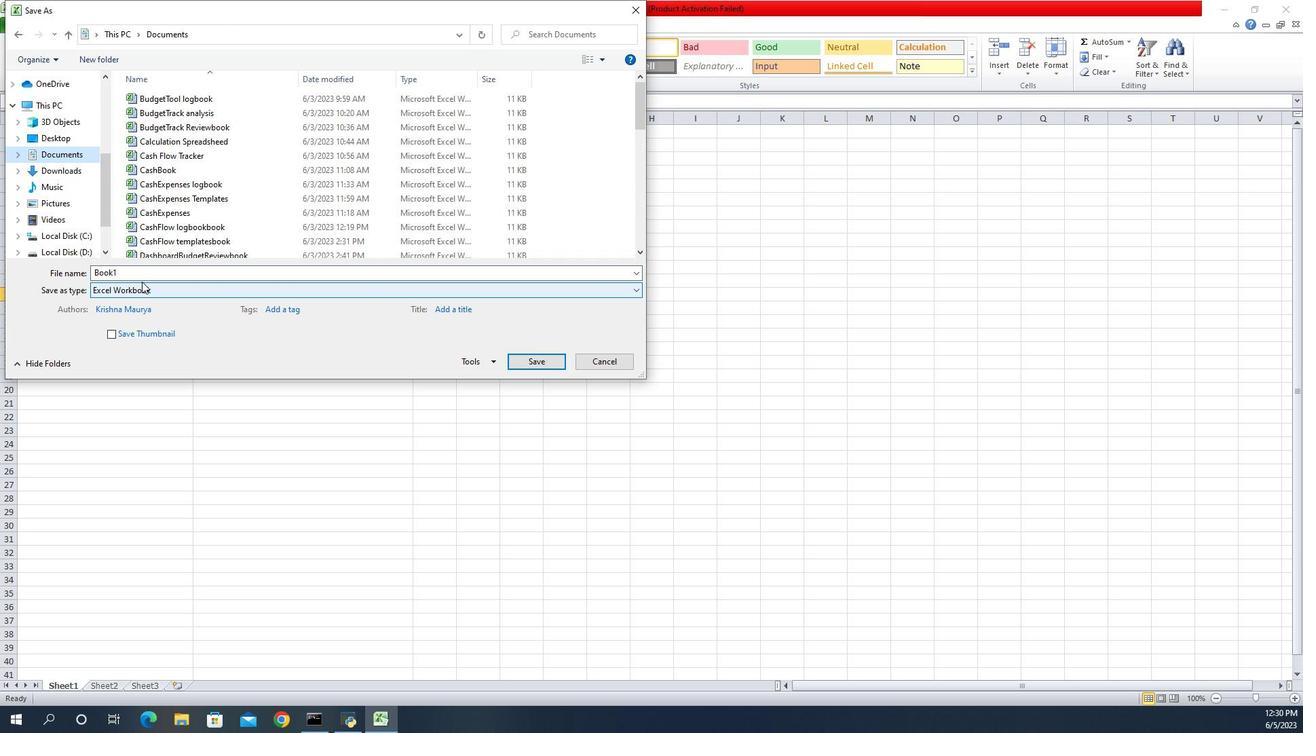 
Action: Mouse pressed left at (120, 259)
Screenshot: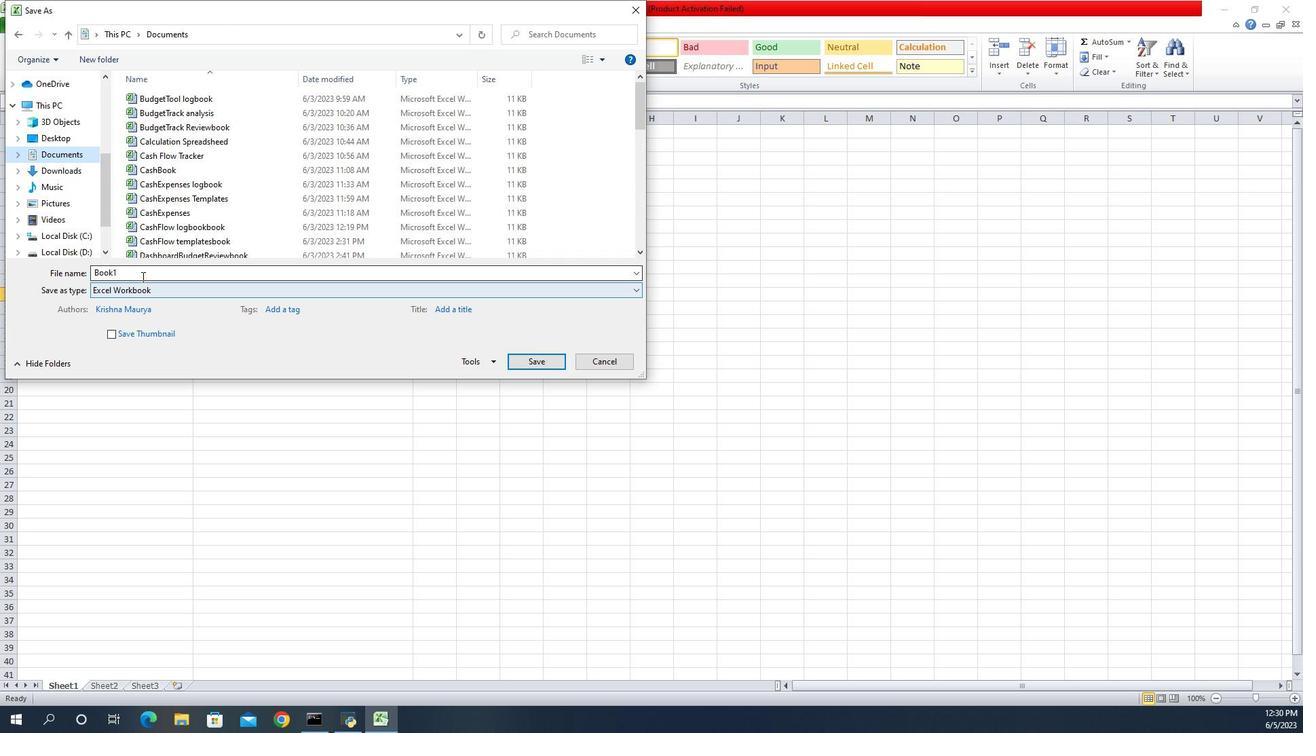 
Action: Key pressed <Key.shift>Evalua
Screenshot: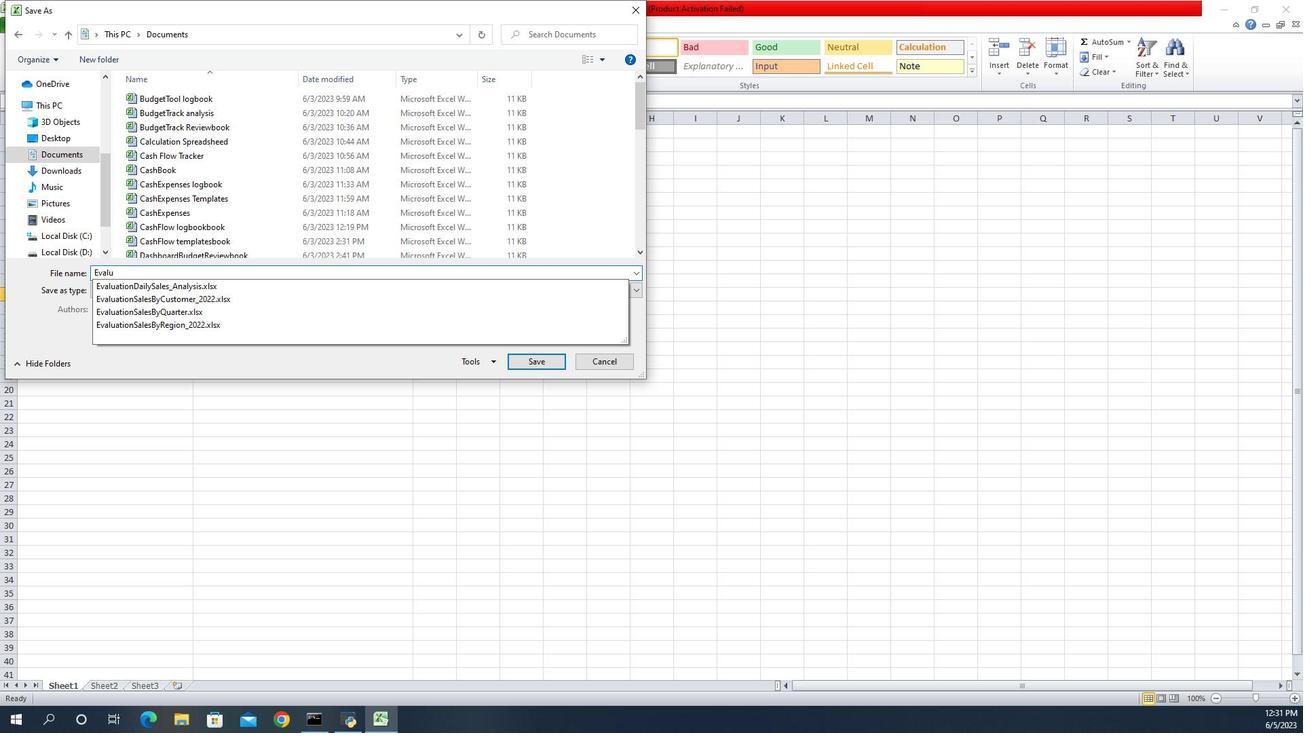 
Action: Mouse moved to (112, 255)
Screenshot: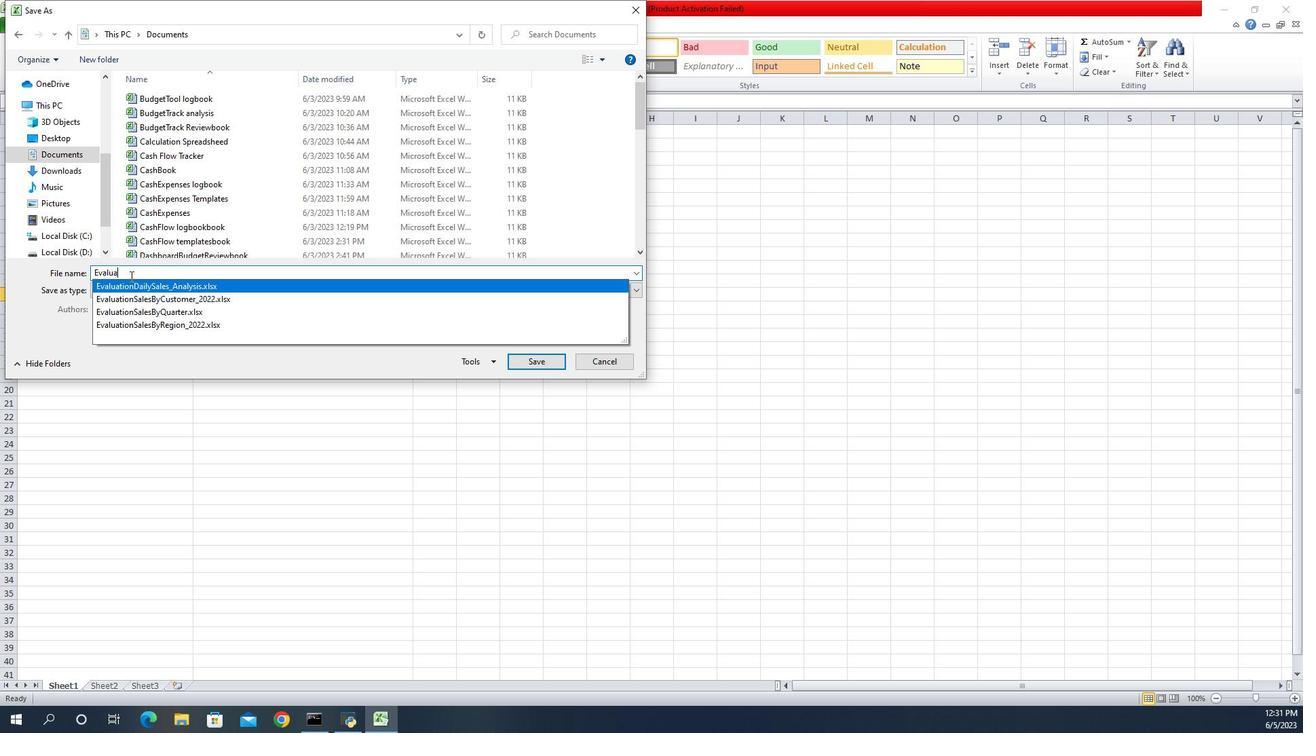 
Action: Mouse pressed left at (112, 255)
Screenshot: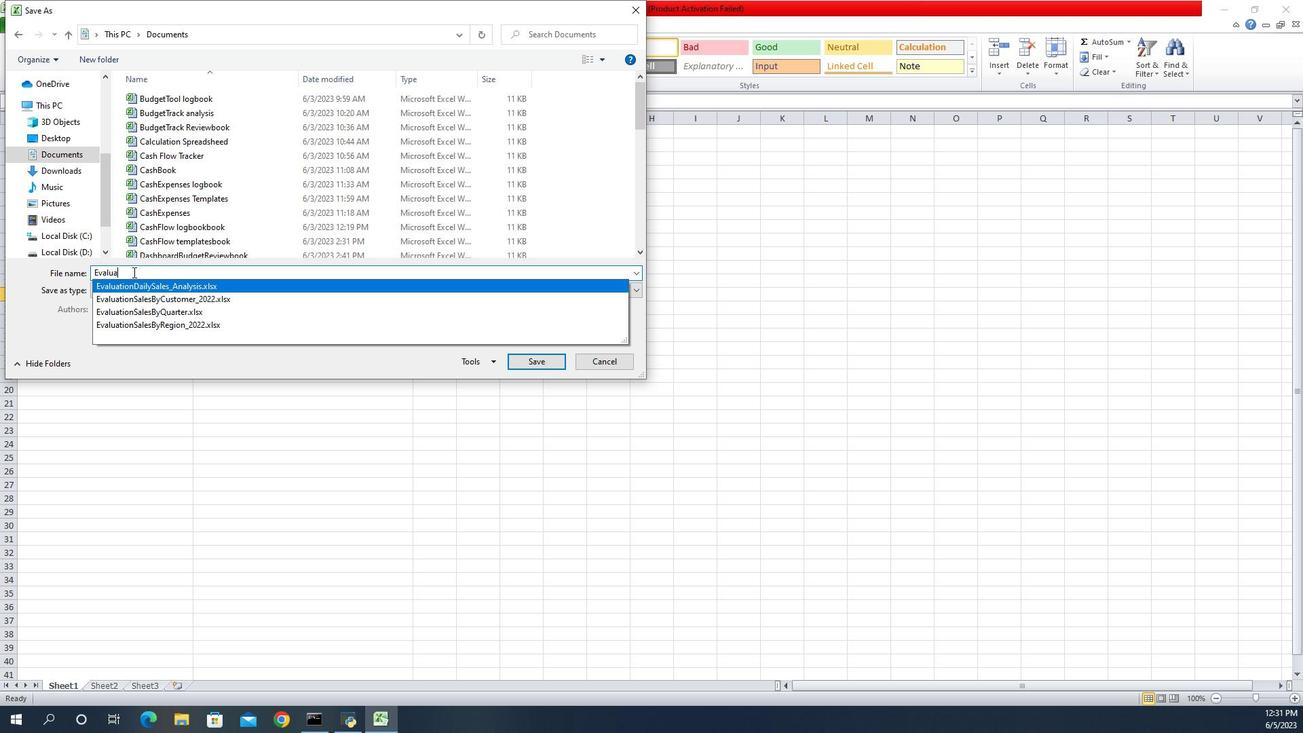 
Action: Key pressed tion<Key.shift>Sales<Key.shift>By<Key.shift>SKU<Key.shift>_2022
Screenshot: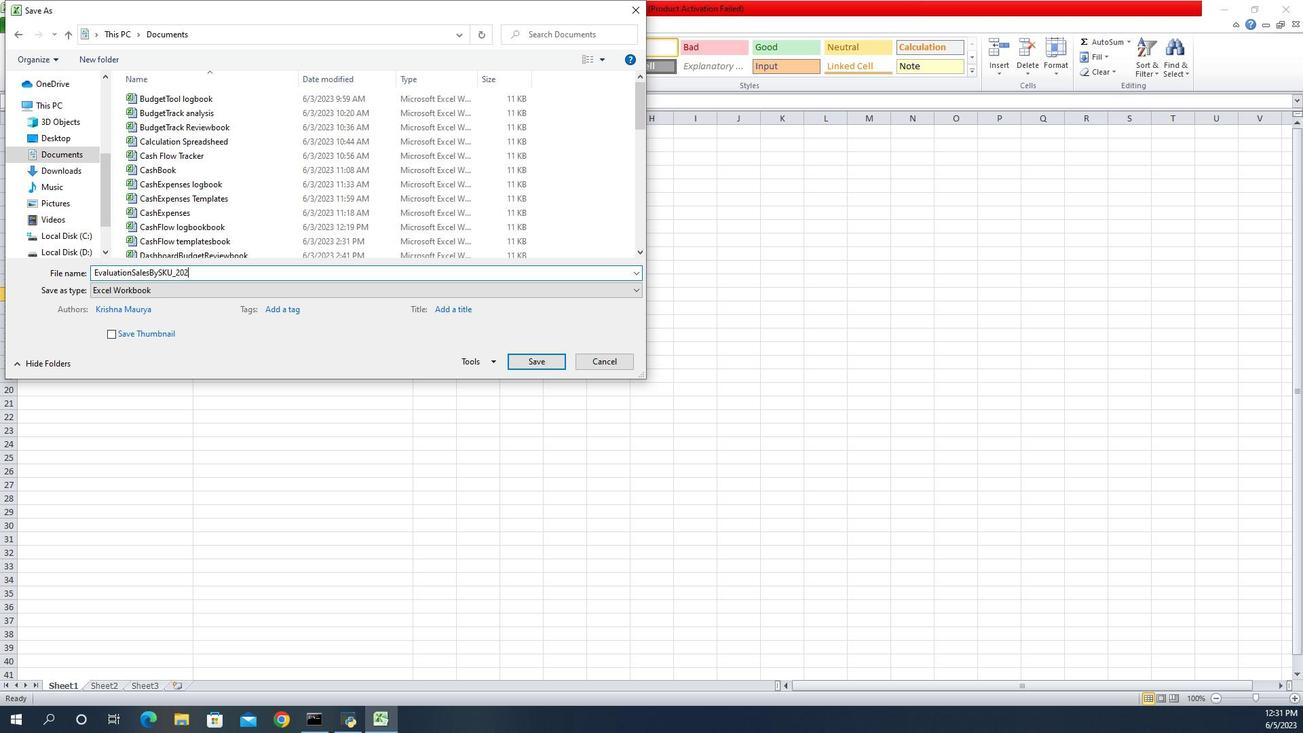 
Action: Mouse moved to (448, 335)
Screenshot: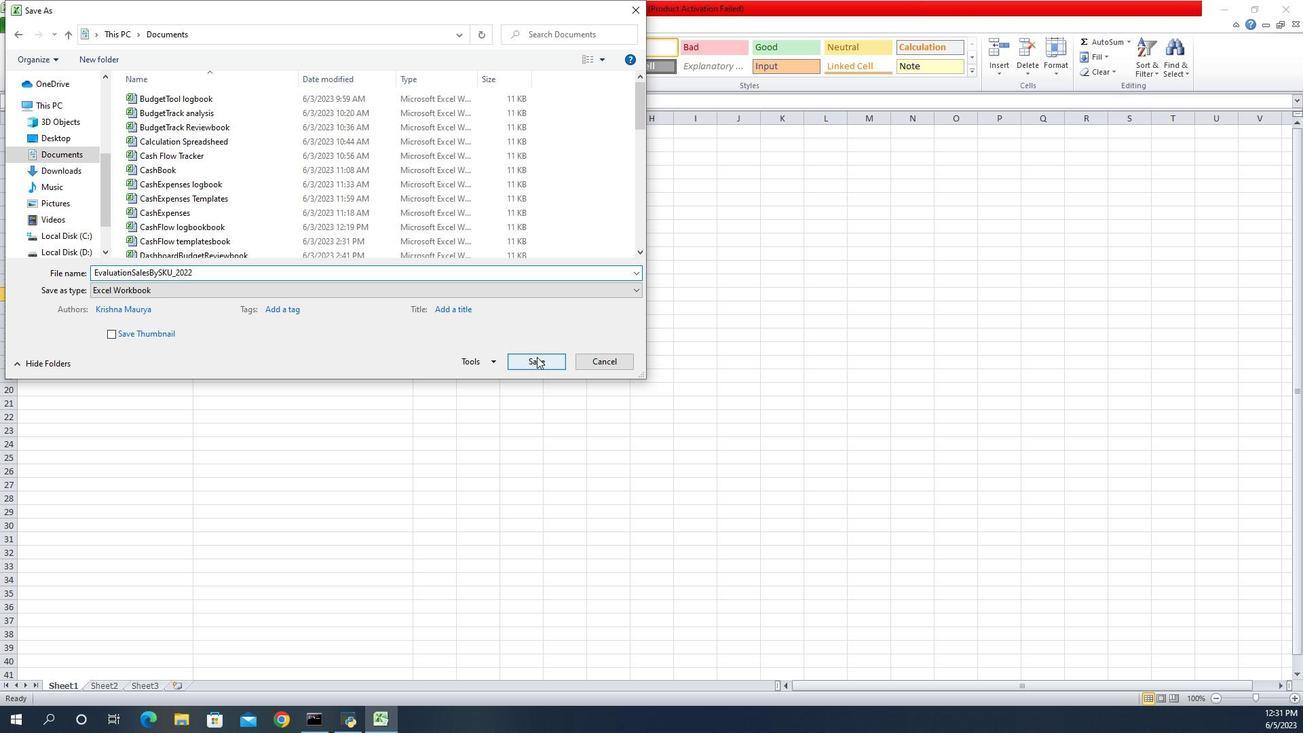 
Action: Mouse pressed left at (448, 335)
Screenshot: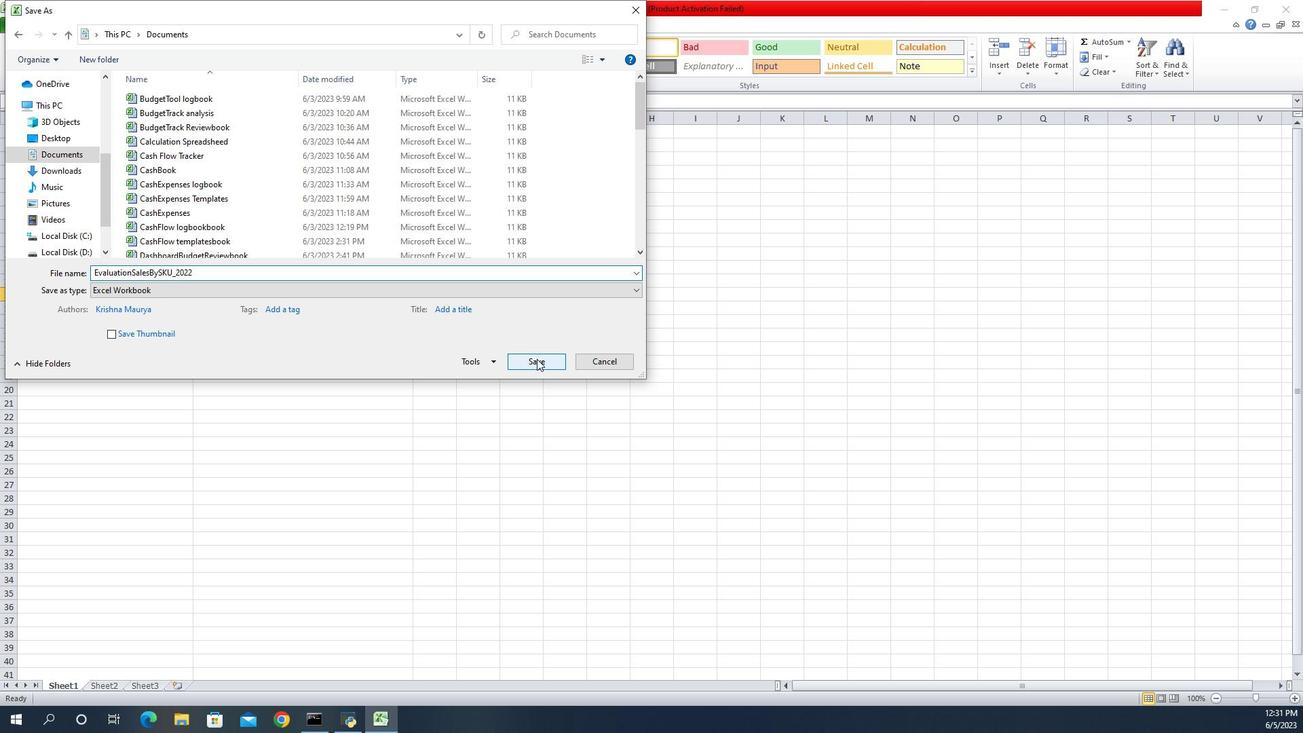 
Action: Mouse moved to (405, 276)
Screenshot: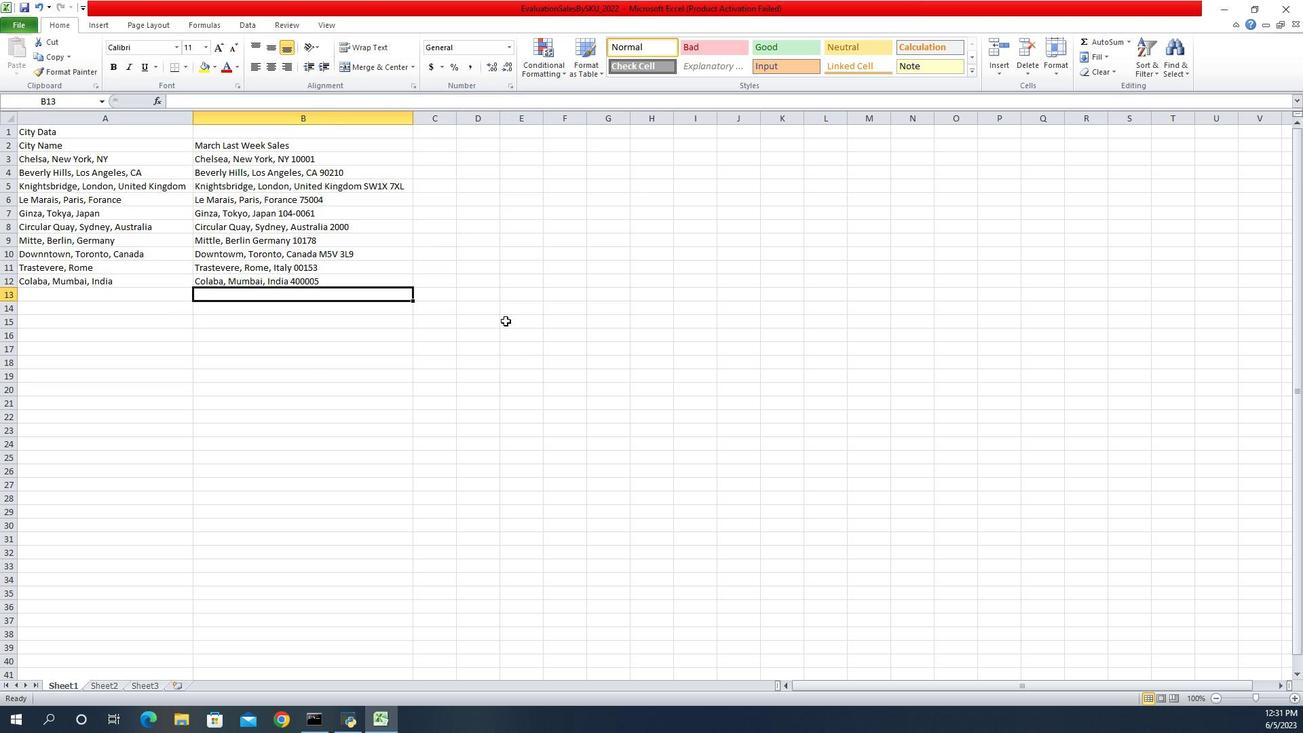 
